 Task: Look for space in São João da Barra, Brazil from 1st July, 2023 to 8th July, 2023 for 2 adults, 1 child in price range Rs.15000 to Rs.20000. Place can be entire place with 1  bedroom having 1 bed and 1 bathroom. Property type can be hotel. Booking option can be shelf check-in. Required host language is Spanish.
Action: Mouse moved to (548, 132)
Screenshot: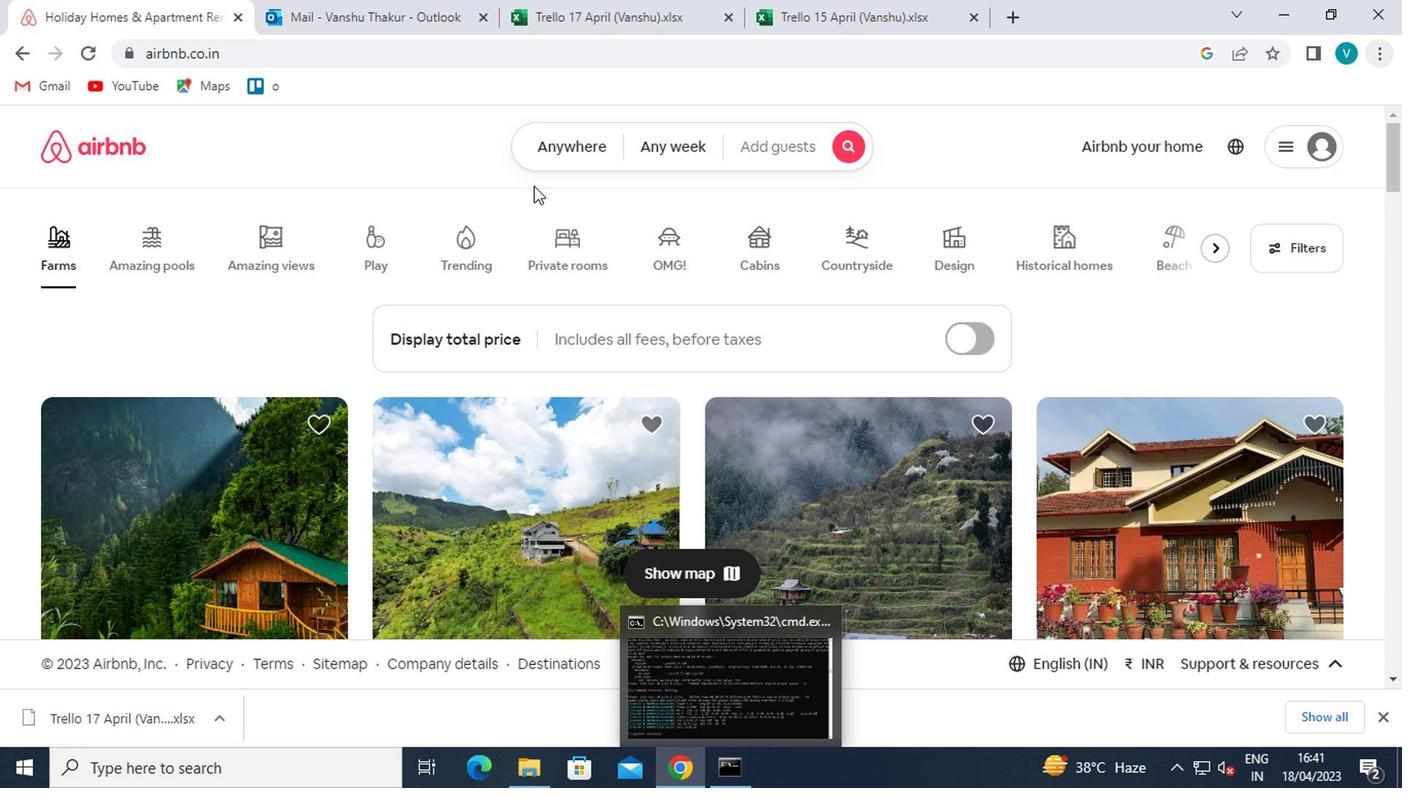 
Action: Mouse pressed left at (548, 132)
Screenshot: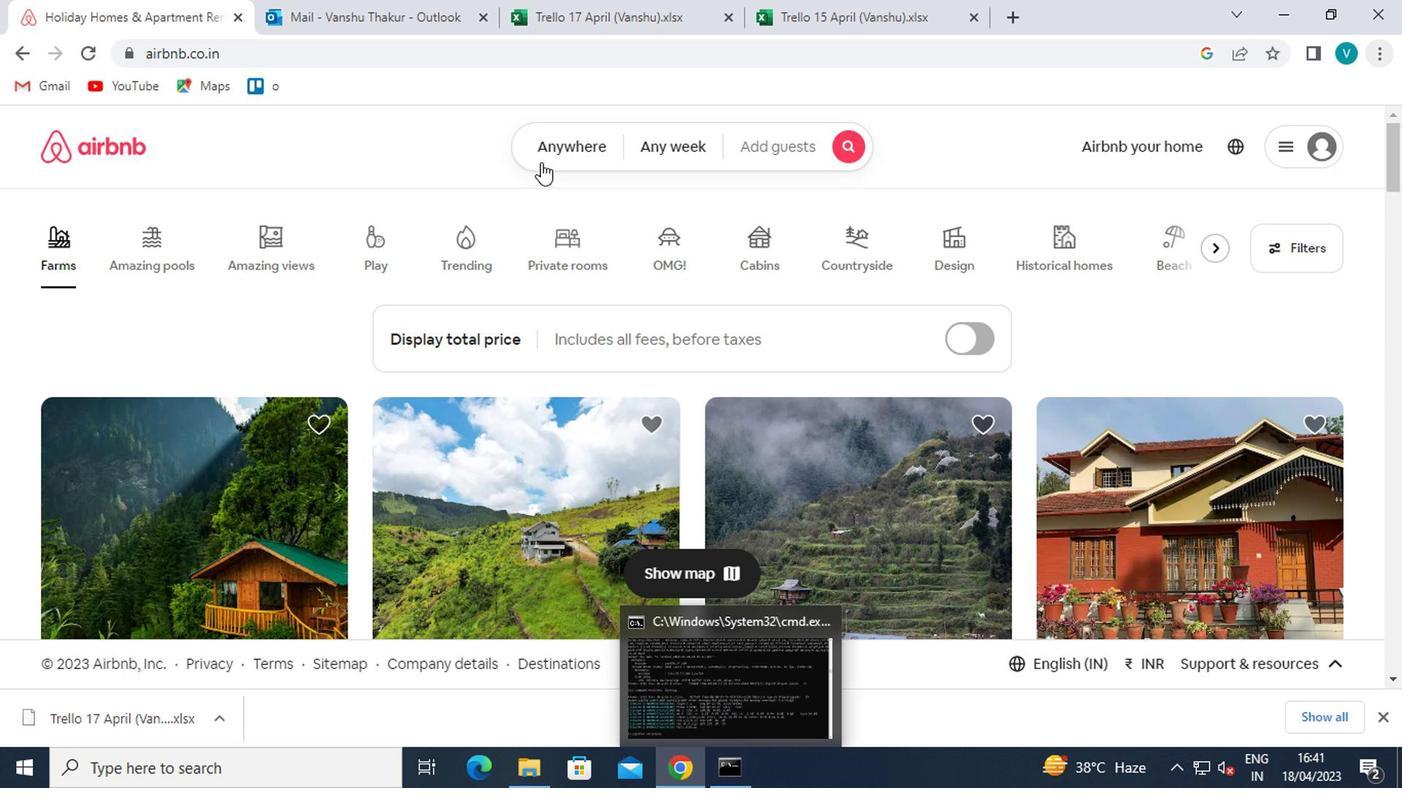 
Action: Mouse moved to (406, 229)
Screenshot: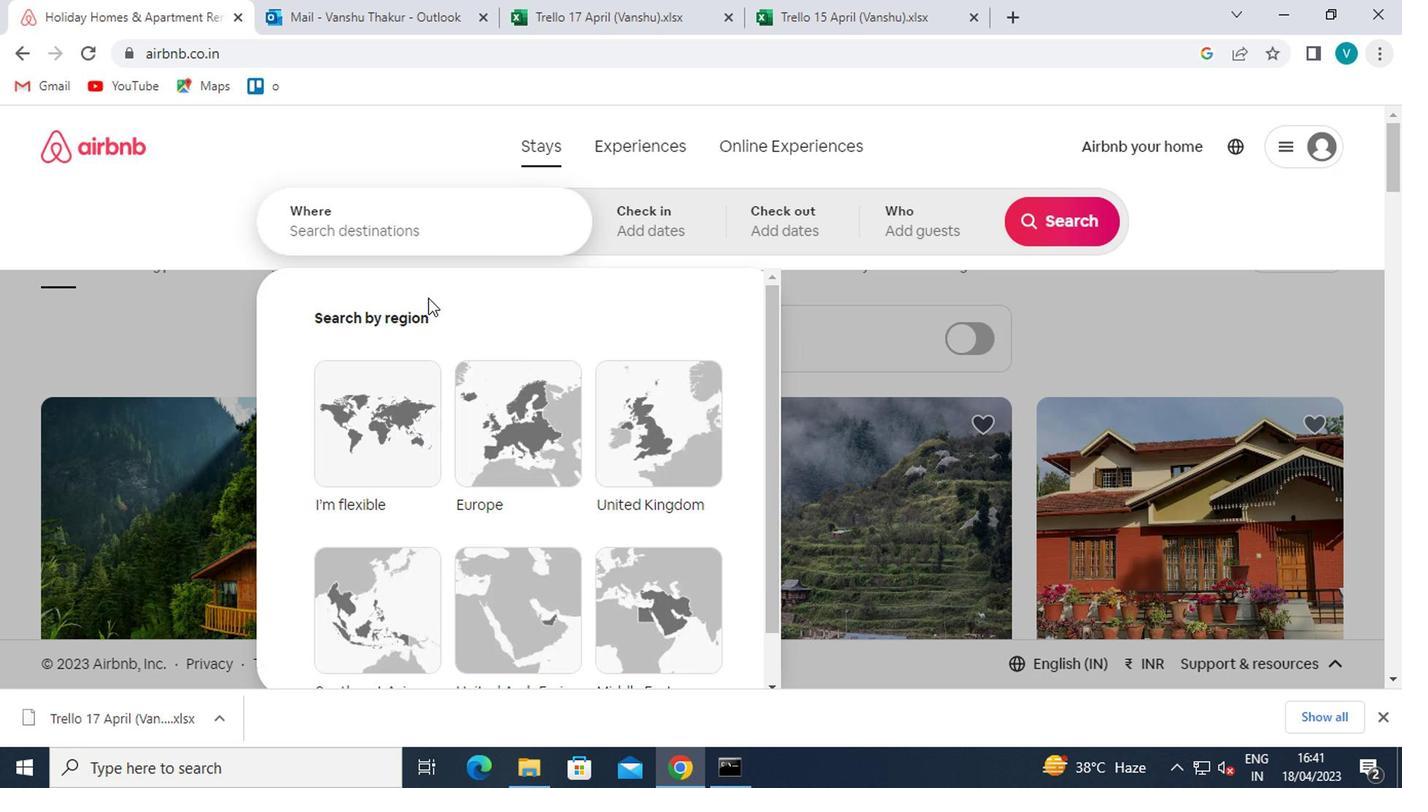
Action: Mouse pressed left at (406, 229)
Screenshot: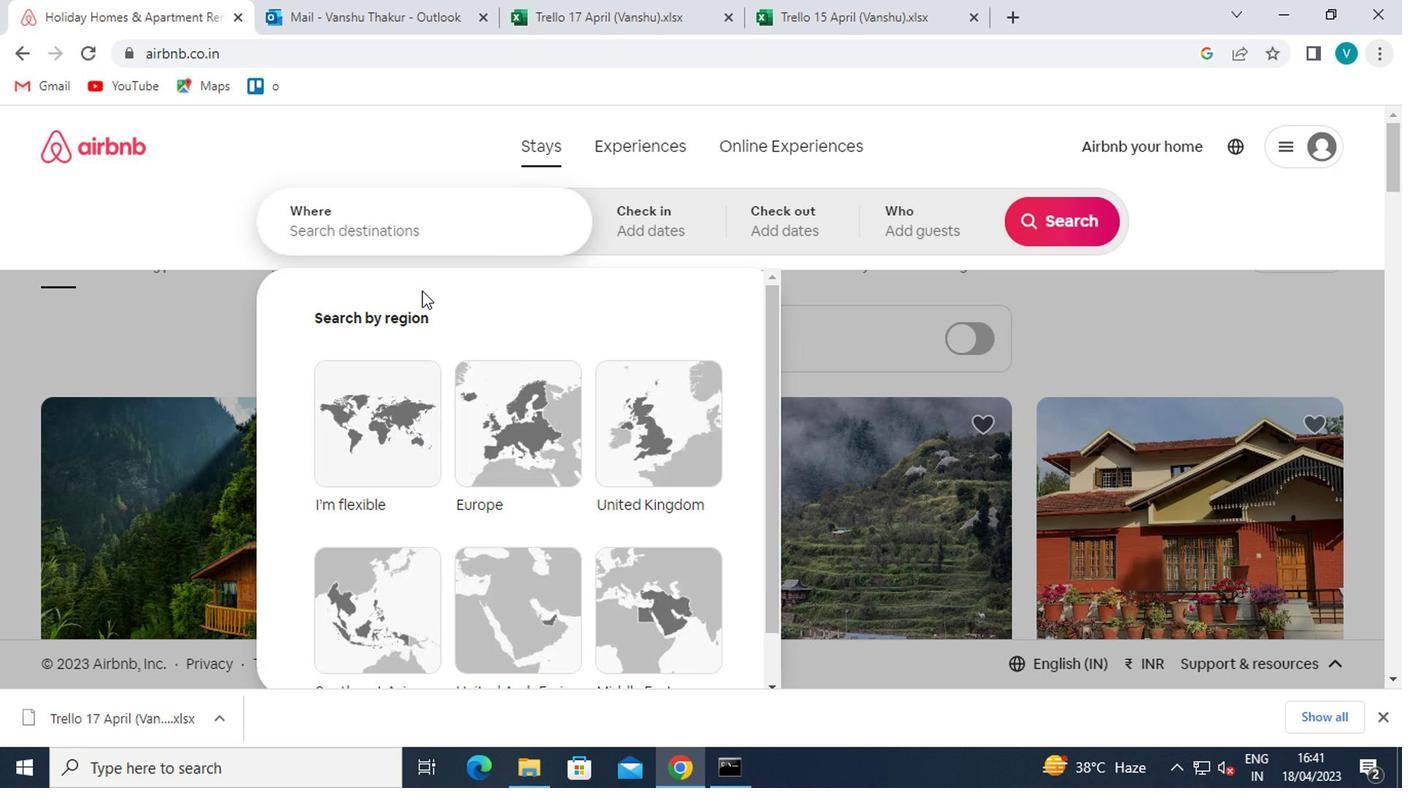 
Action: Mouse moved to (407, 227)
Screenshot: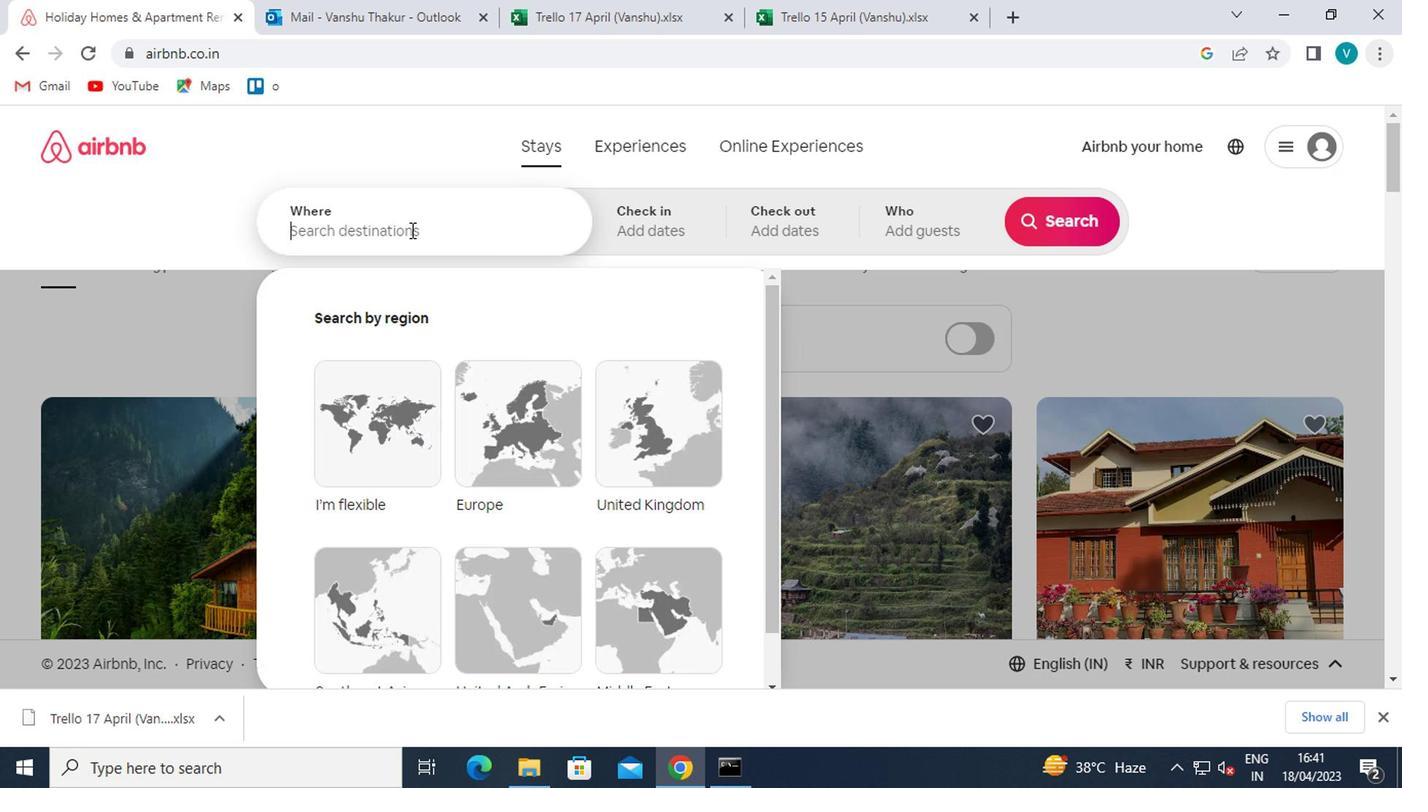 
Action: Key pressed <Key.shift>SAO<Key.space><Key.shift>JAOB<Key.space>DA<Key.space><Key.shift>BARRA
Screenshot: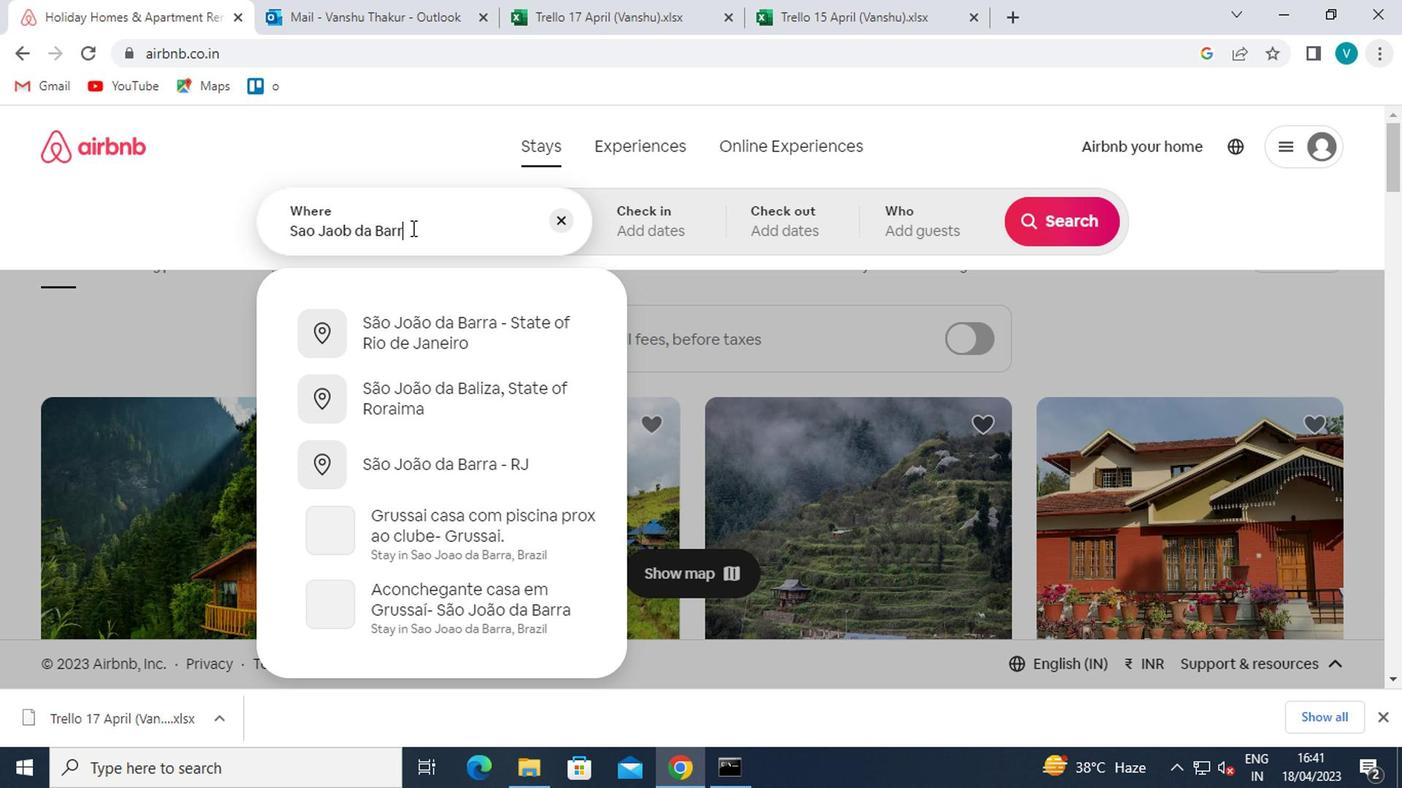 
Action: Mouse moved to (348, 312)
Screenshot: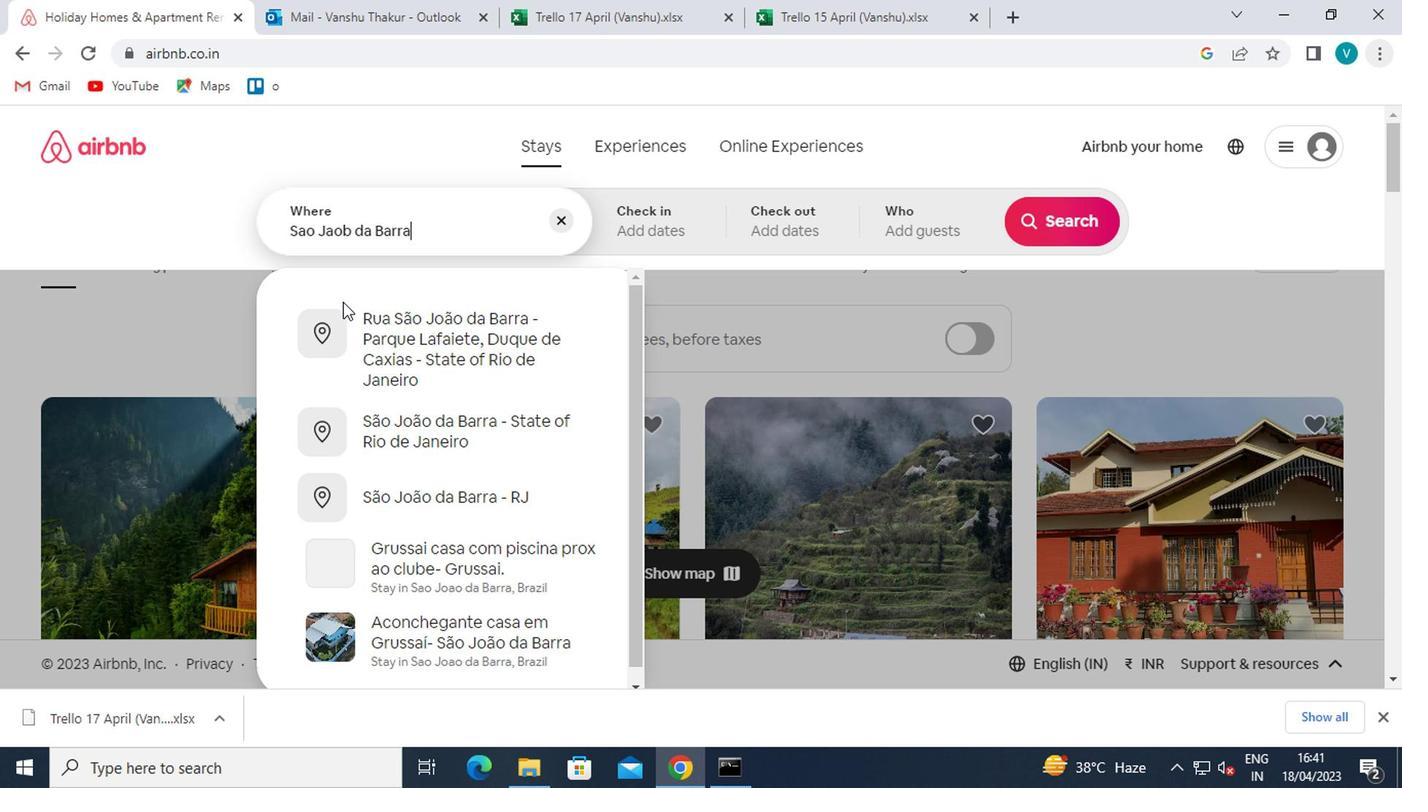 
Action: Mouse pressed left at (348, 312)
Screenshot: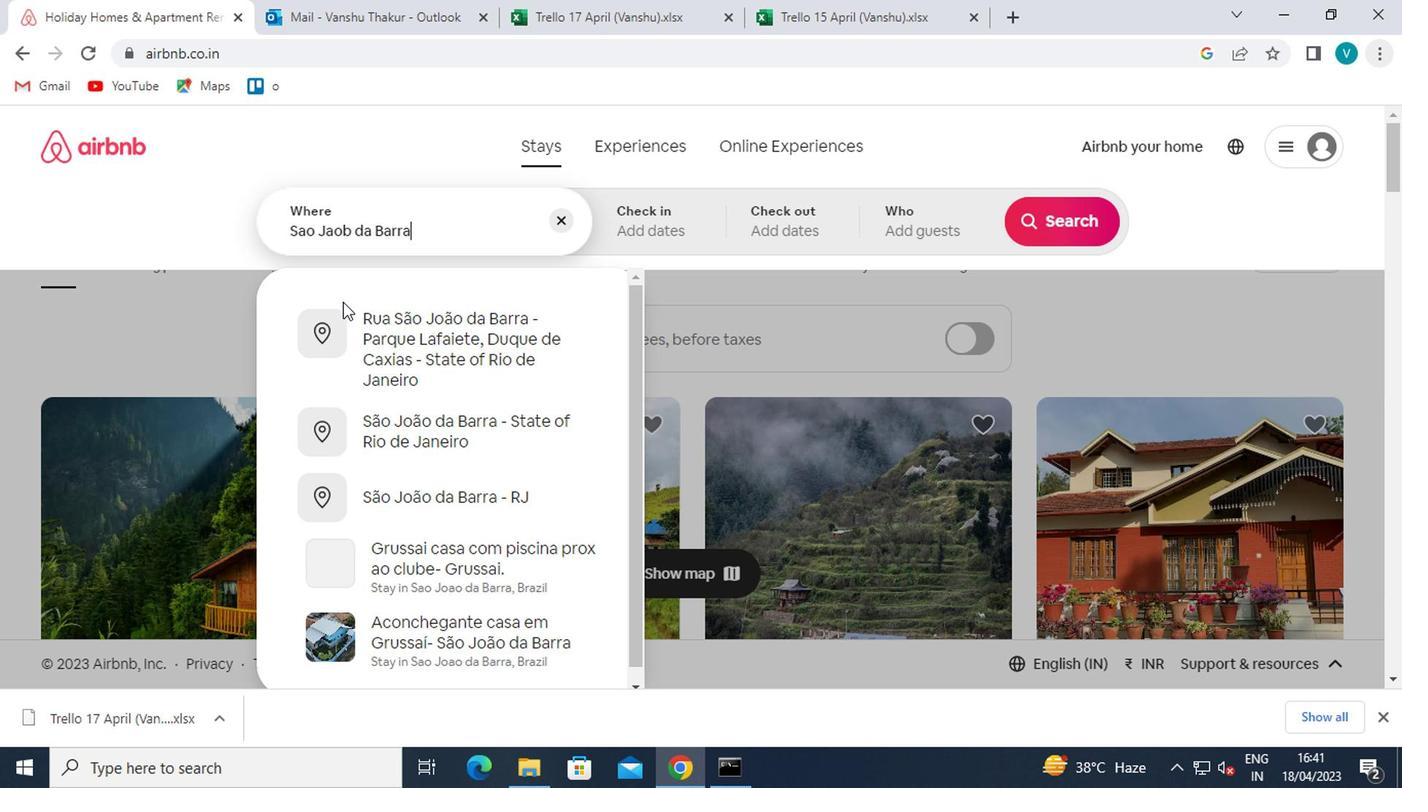 
Action: Mouse moved to (1055, 388)
Screenshot: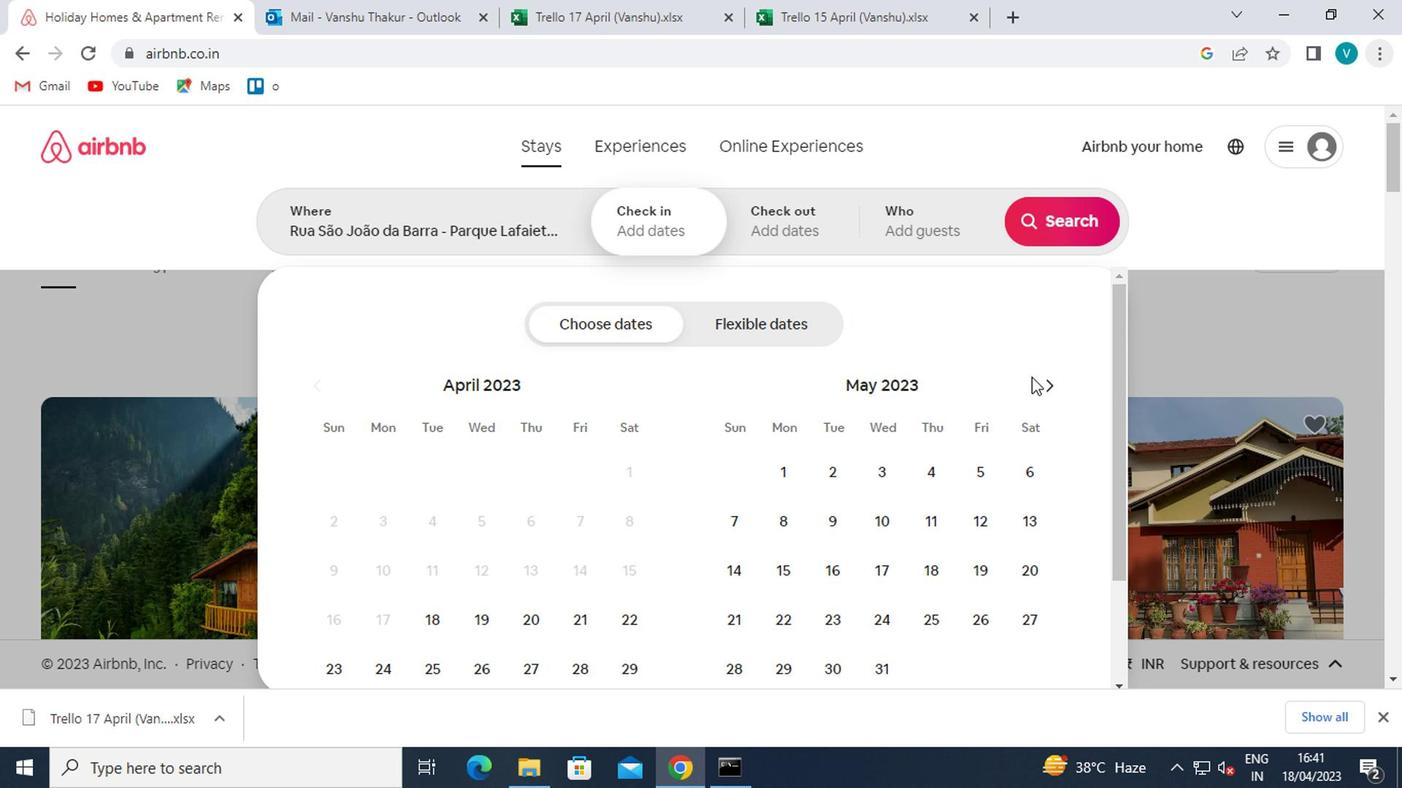 
Action: Mouse pressed left at (1055, 388)
Screenshot: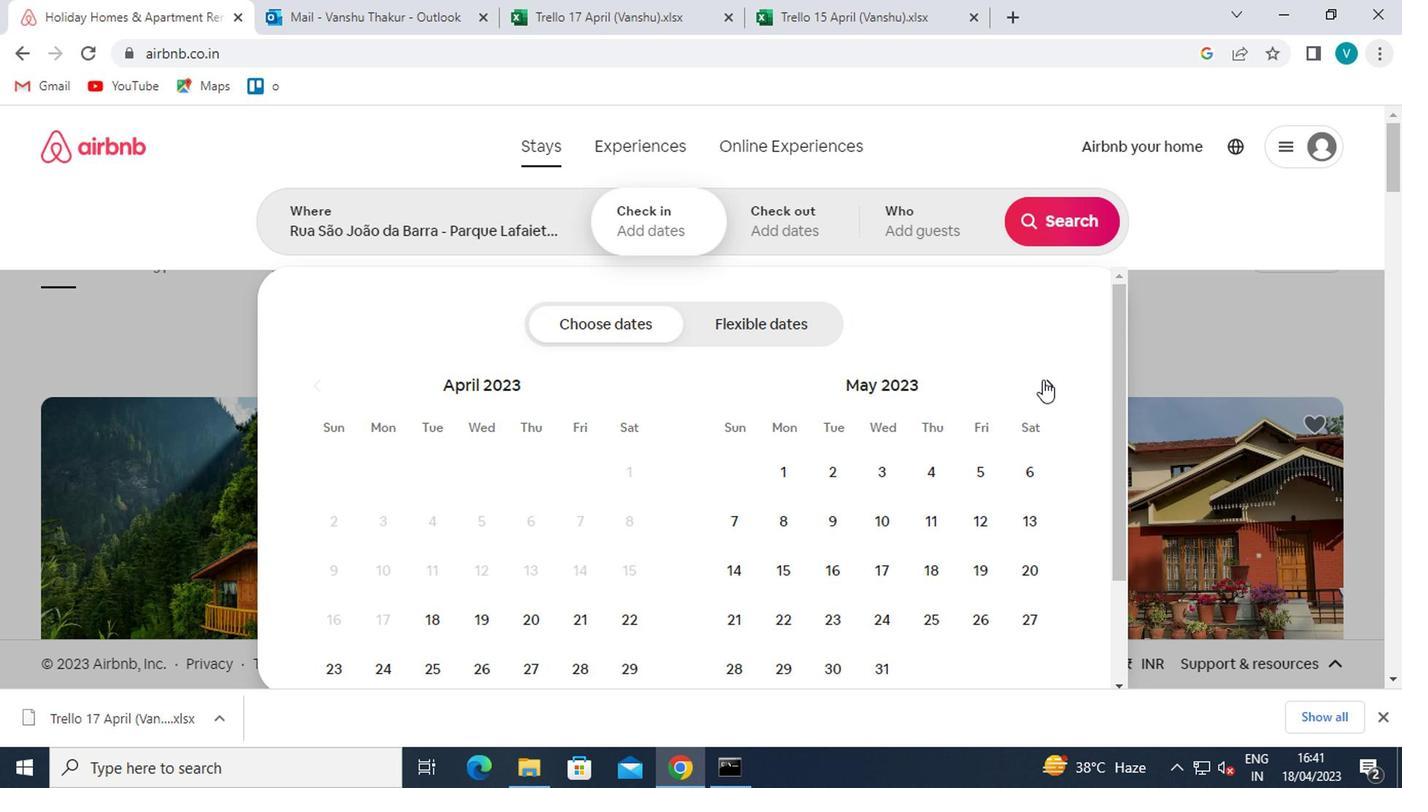 
Action: Mouse moved to (1055, 388)
Screenshot: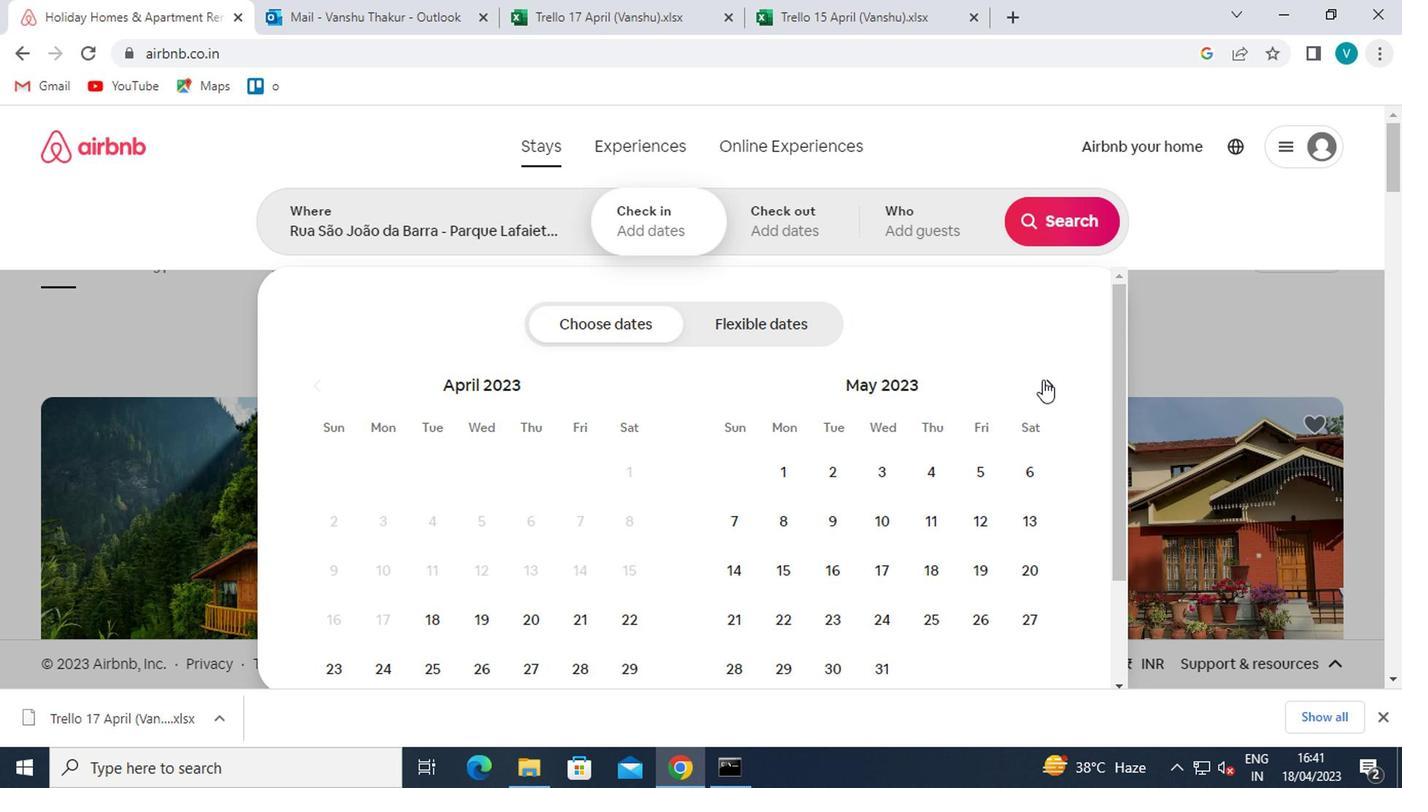 
Action: Mouse pressed left at (1055, 388)
Screenshot: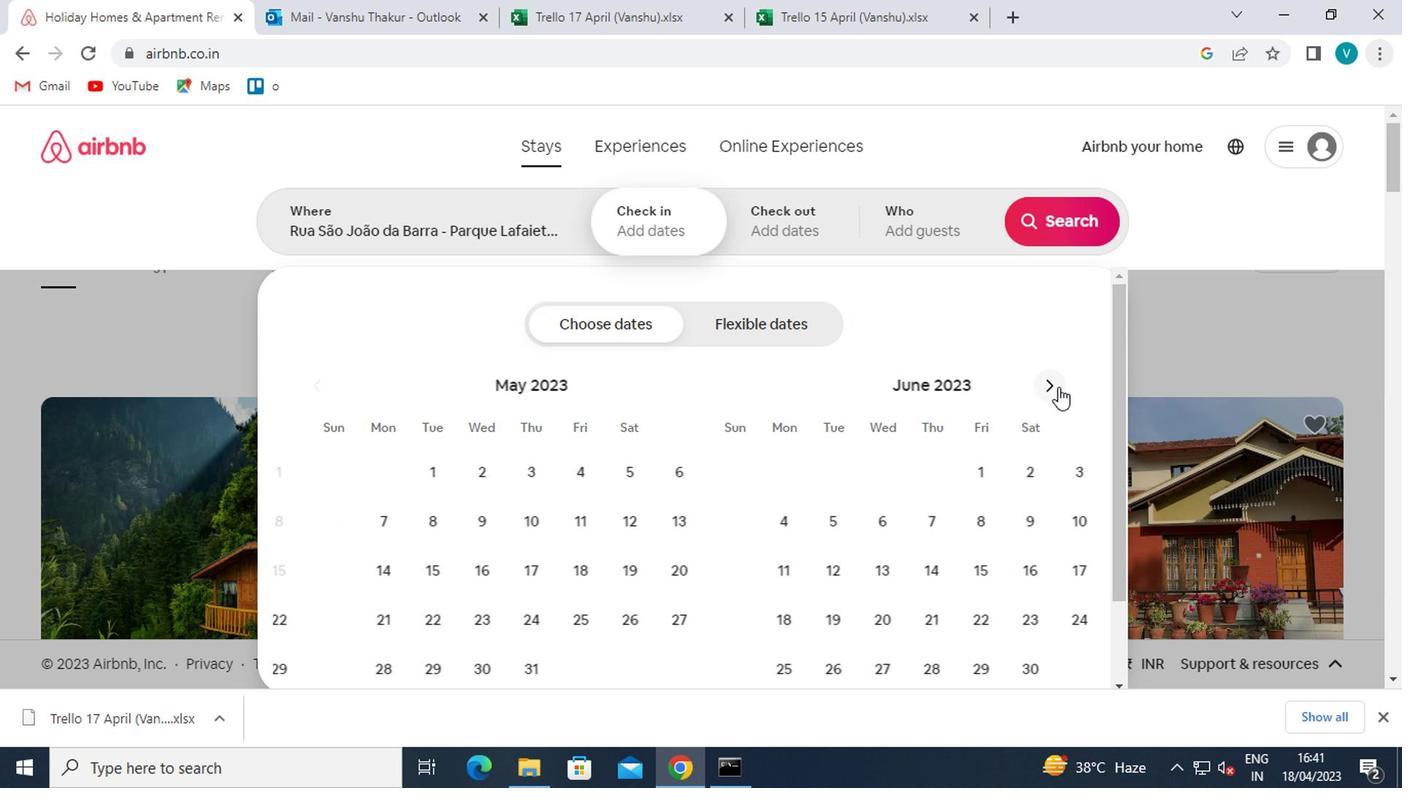 
Action: Mouse moved to (1038, 467)
Screenshot: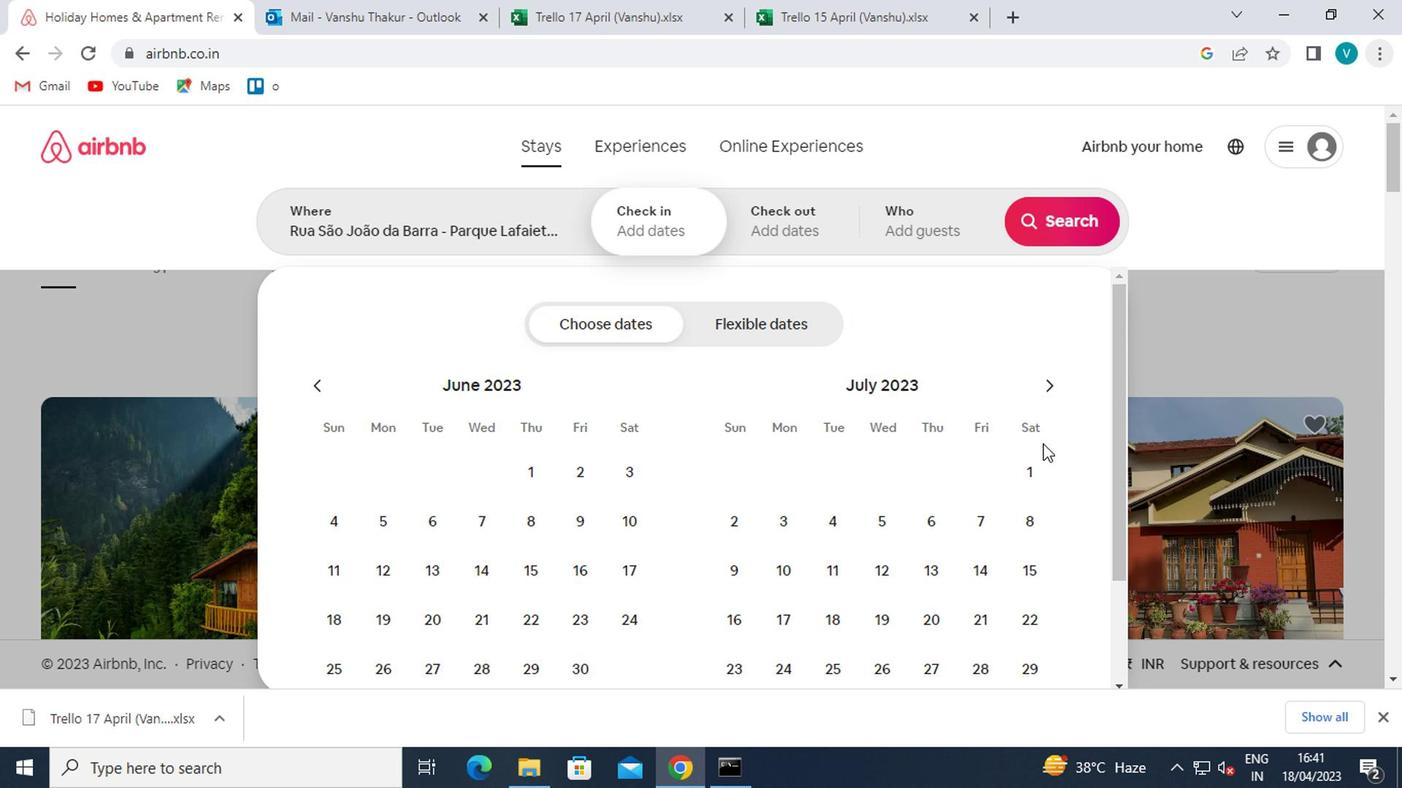 
Action: Mouse pressed left at (1038, 467)
Screenshot: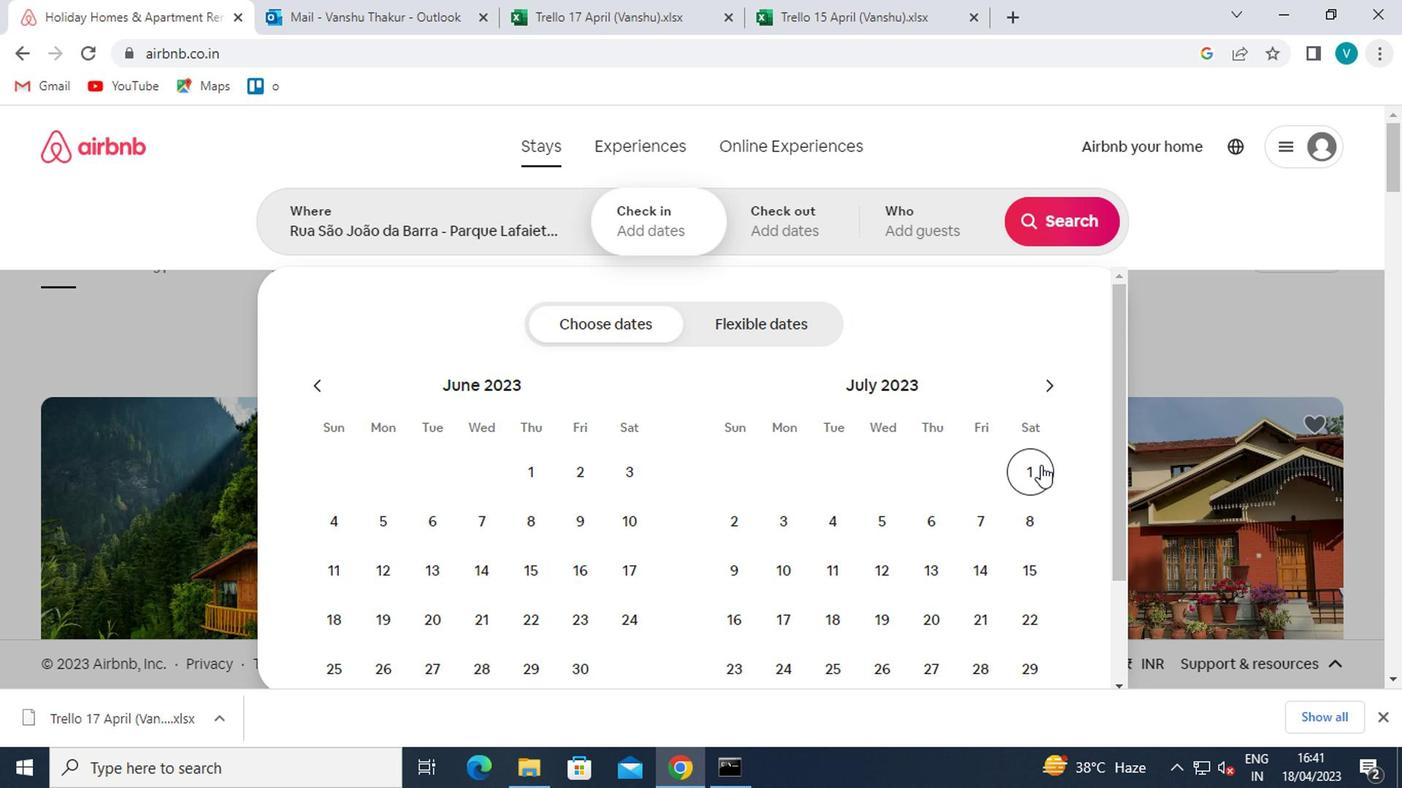 
Action: Mouse moved to (1015, 512)
Screenshot: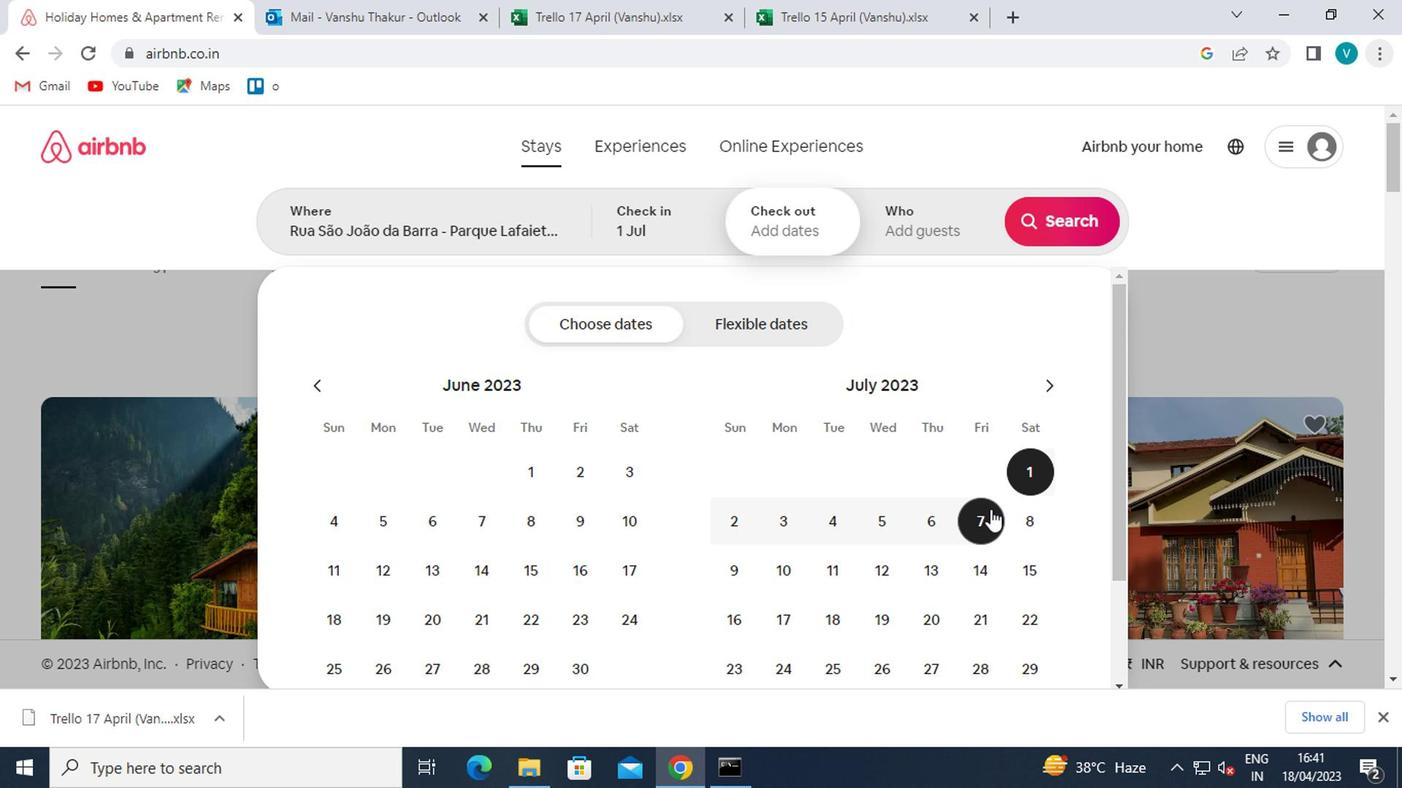 
Action: Mouse pressed left at (1015, 512)
Screenshot: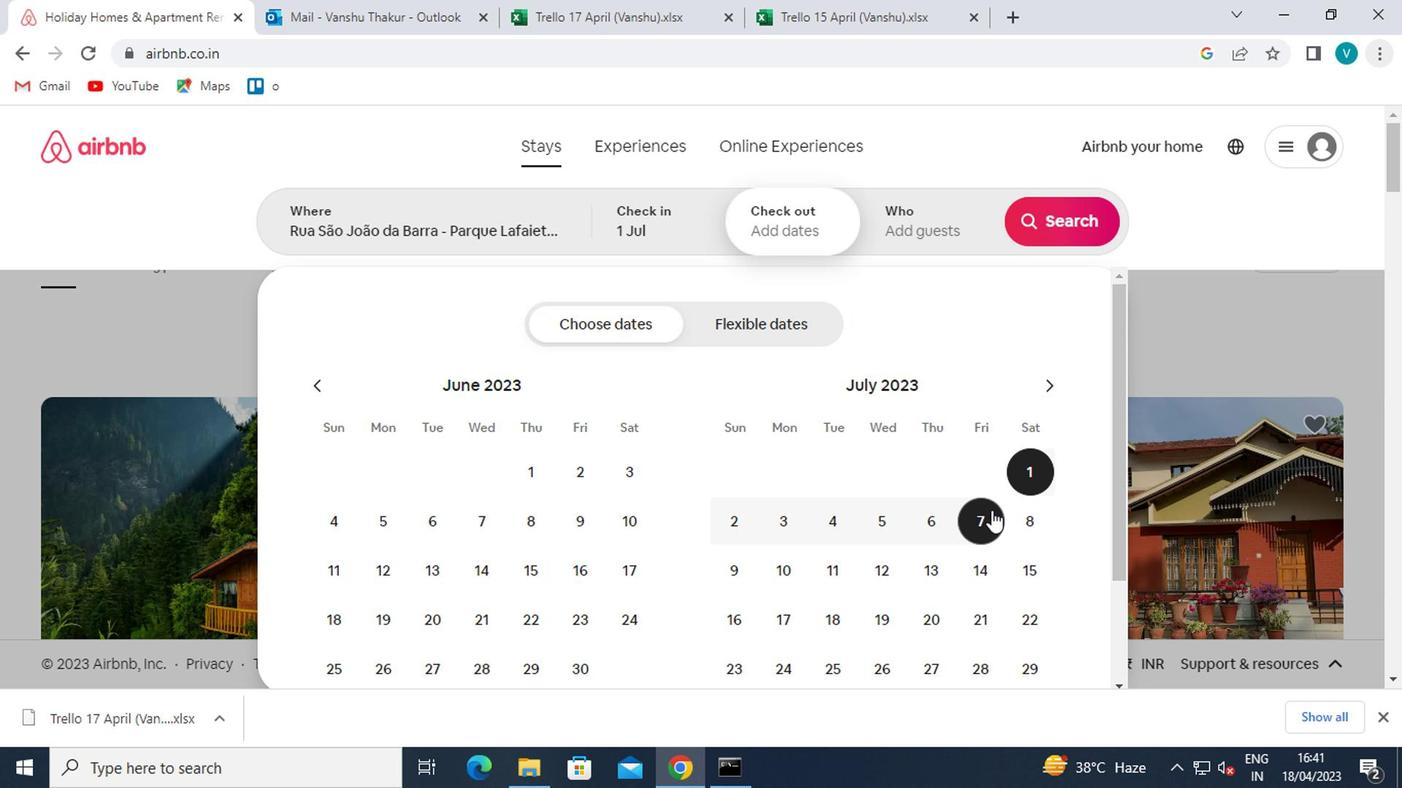 
Action: Mouse moved to (971, 258)
Screenshot: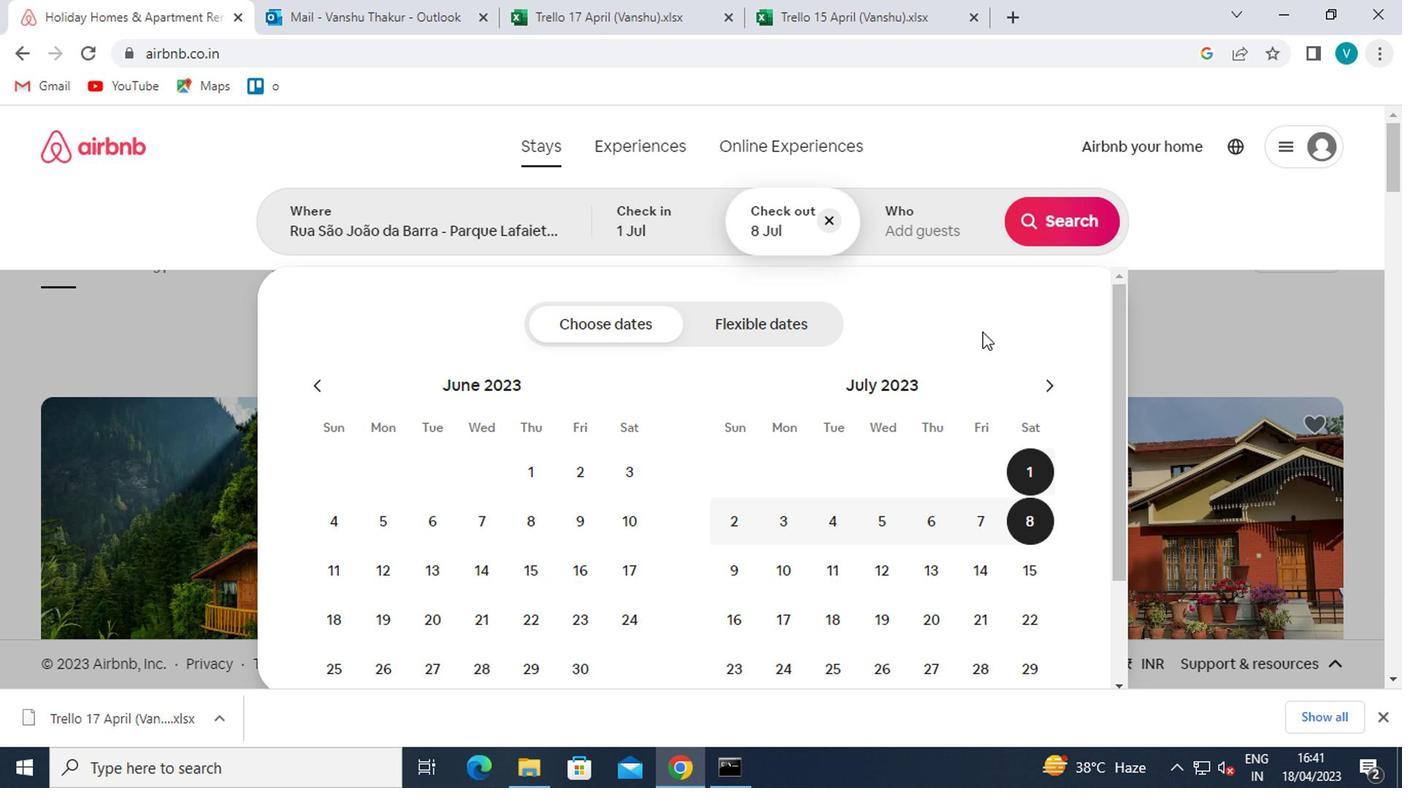 
Action: Mouse pressed left at (971, 258)
Screenshot: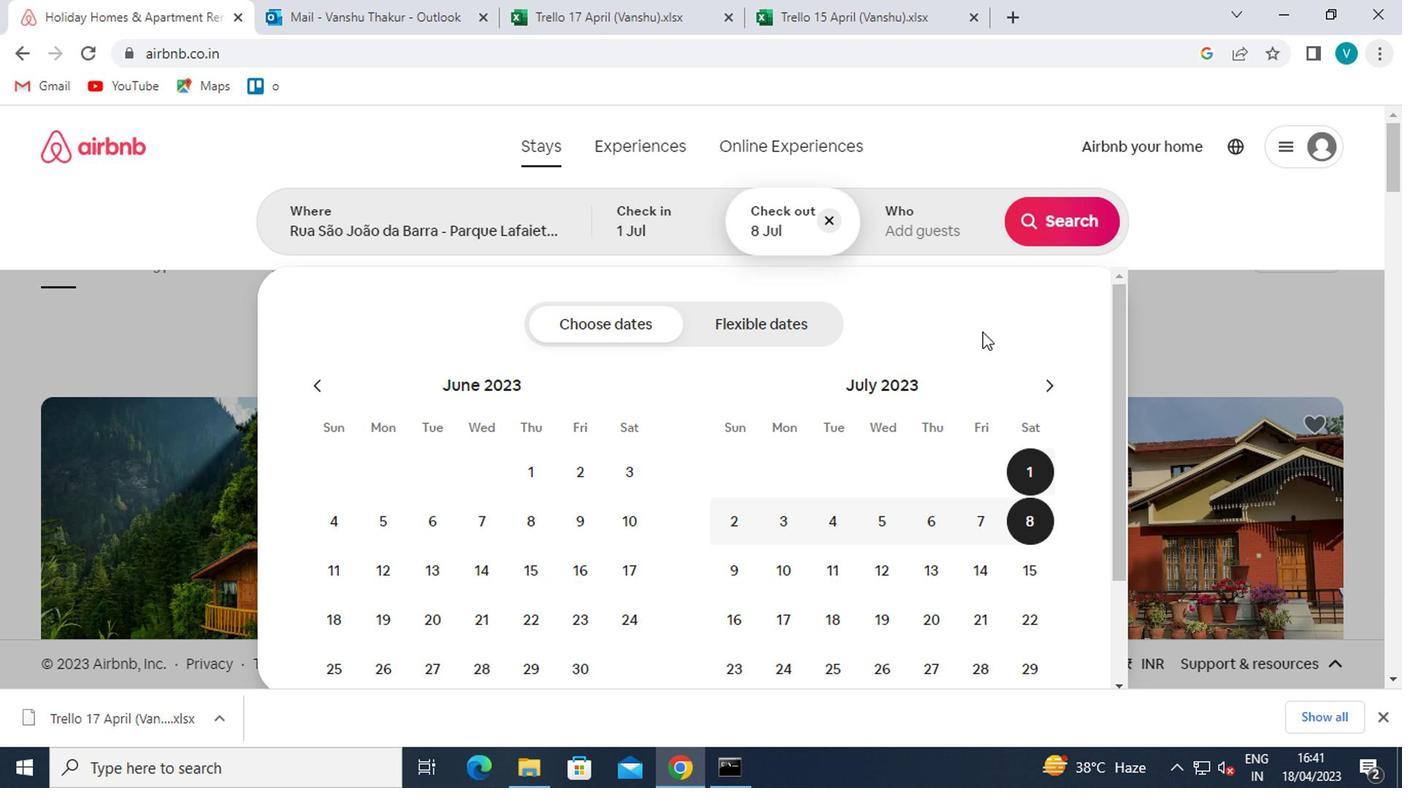 
Action: Mouse moved to (965, 238)
Screenshot: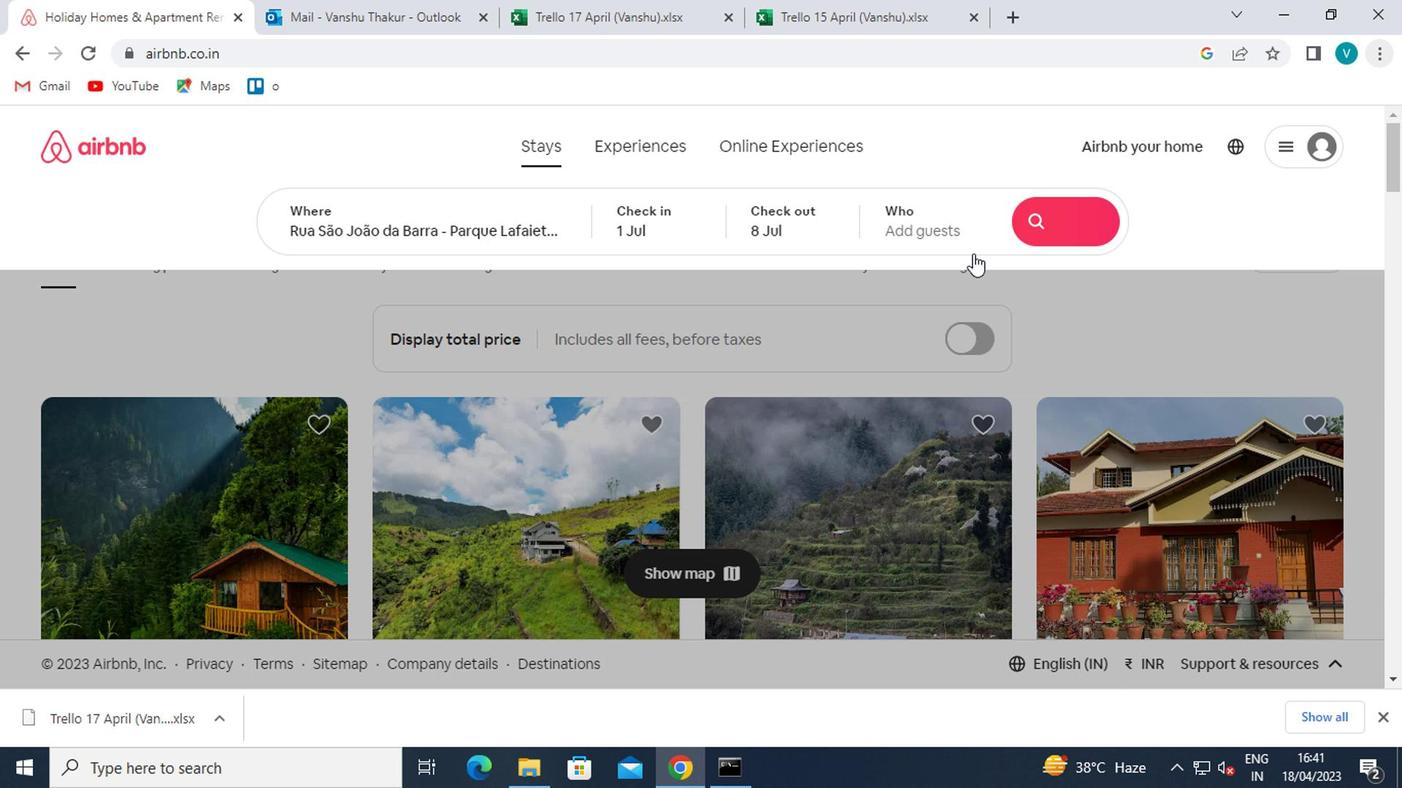 
Action: Mouse pressed left at (965, 238)
Screenshot: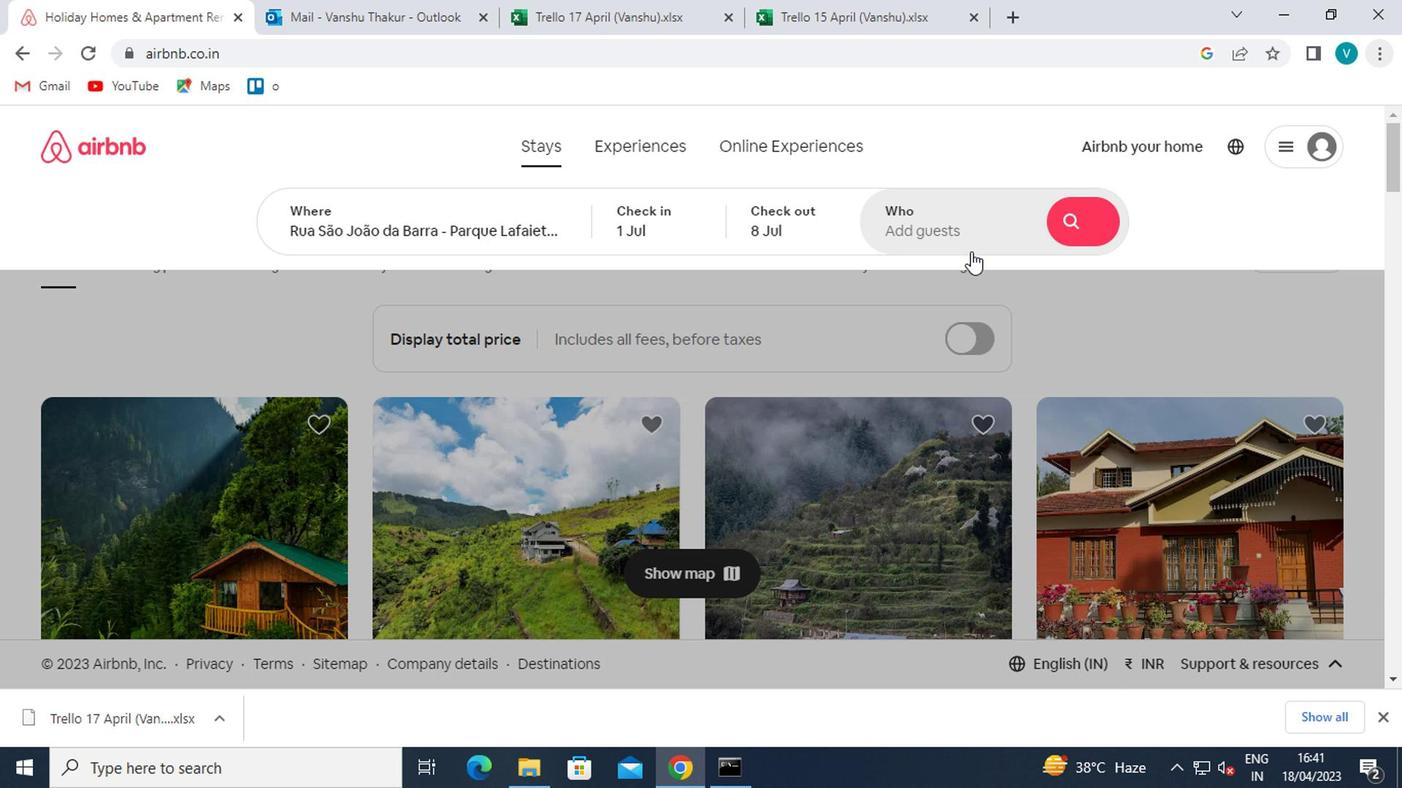 
Action: Mouse moved to (1058, 334)
Screenshot: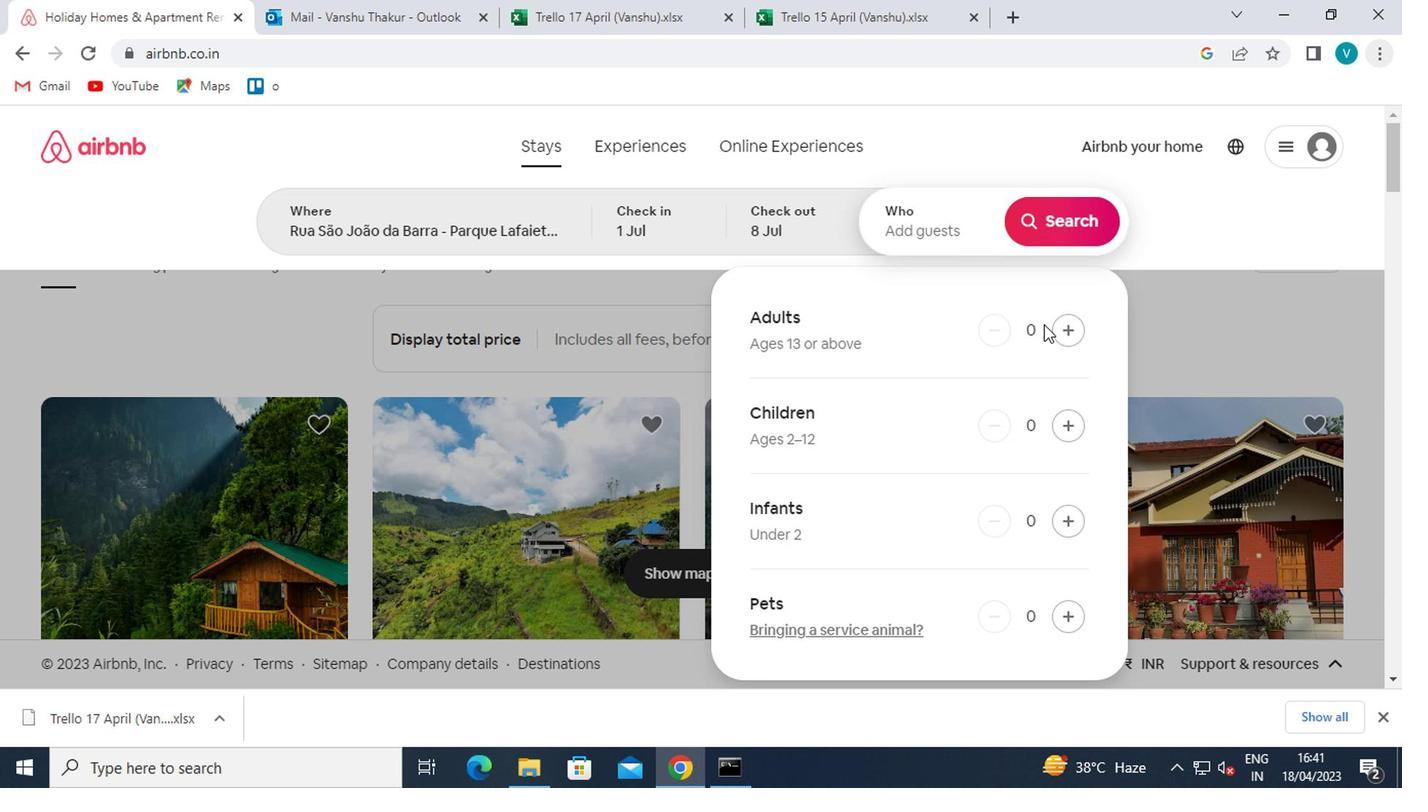 
Action: Mouse pressed left at (1058, 334)
Screenshot: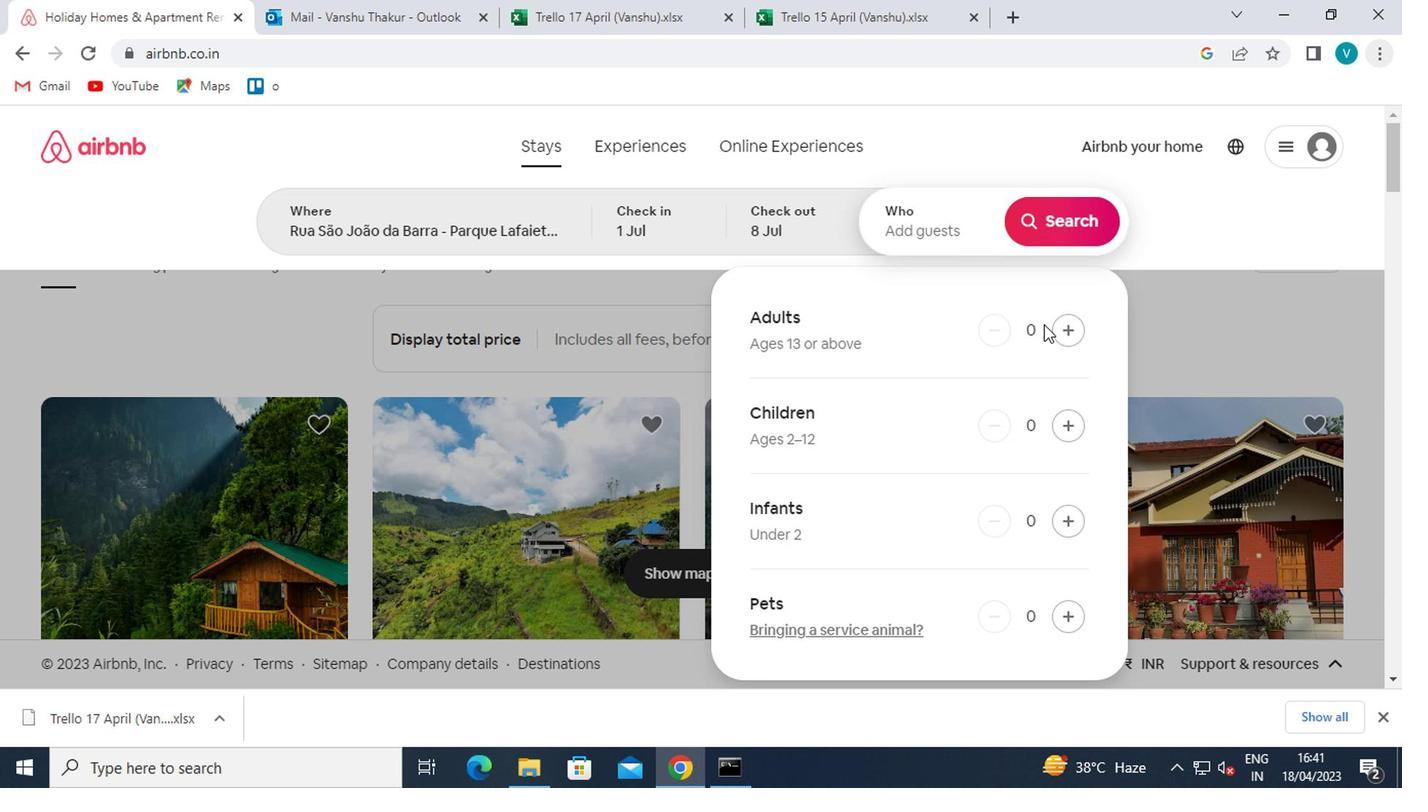 
Action: Mouse moved to (1058, 334)
Screenshot: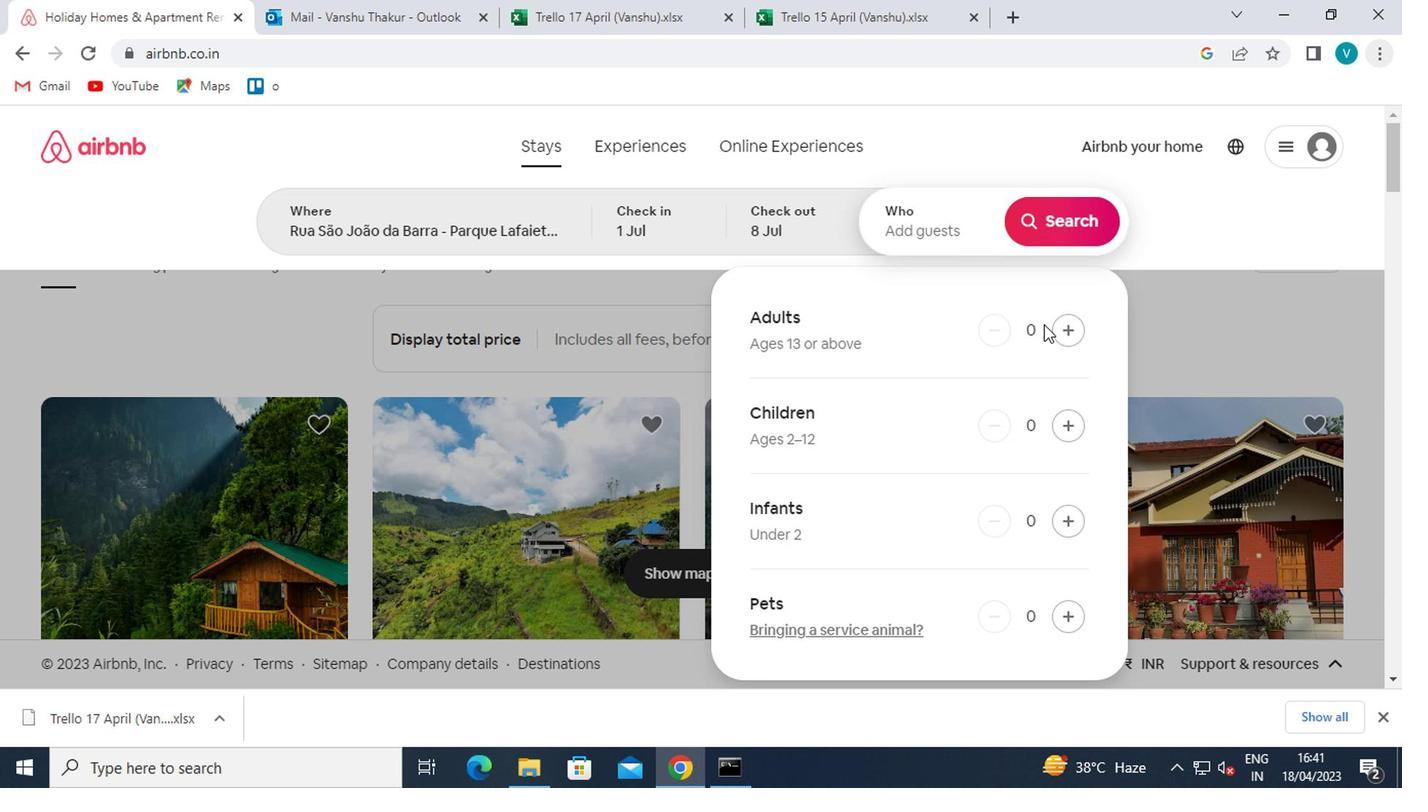 
Action: Mouse pressed left at (1058, 334)
Screenshot: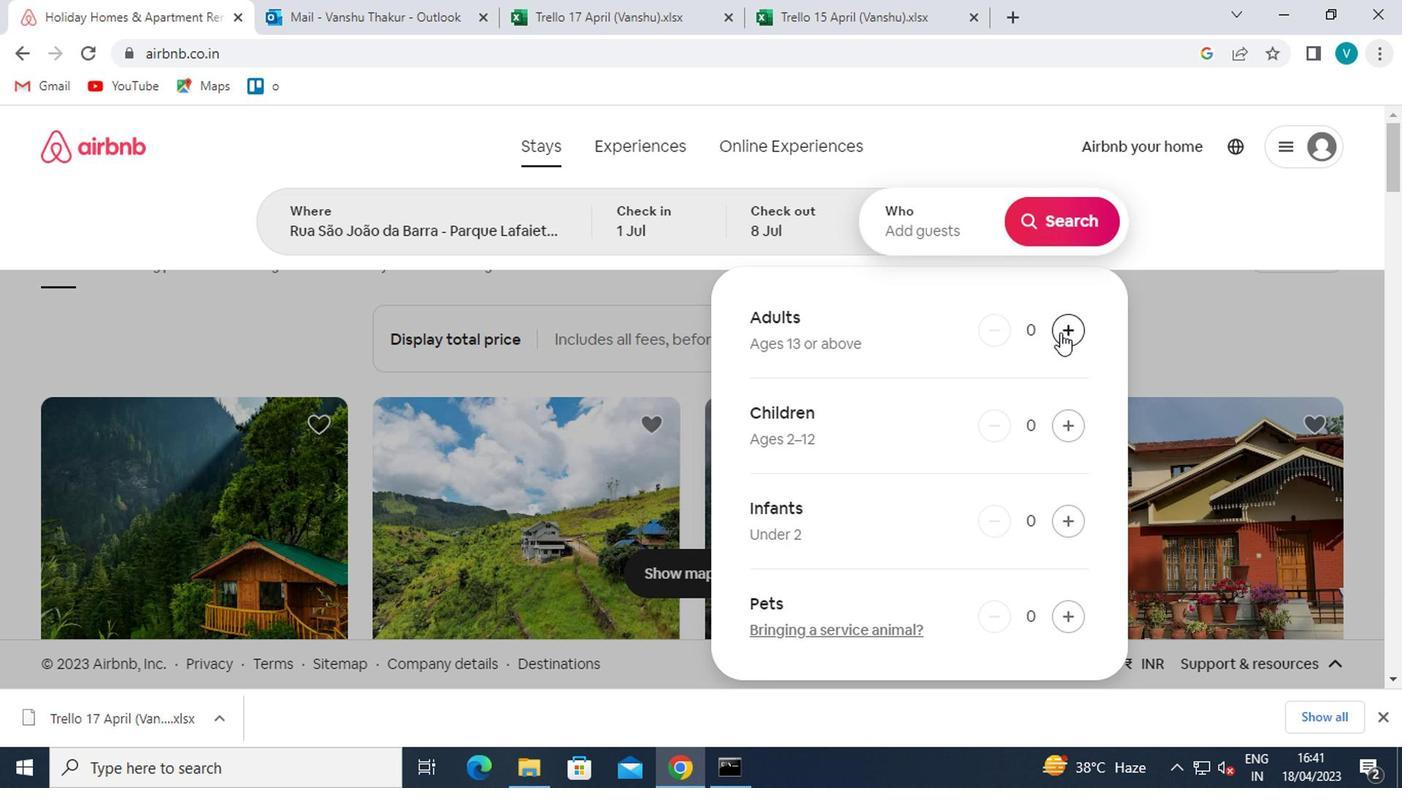 
Action: Mouse moved to (1062, 415)
Screenshot: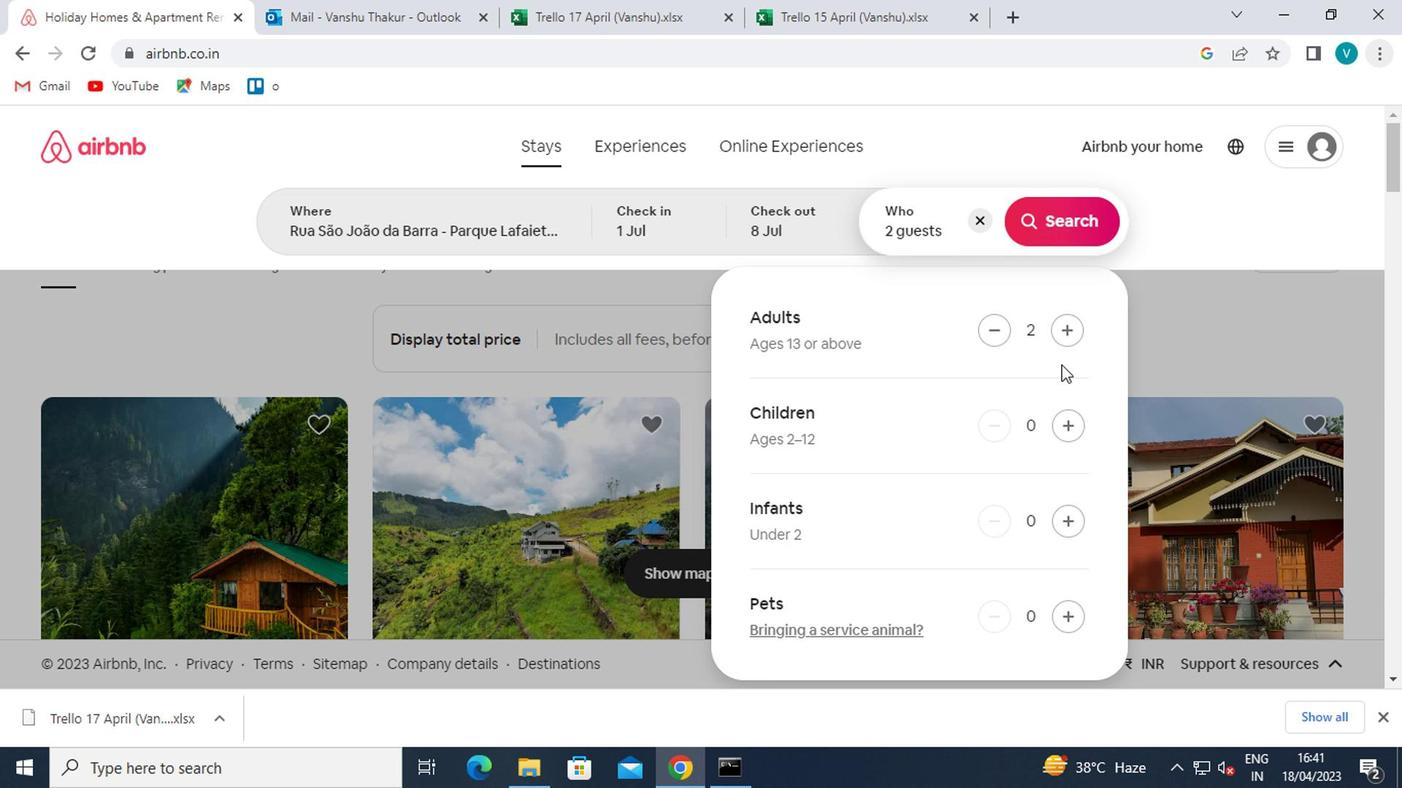 
Action: Mouse pressed left at (1062, 415)
Screenshot: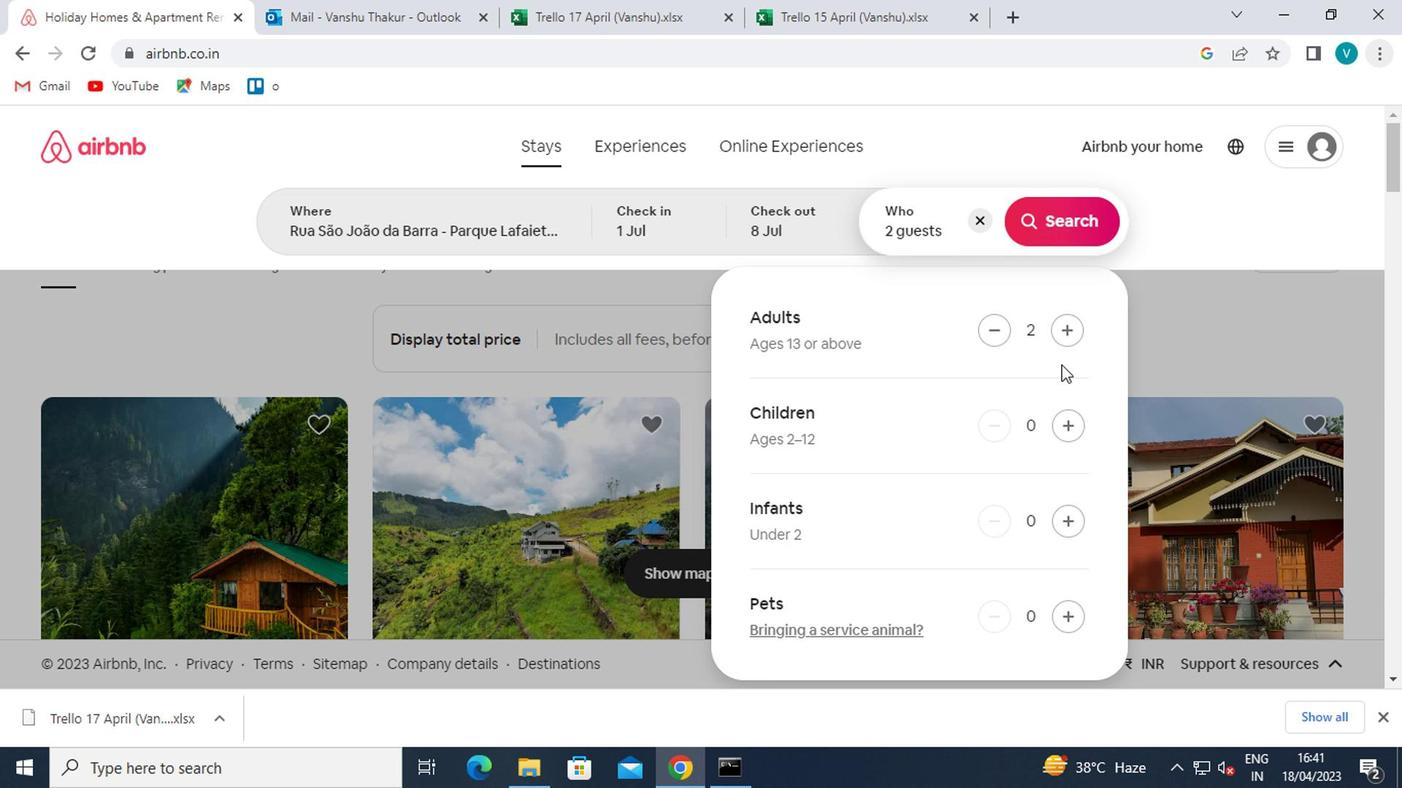 
Action: Mouse moved to (1074, 230)
Screenshot: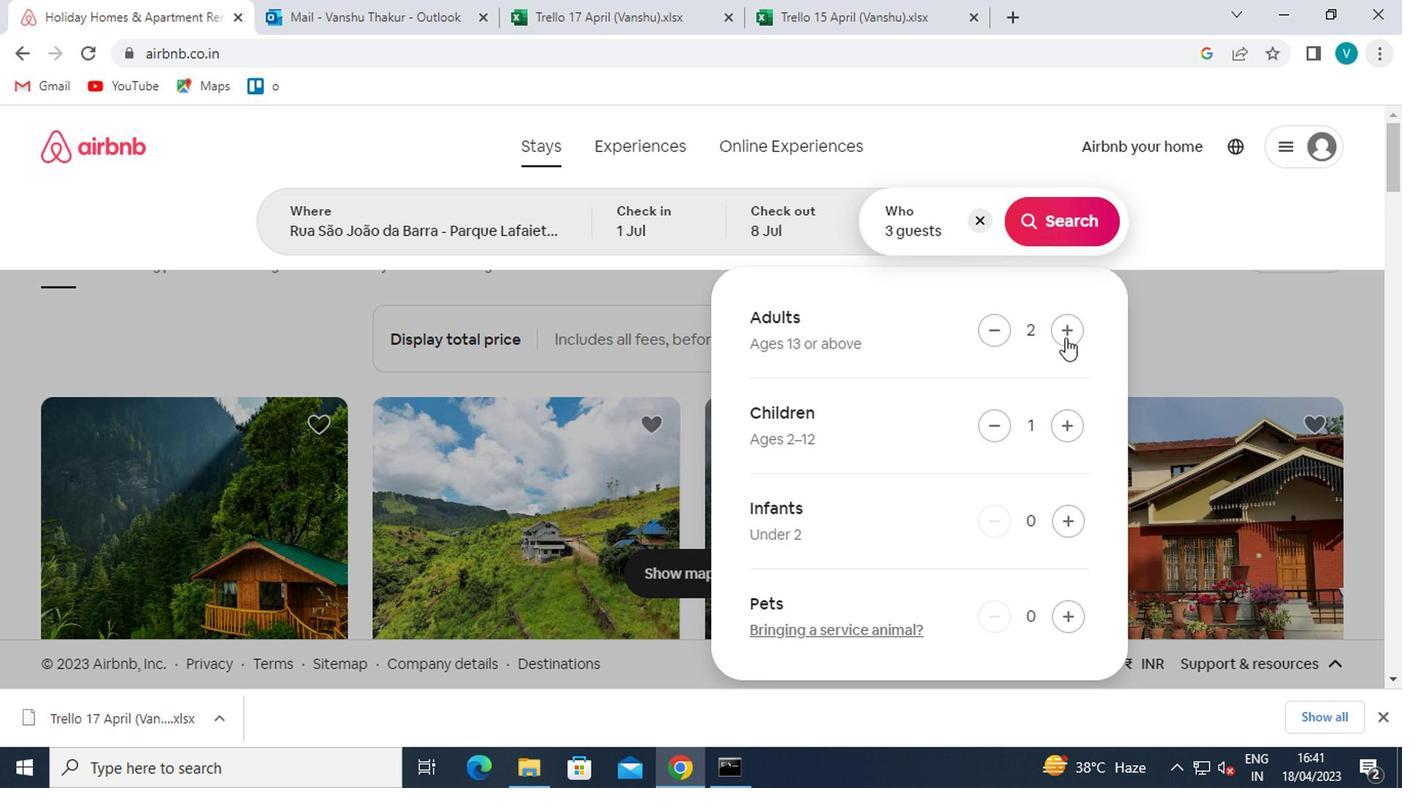 
Action: Mouse pressed left at (1074, 230)
Screenshot: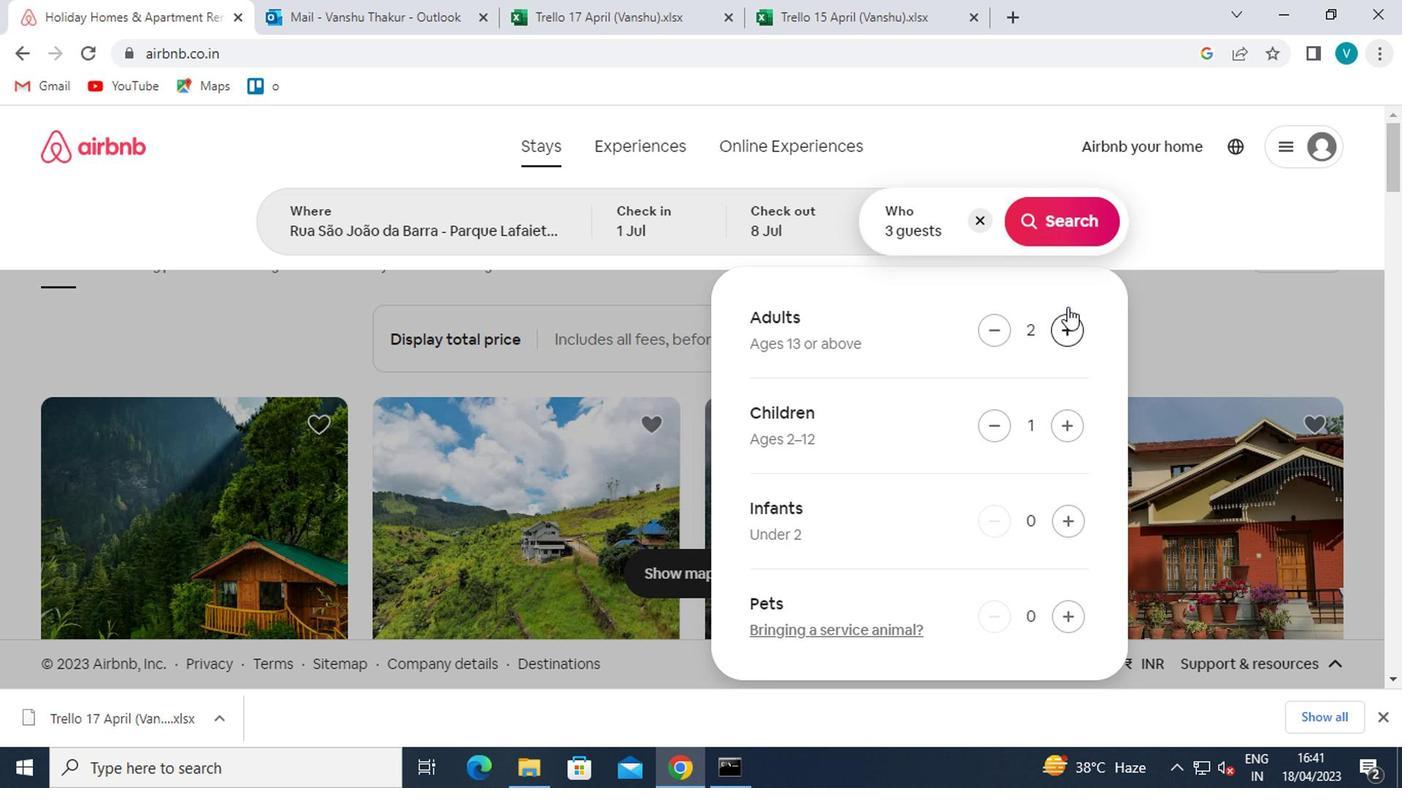 
Action: Mouse moved to (1317, 229)
Screenshot: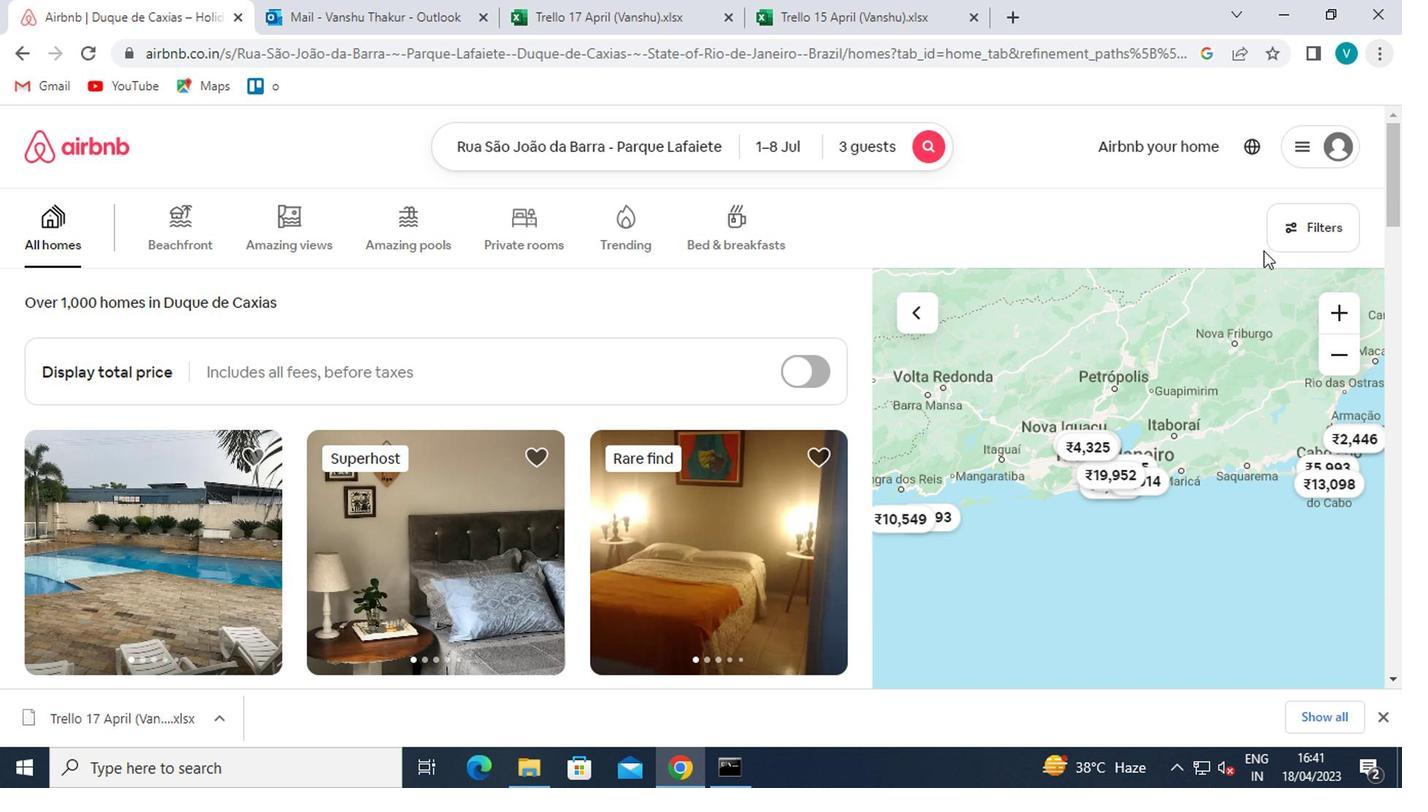 
Action: Mouse pressed left at (1317, 229)
Screenshot: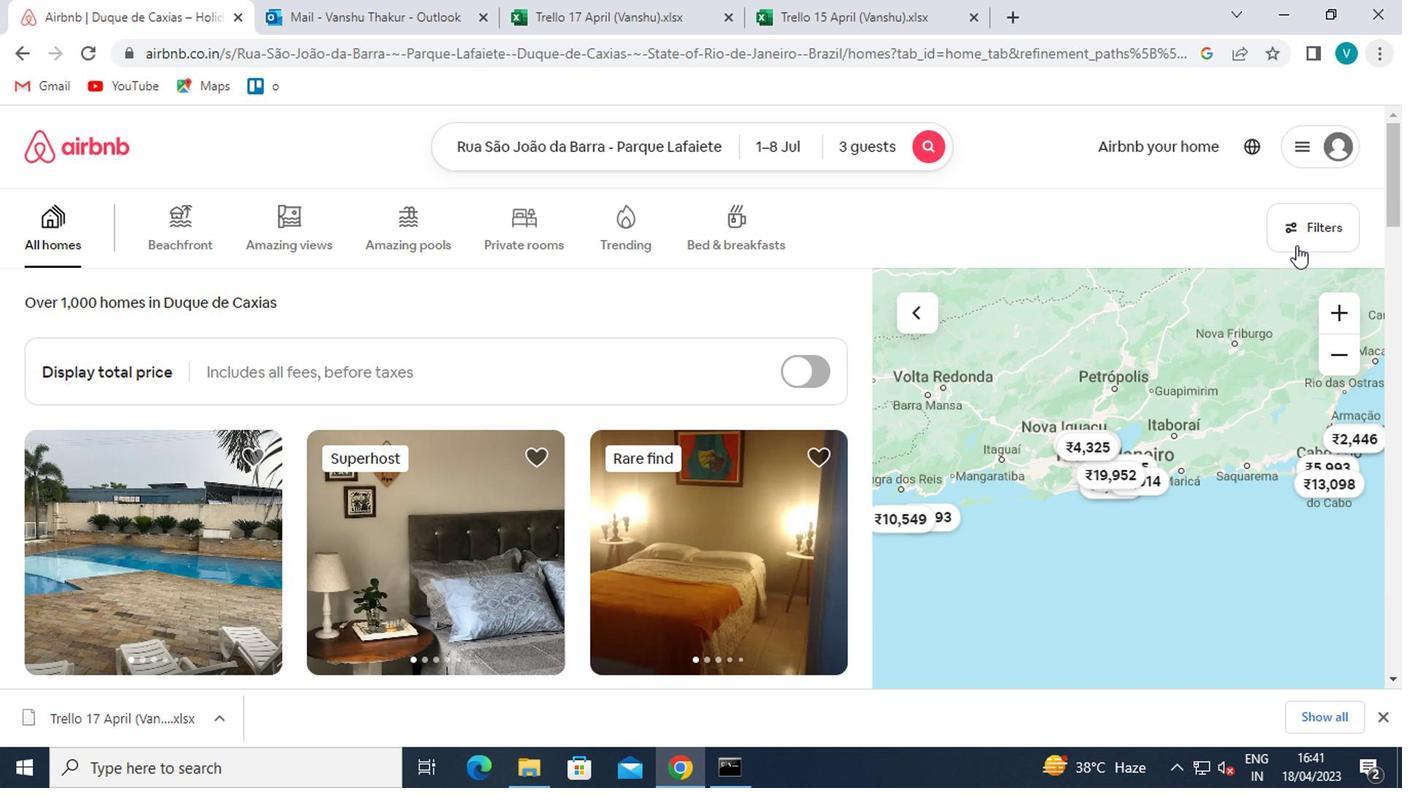 
Action: Mouse moved to (503, 499)
Screenshot: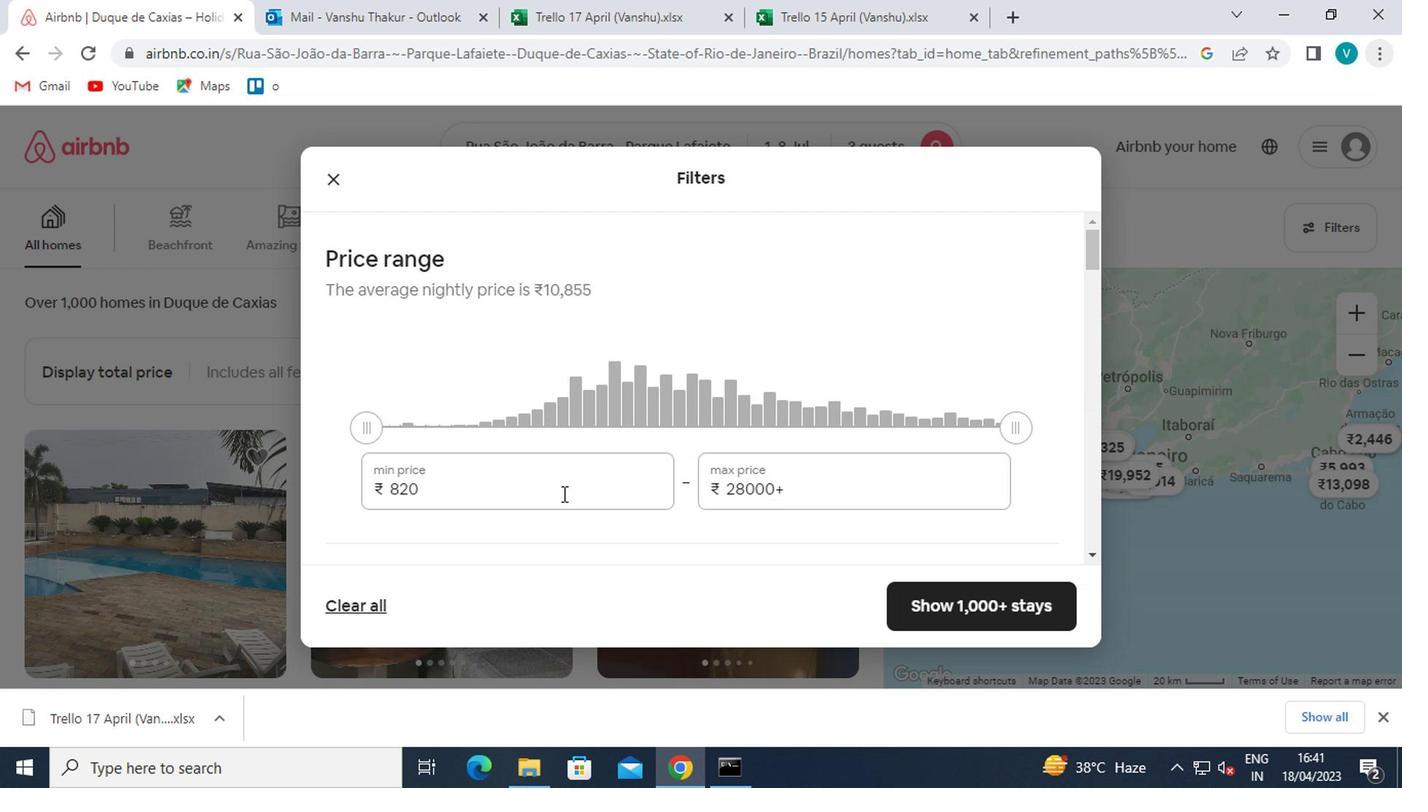 
Action: Mouse pressed left at (503, 499)
Screenshot: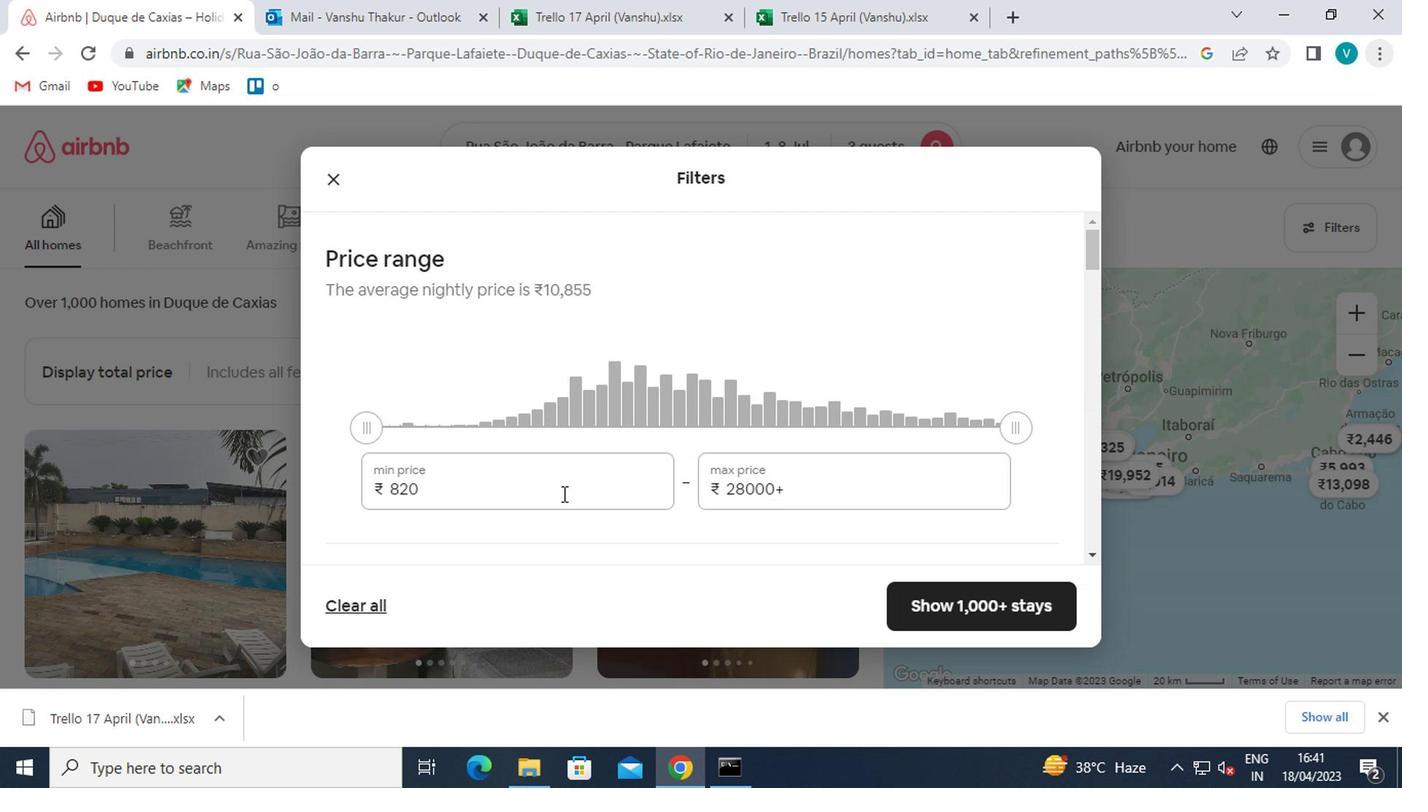 
Action: Mouse moved to (496, 495)
Screenshot: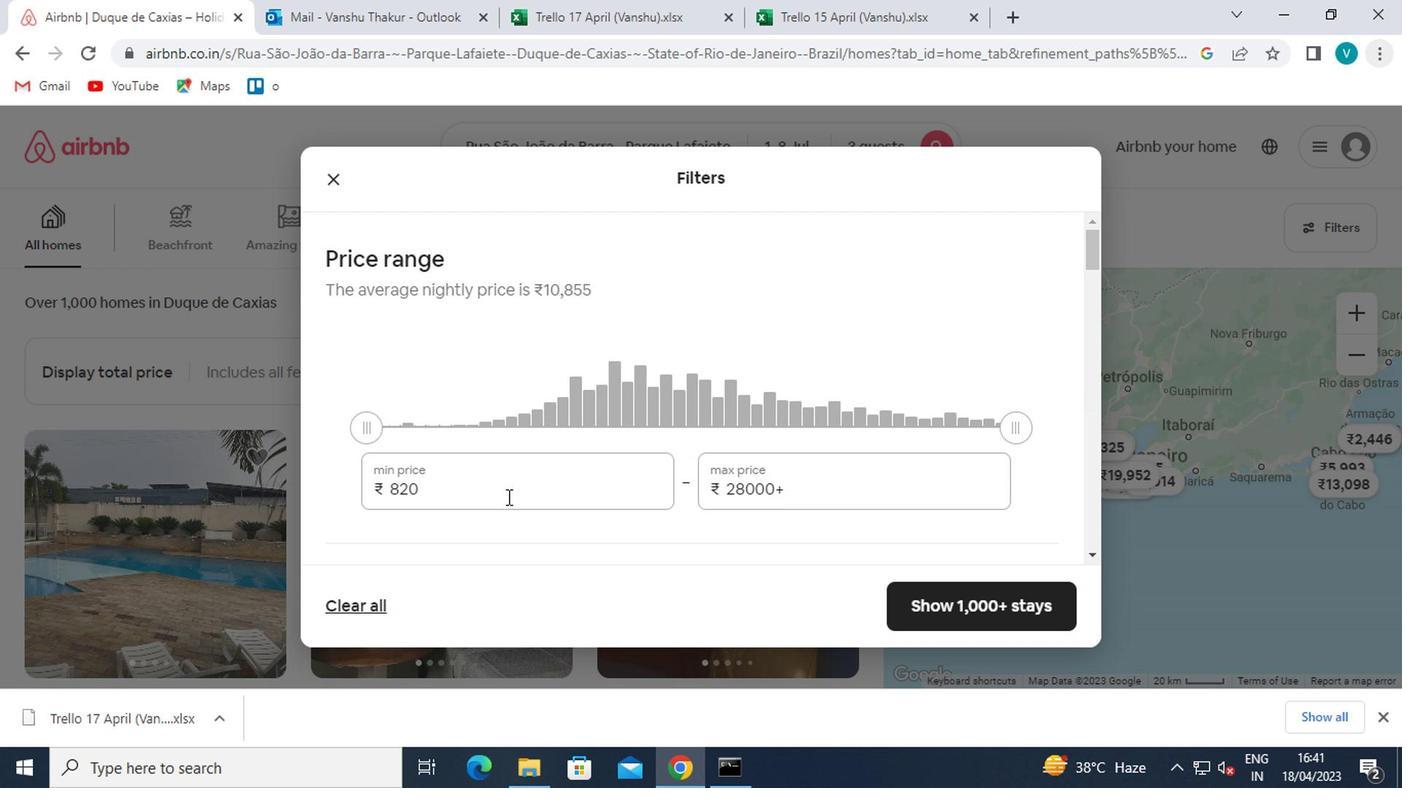 
Action: Key pressed <Key.backspace><Key.backspace><Key.backspace>14<Key.backspace>5000
Screenshot: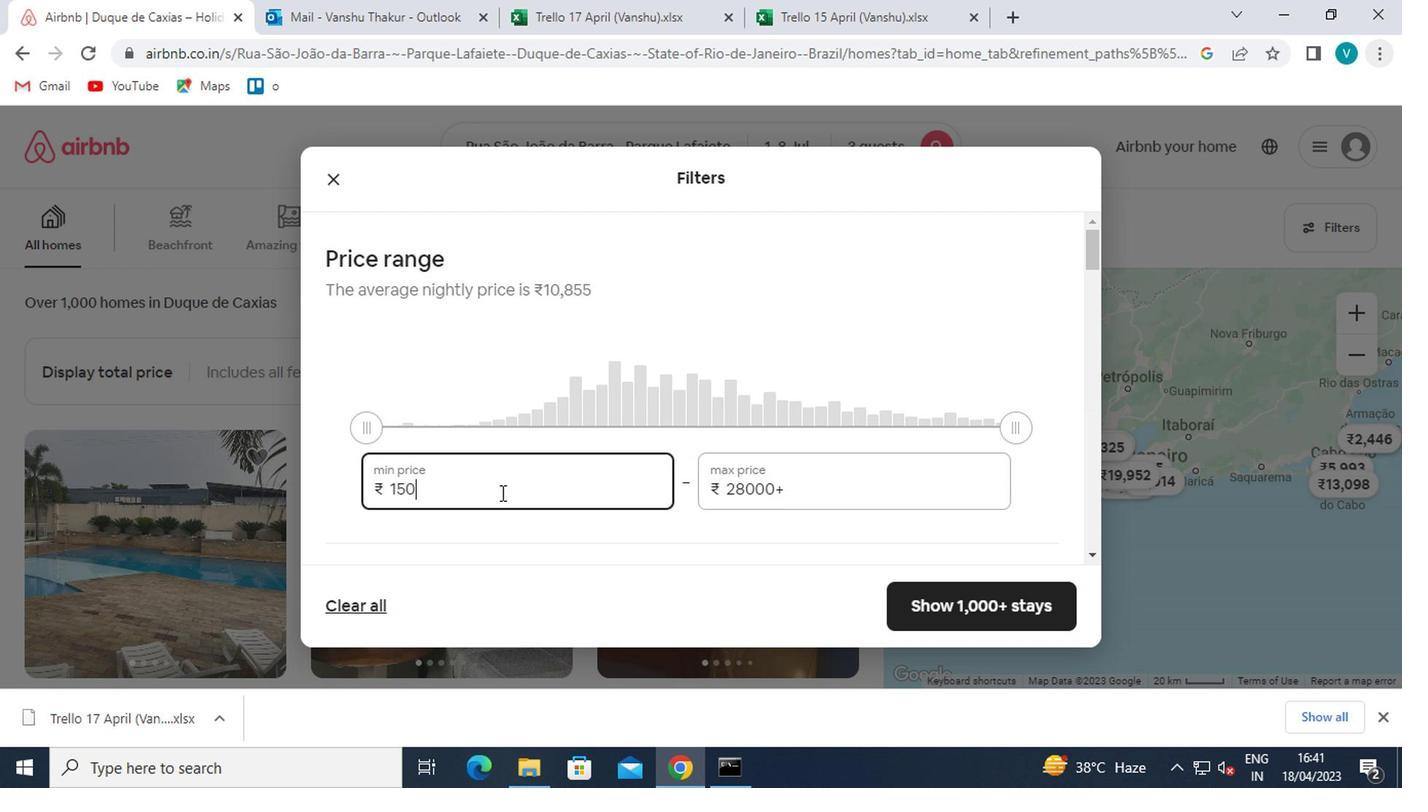 
Action: Mouse moved to (784, 479)
Screenshot: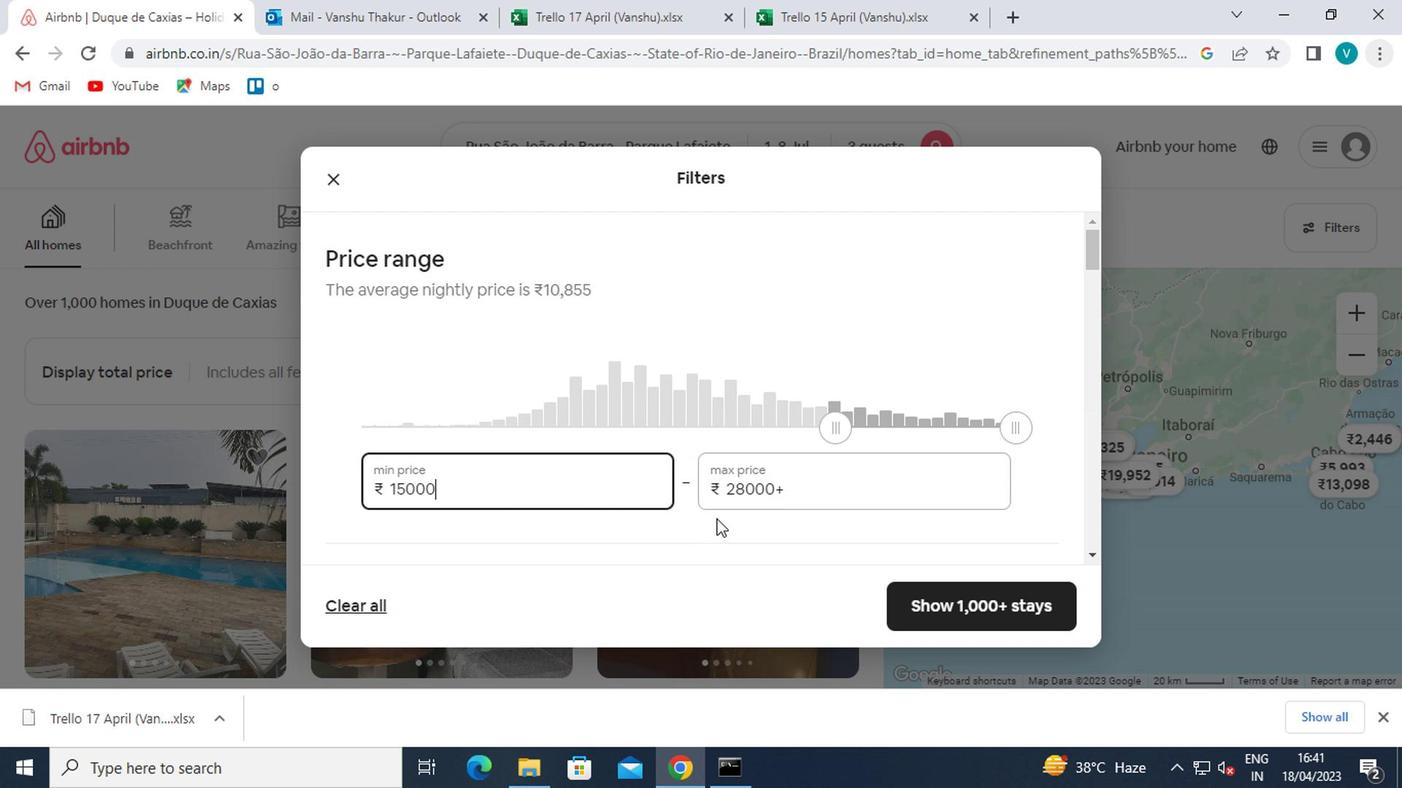 
Action: Mouse pressed left at (784, 479)
Screenshot: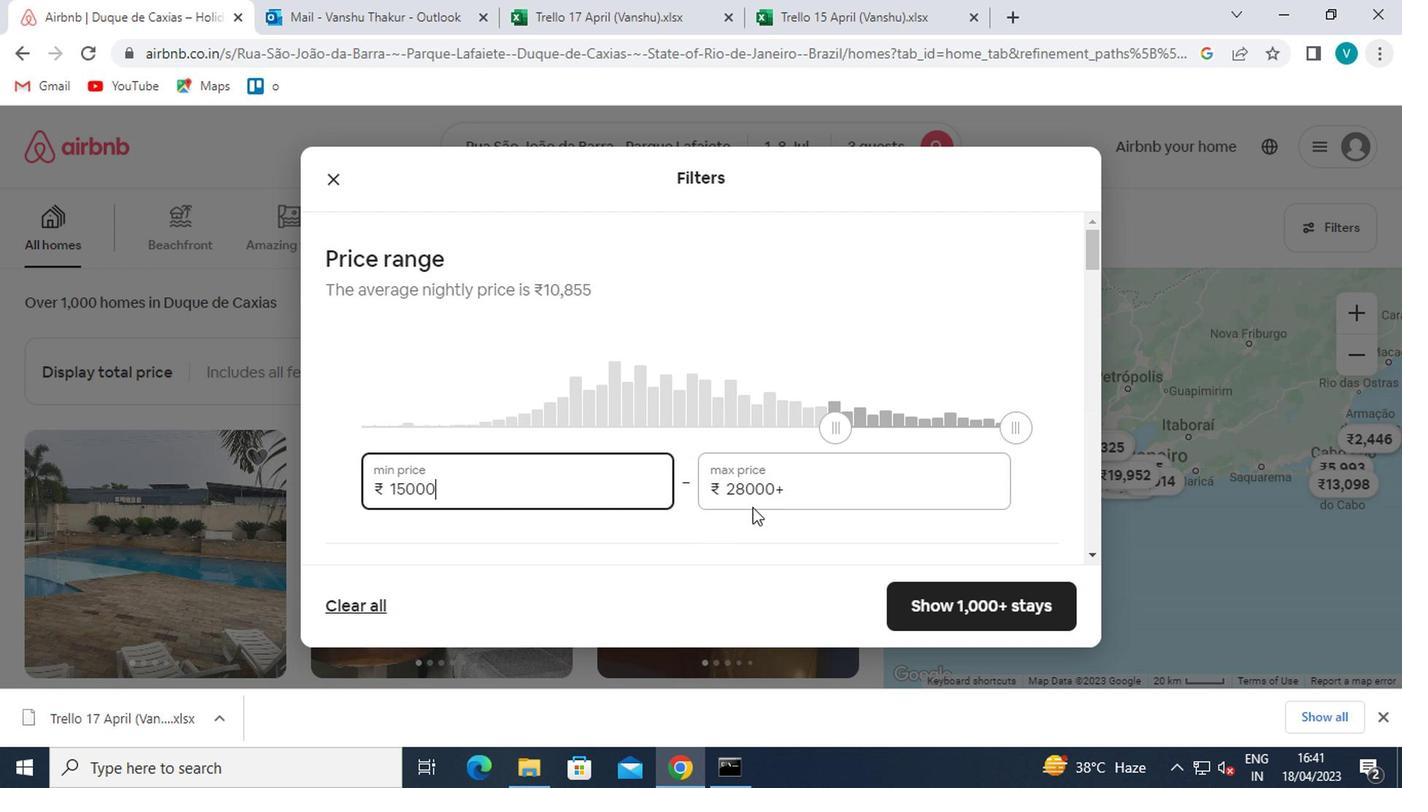 
Action: Mouse moved to (754, 472)
Screenshot: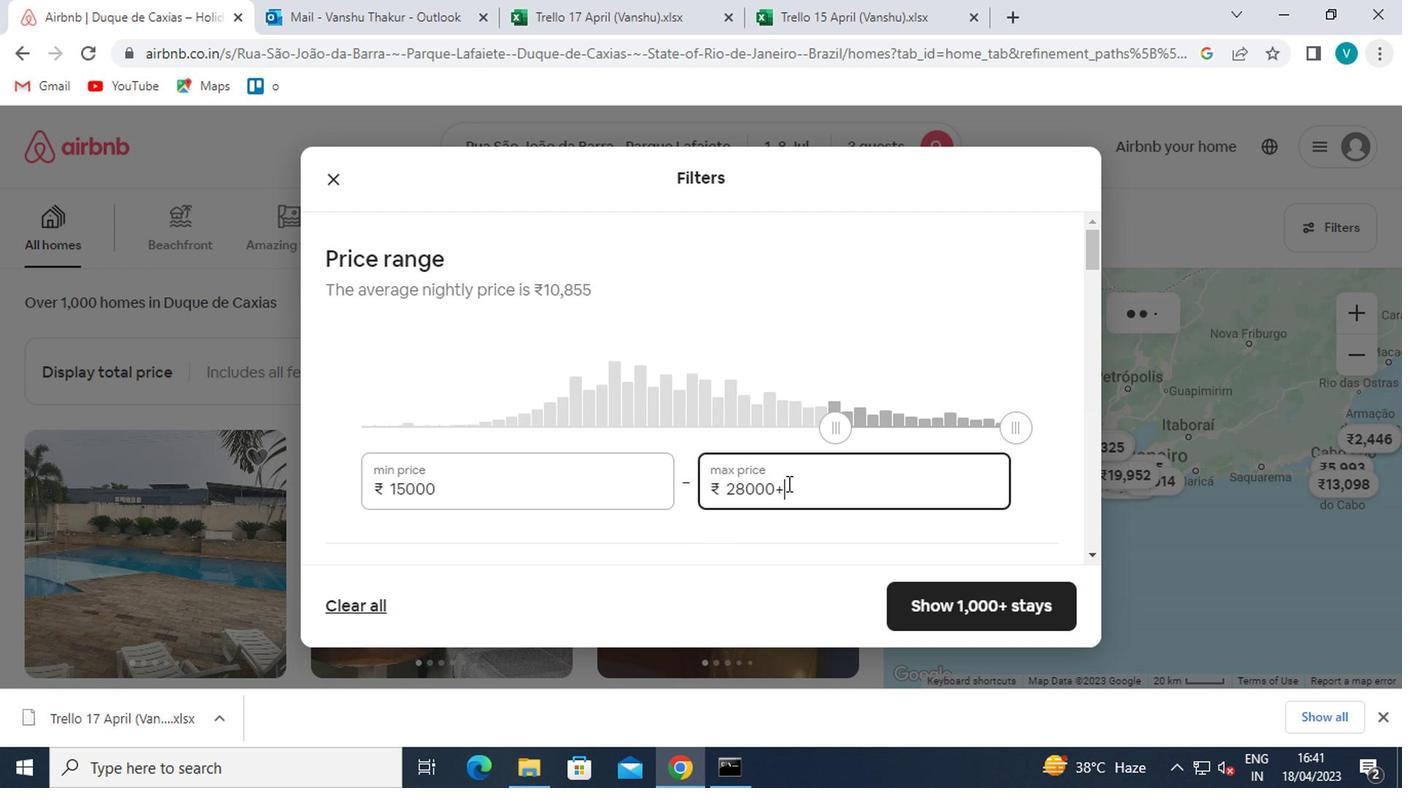 
Action: Key pressed <Key.backspace><Key.backspace><Key.backspace><Key.backspace><Key.backspace><Key.backspace>20000
Screenshot: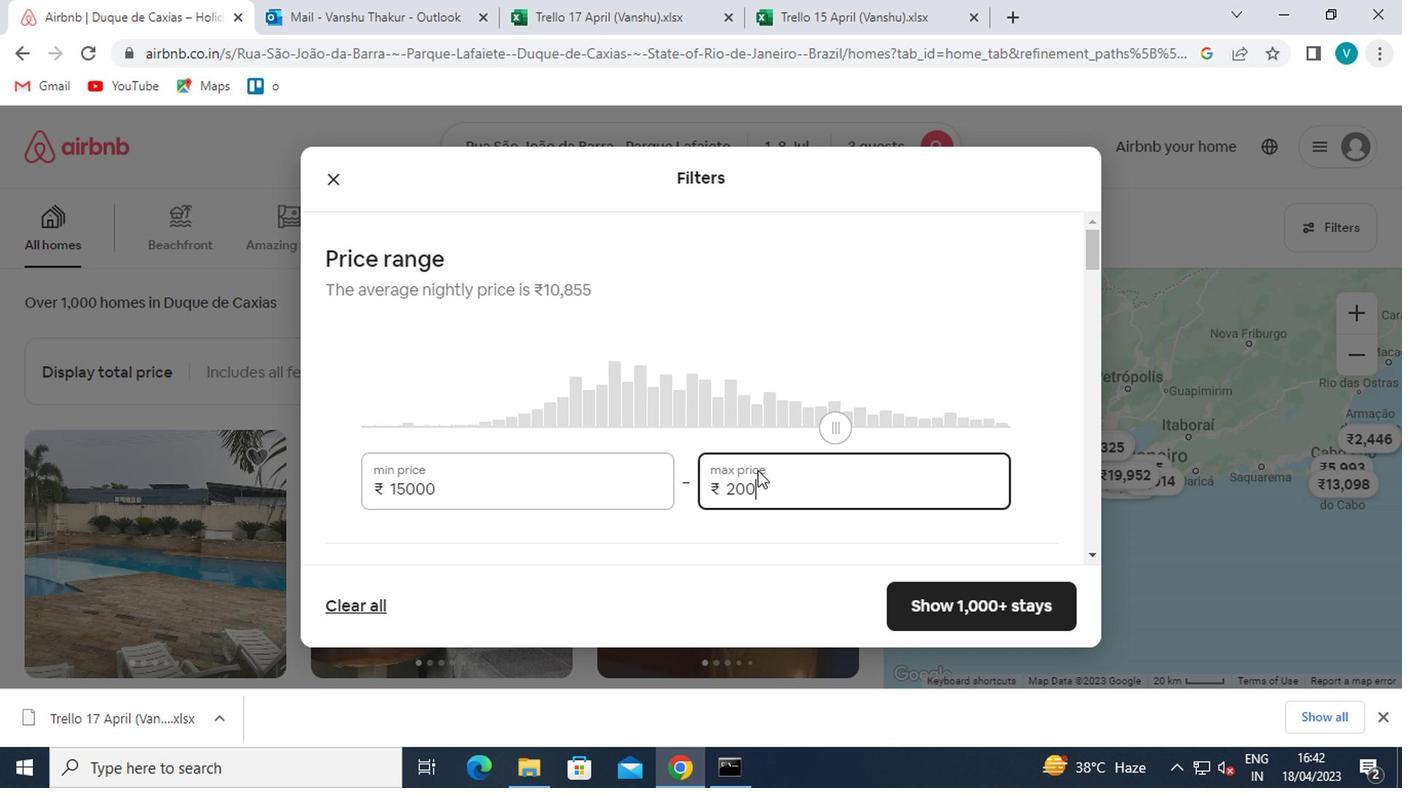
Action: Mouse moved to (737, 470)
Screenshot: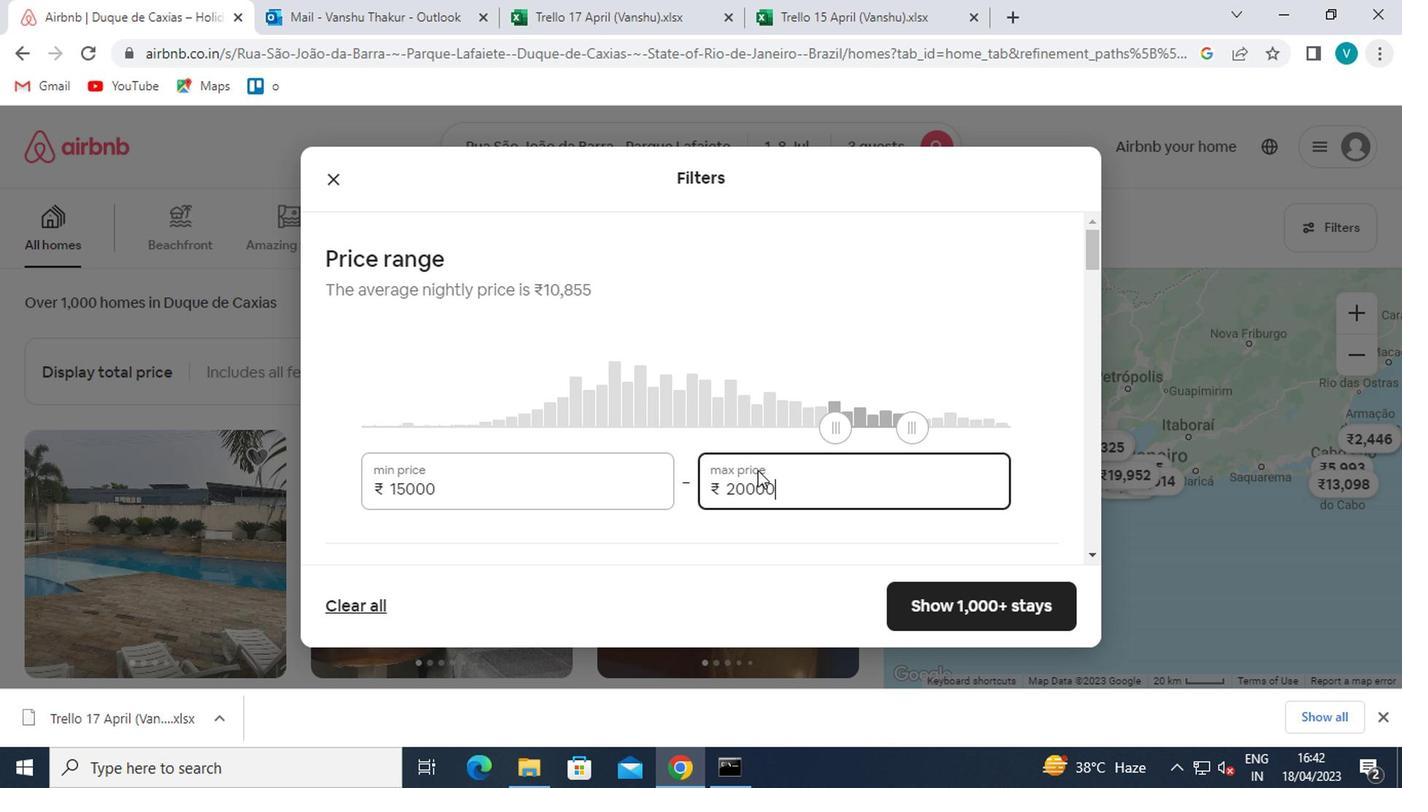 
Action: Mouse scrolled (737, 469) with delta (0, 0)
Screenshot: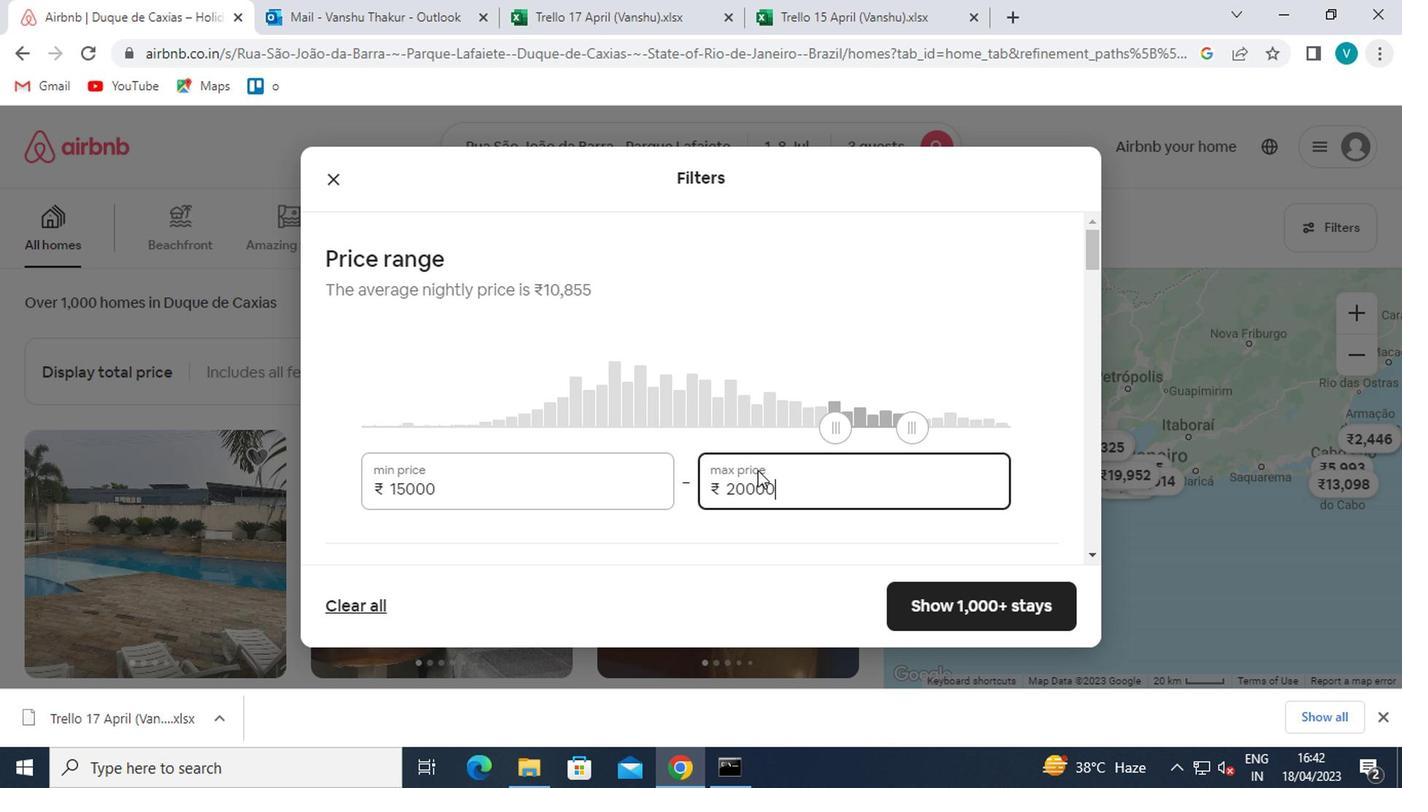 
Action: Mouse moved to (727, 469)
Screenshot: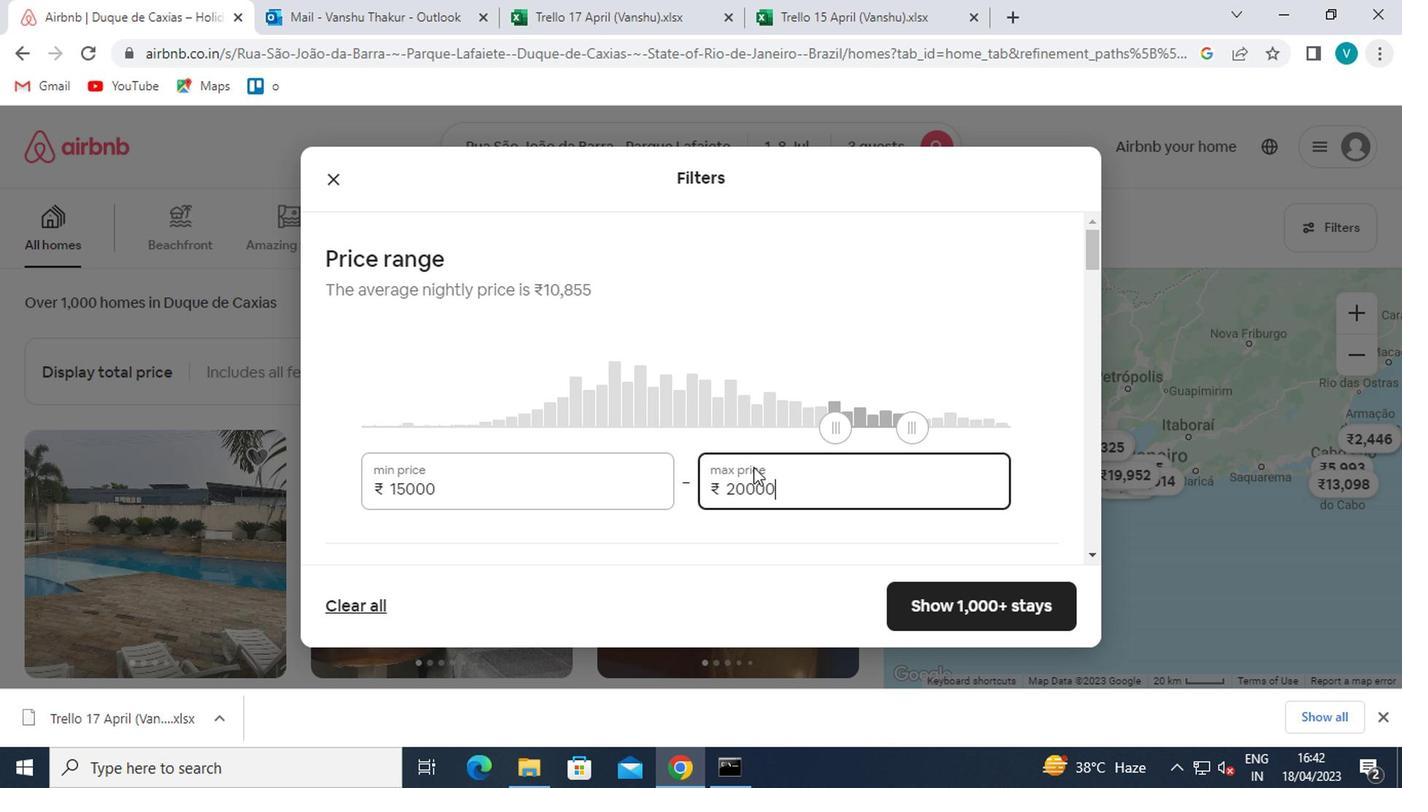 
Action: Mouse scrolled (727, 468) with delta (0, -1)
Screenshot: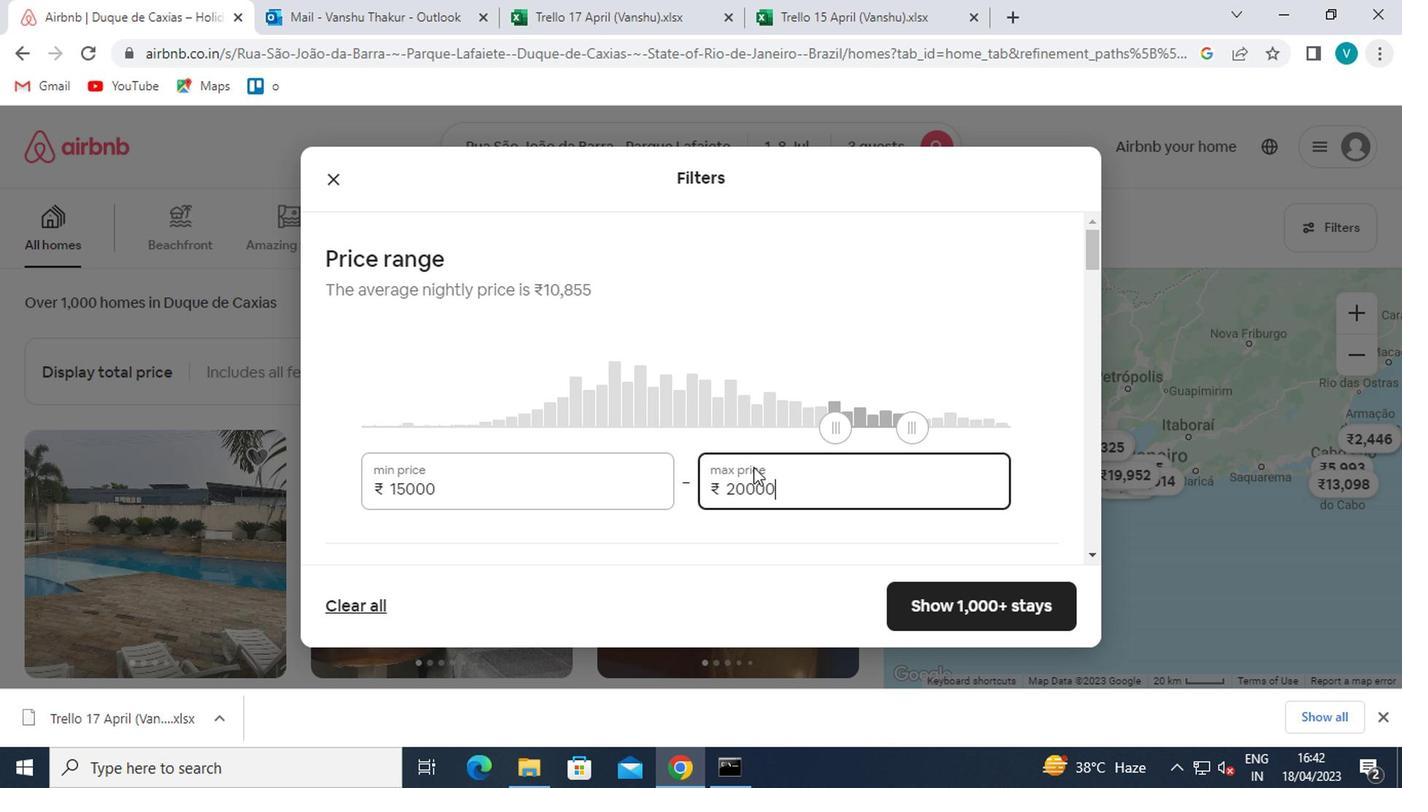 
Action: Mouse moved to (721, 467)
Screenshot: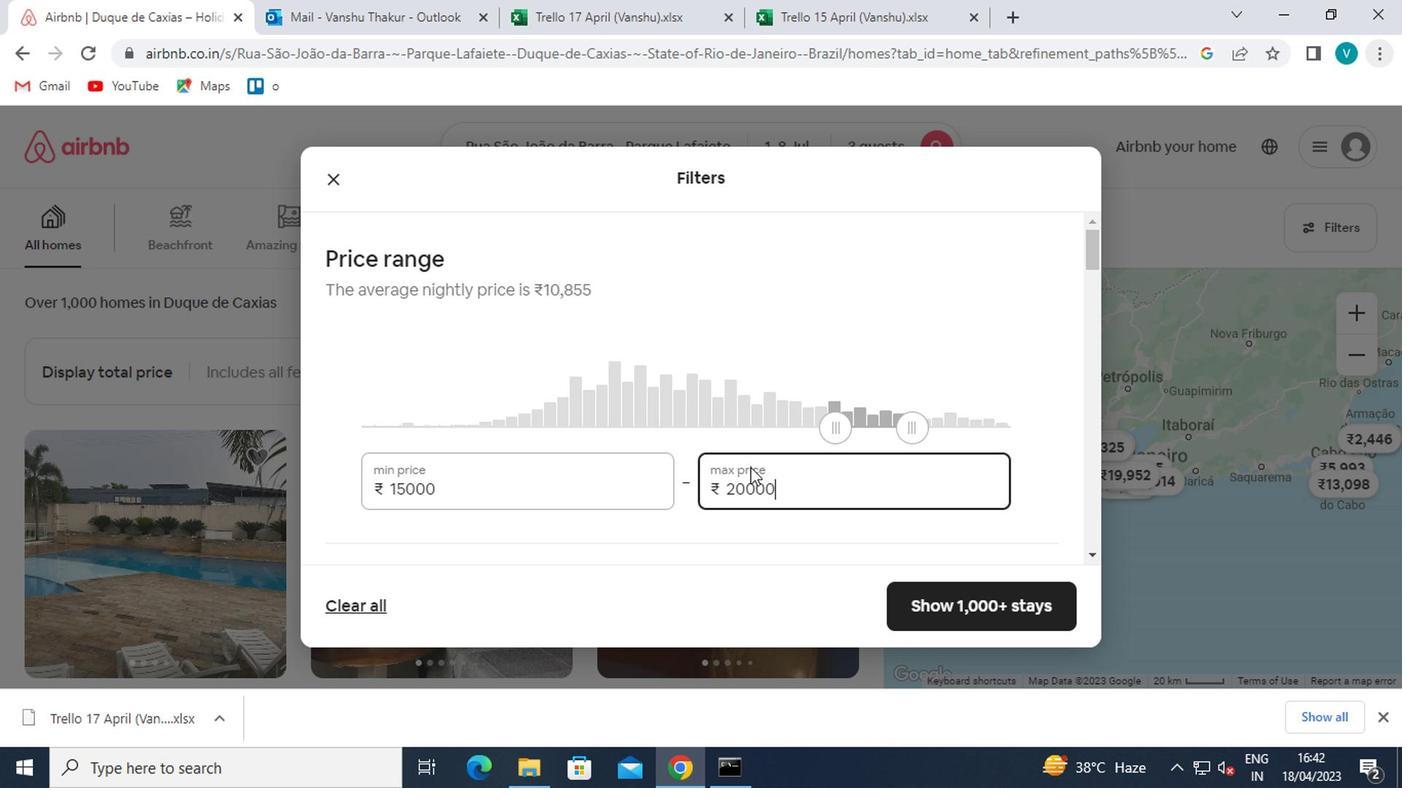 
Action: Mouse scrolled (721, 465) with delta (0, -1)
Screenshot: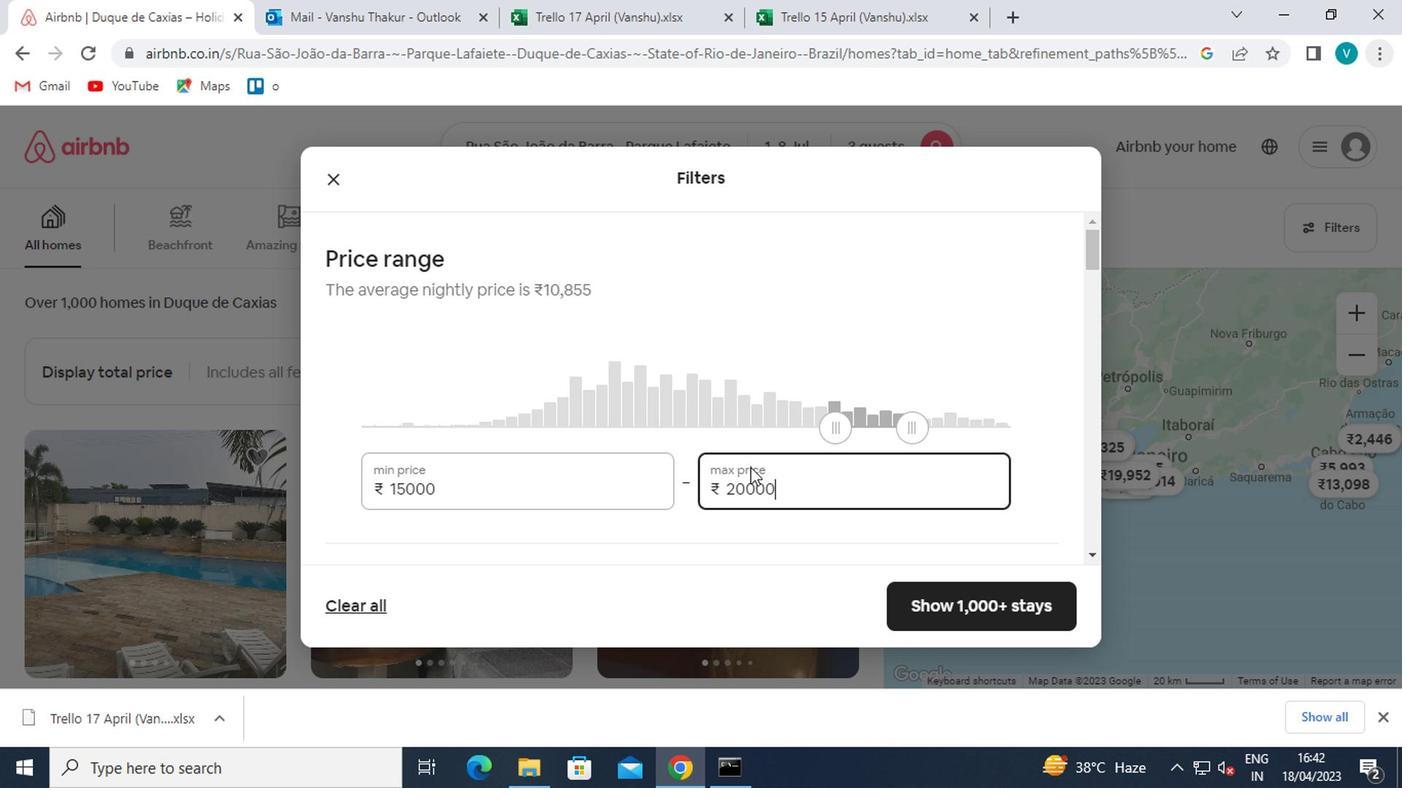 
Action: Mouse moved to (327, 357)
Screenshot: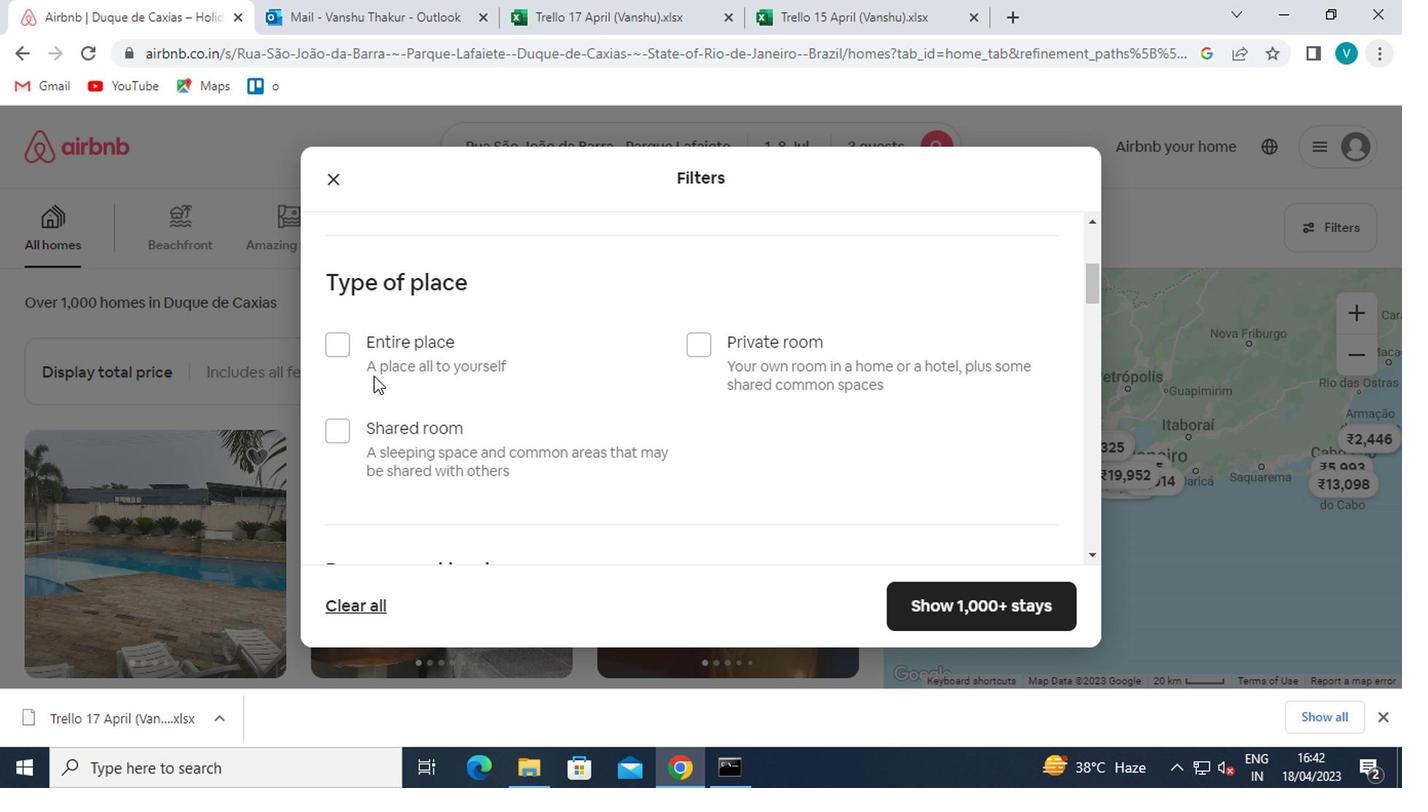 
Action: Mouse pressed left at (327, 357)
Screenshot: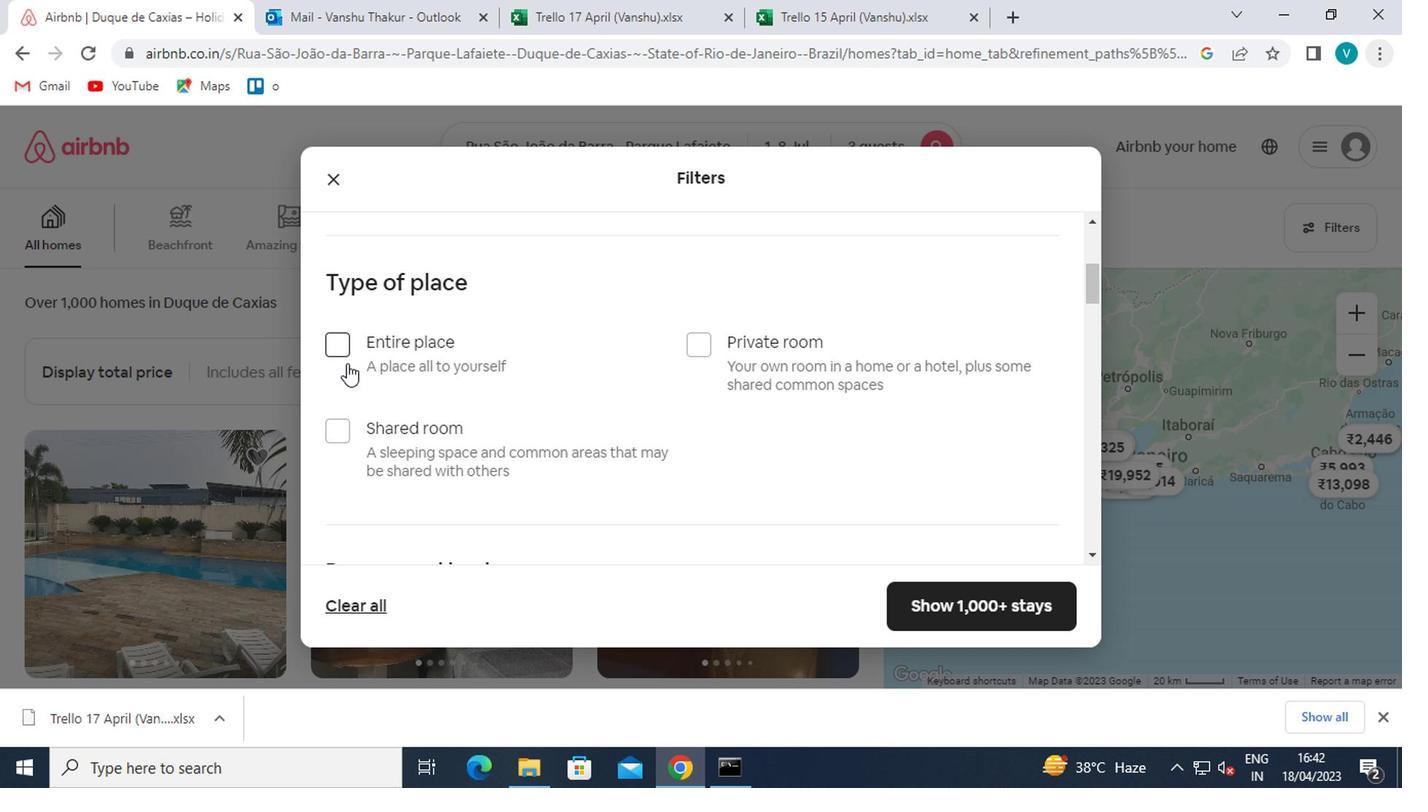 
Action: Mouse moved to (368, 368)
Screenshot: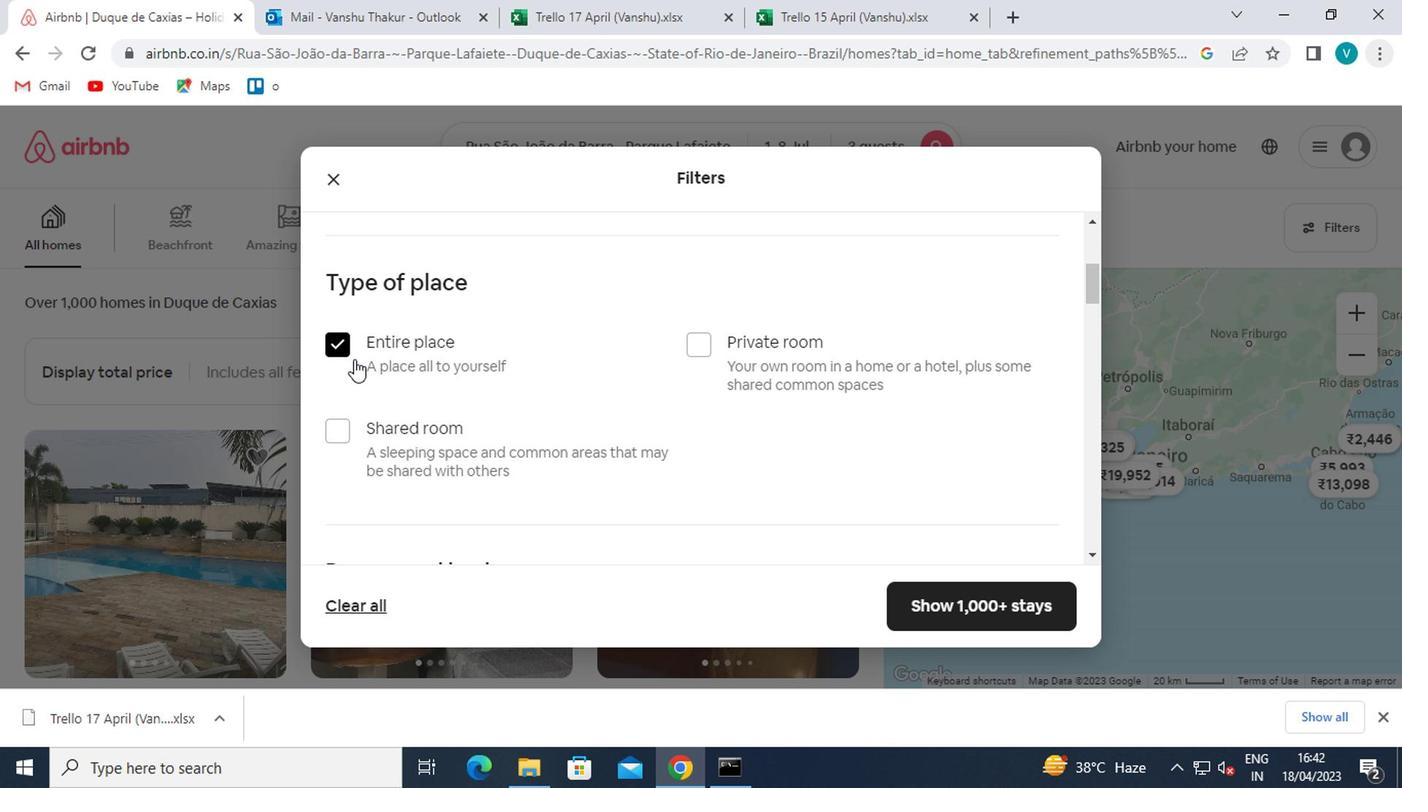 
Action: Mouse scrolled (368, 367) with delta (0, -1)
Screenshot: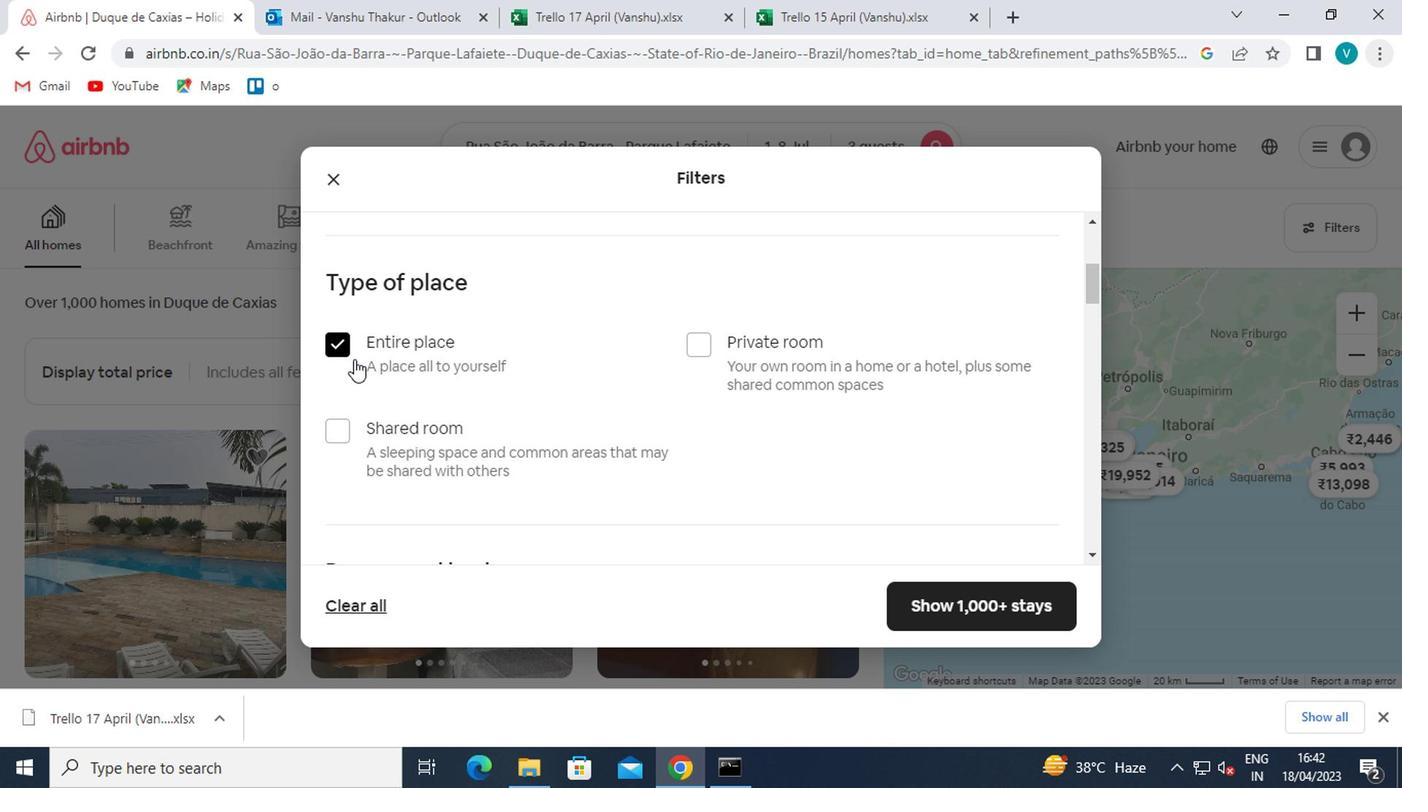 
Action: Mouse moved to (372, 373)
Screenshot: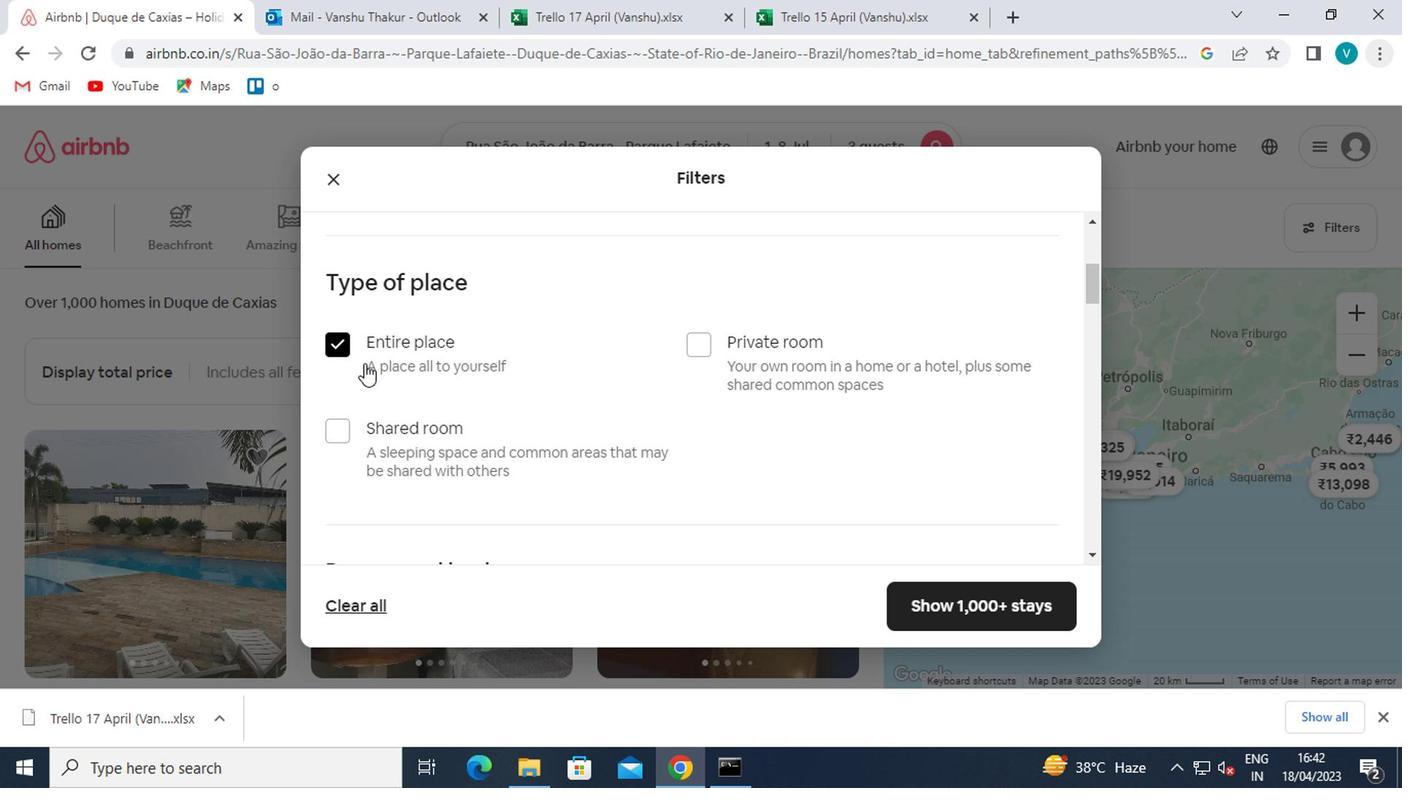 
Action: Mouse scrolled (372, 372) with delta (0, -1)
Screenshot: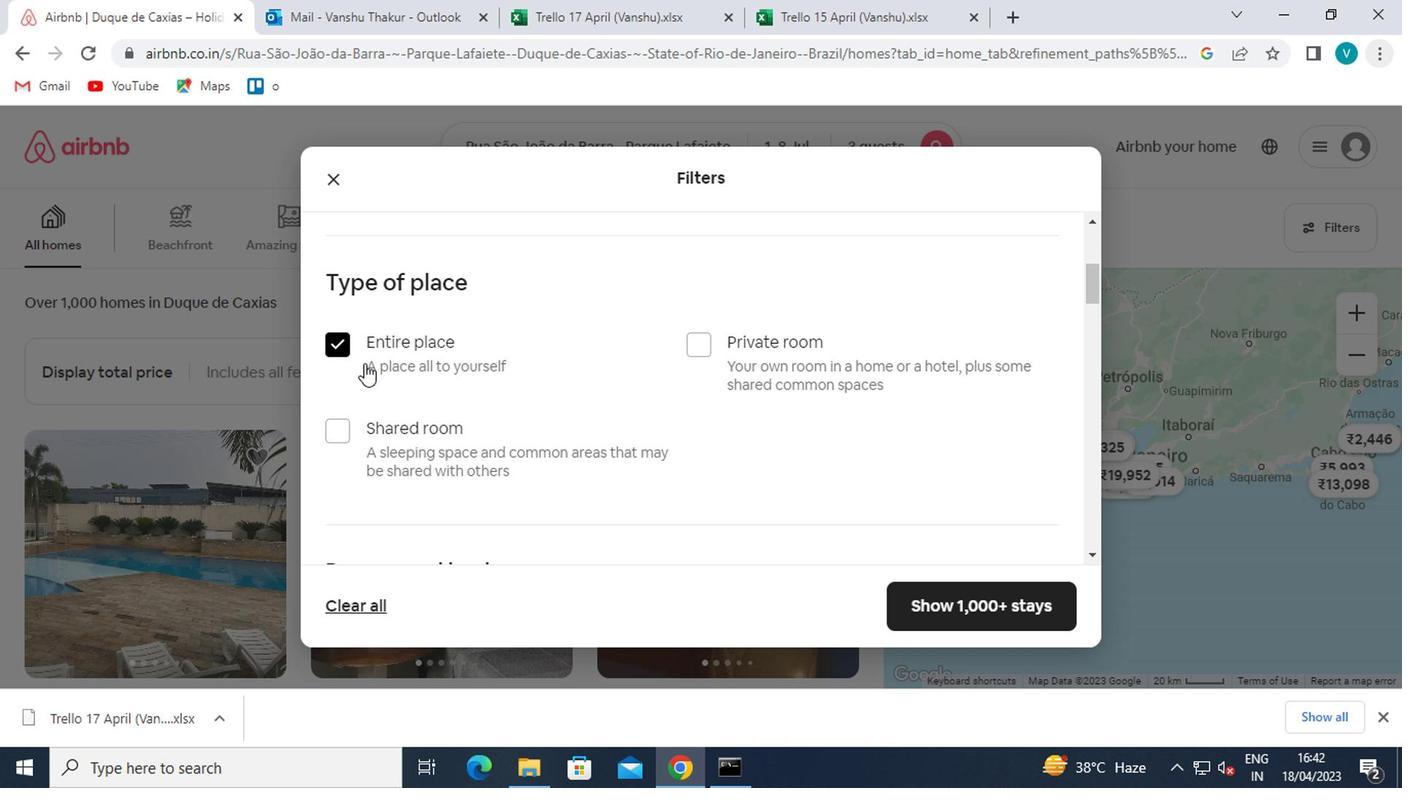 
Action: Mouse moved to (447, 473)
Screenshot: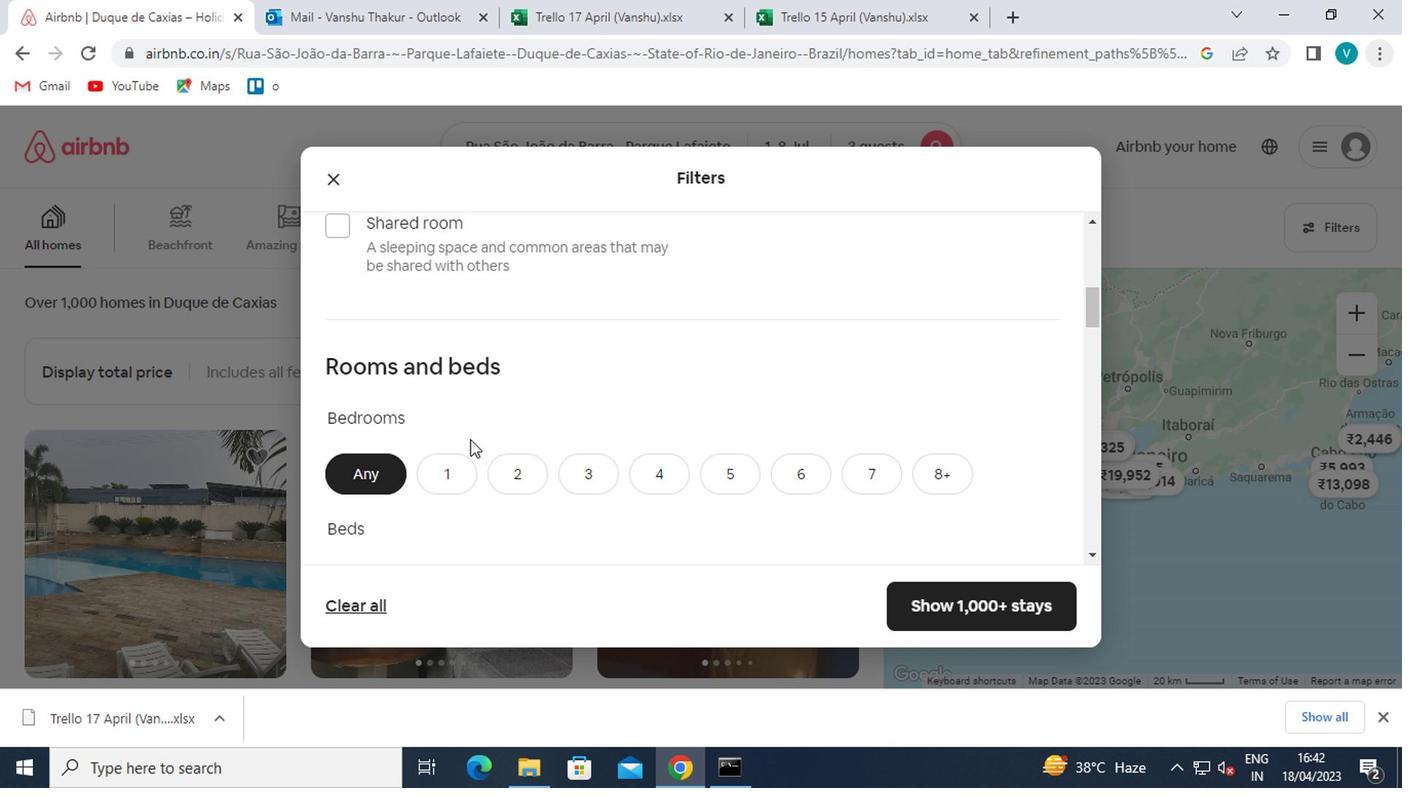 
Action: Mouse pressed left at (447, 473)
Screenshot: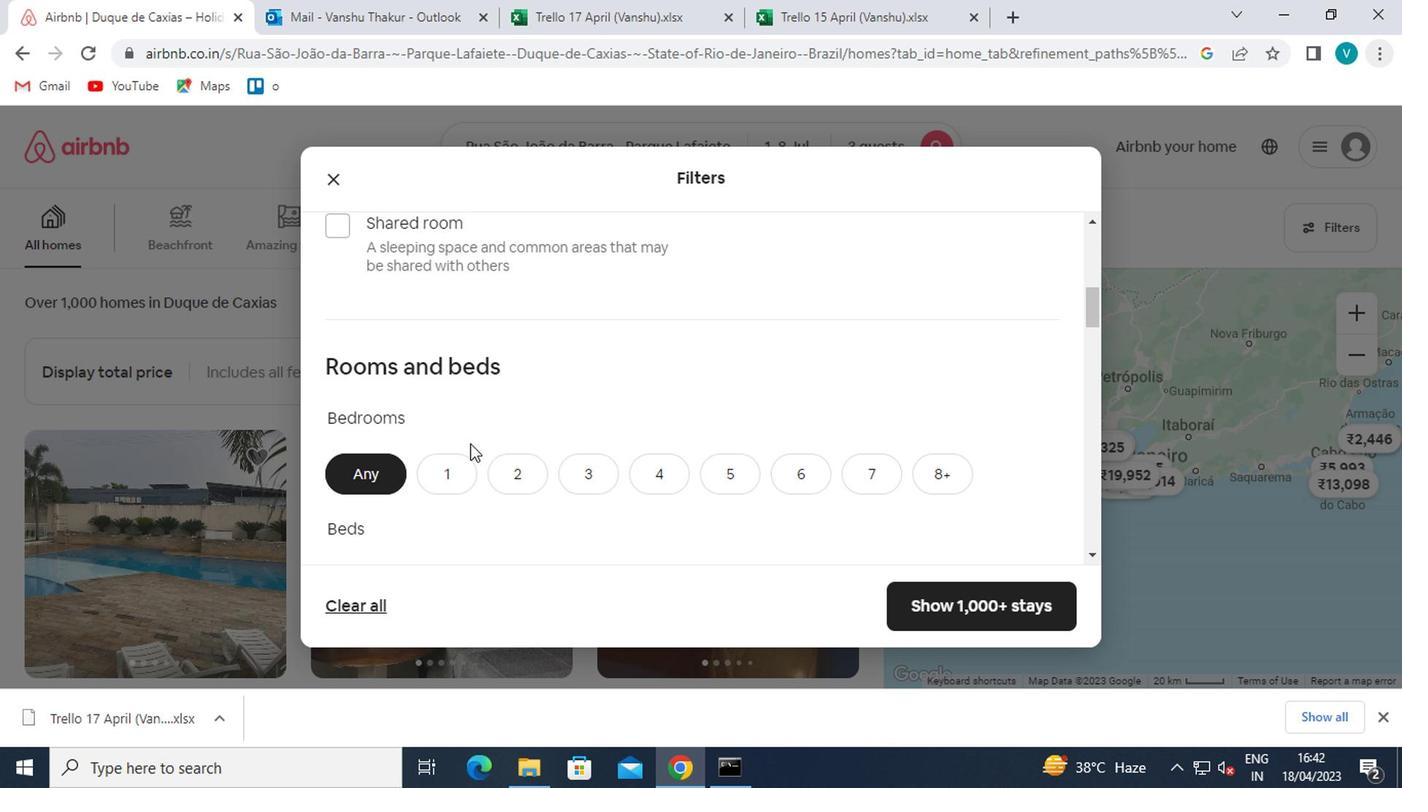 
Action: Mouse moved to (457, 536)
Screenshot: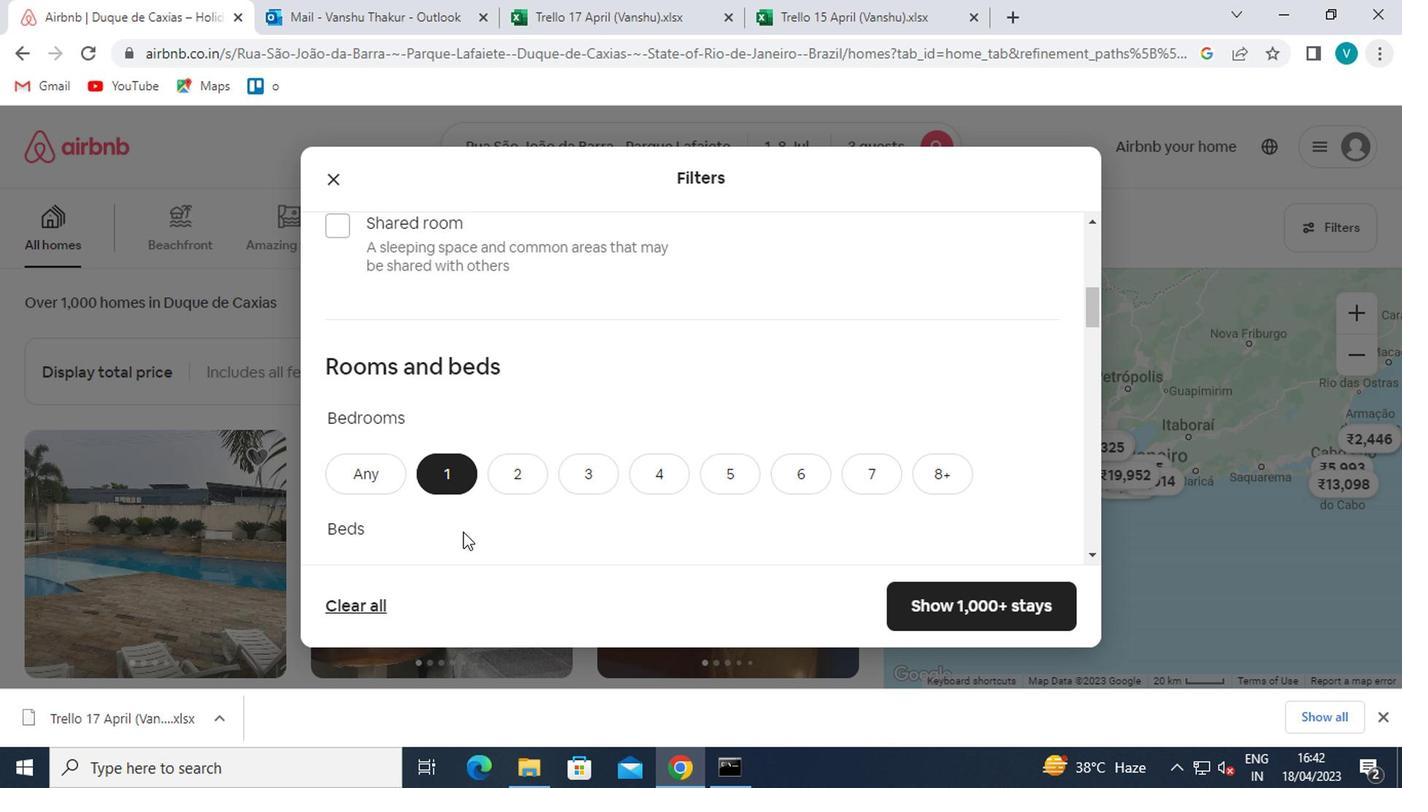
Action: Mouse scrolled (457, 534) with delta (0, -1)
Screenshot: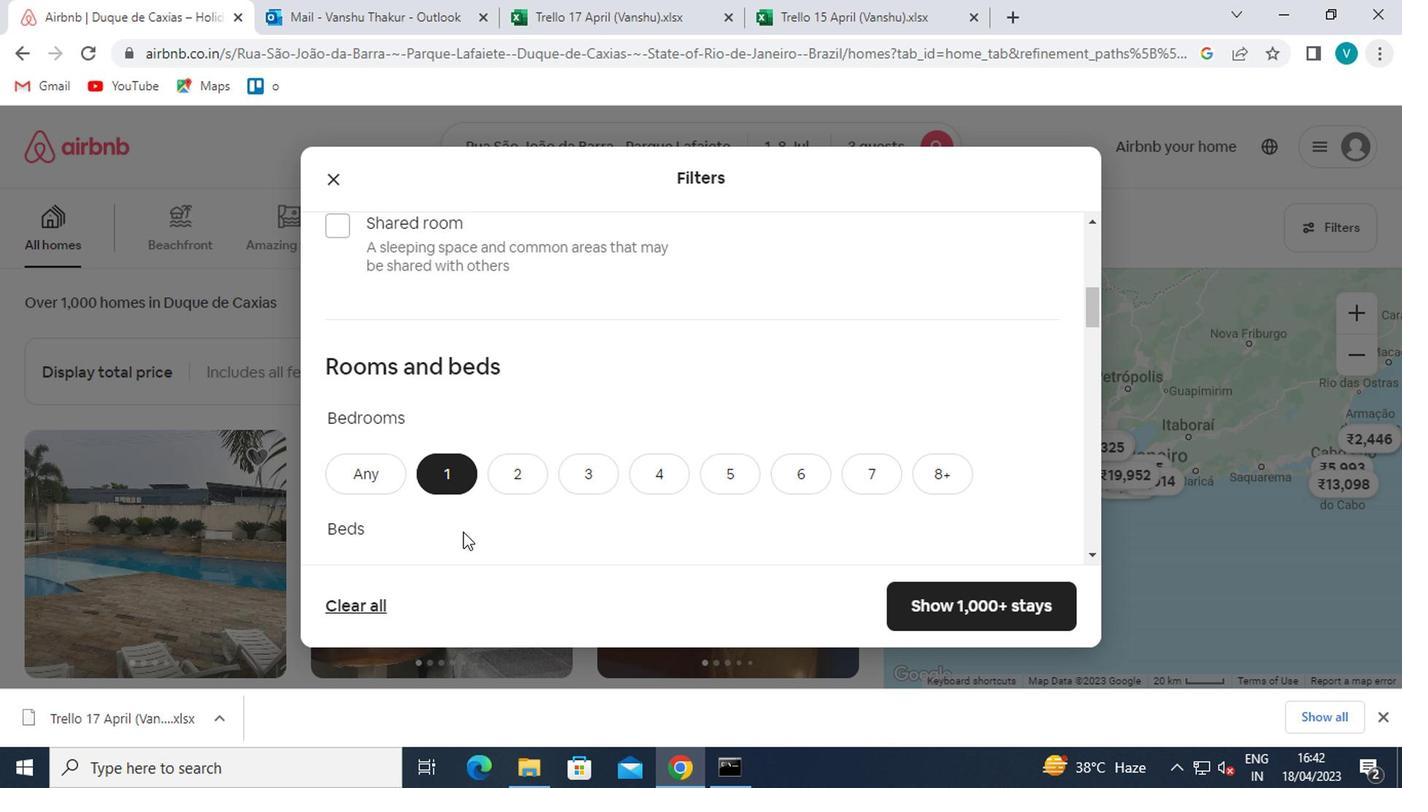 
Action: Mouse moved to (435, 489)
Screenshot: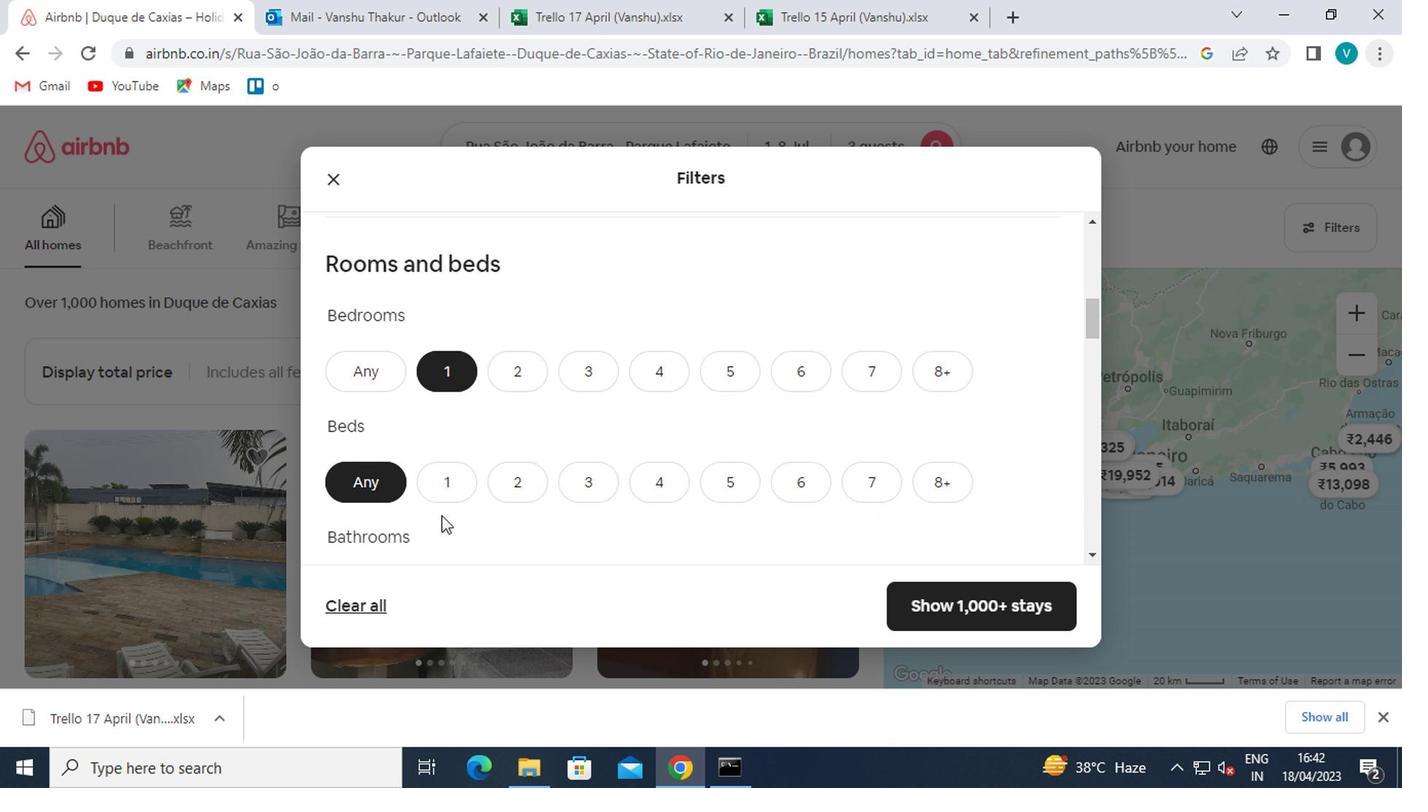 
Action: Mouse pressed left at (435, 489)
Screenshot: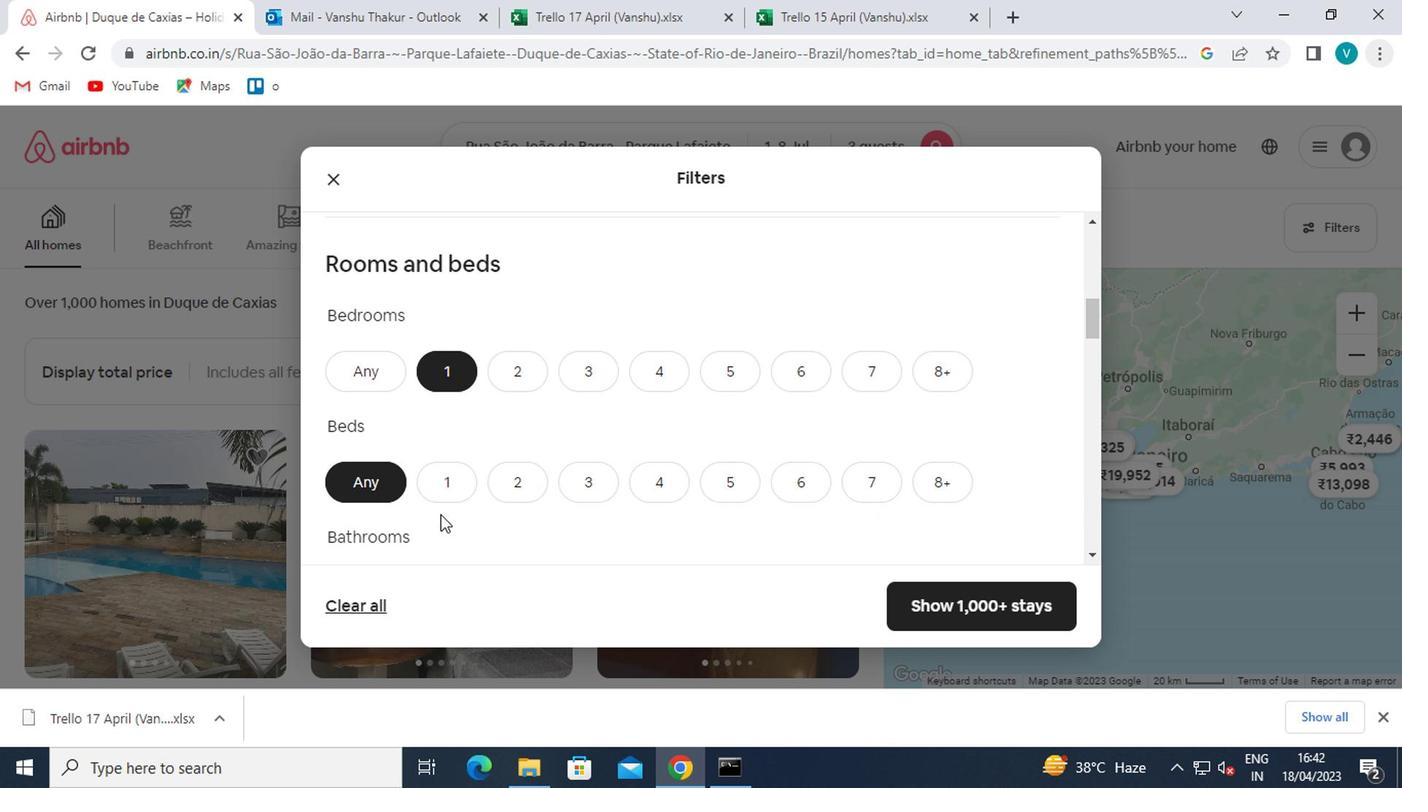 
Action: Mouse moved to (438, 487)
Screenshot: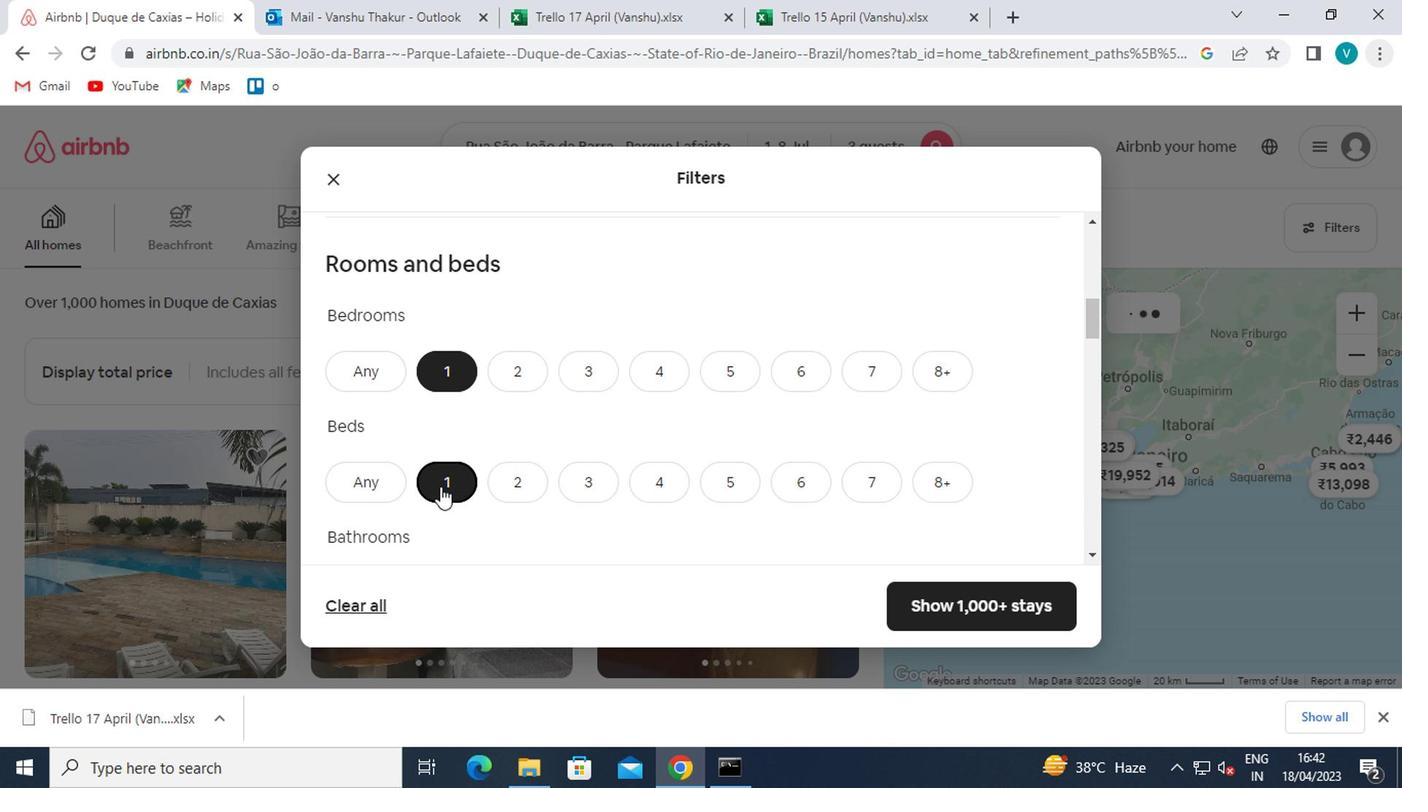 
Action: Mouse scrolled (438, 485) with delta (0, -1)
Screenshot: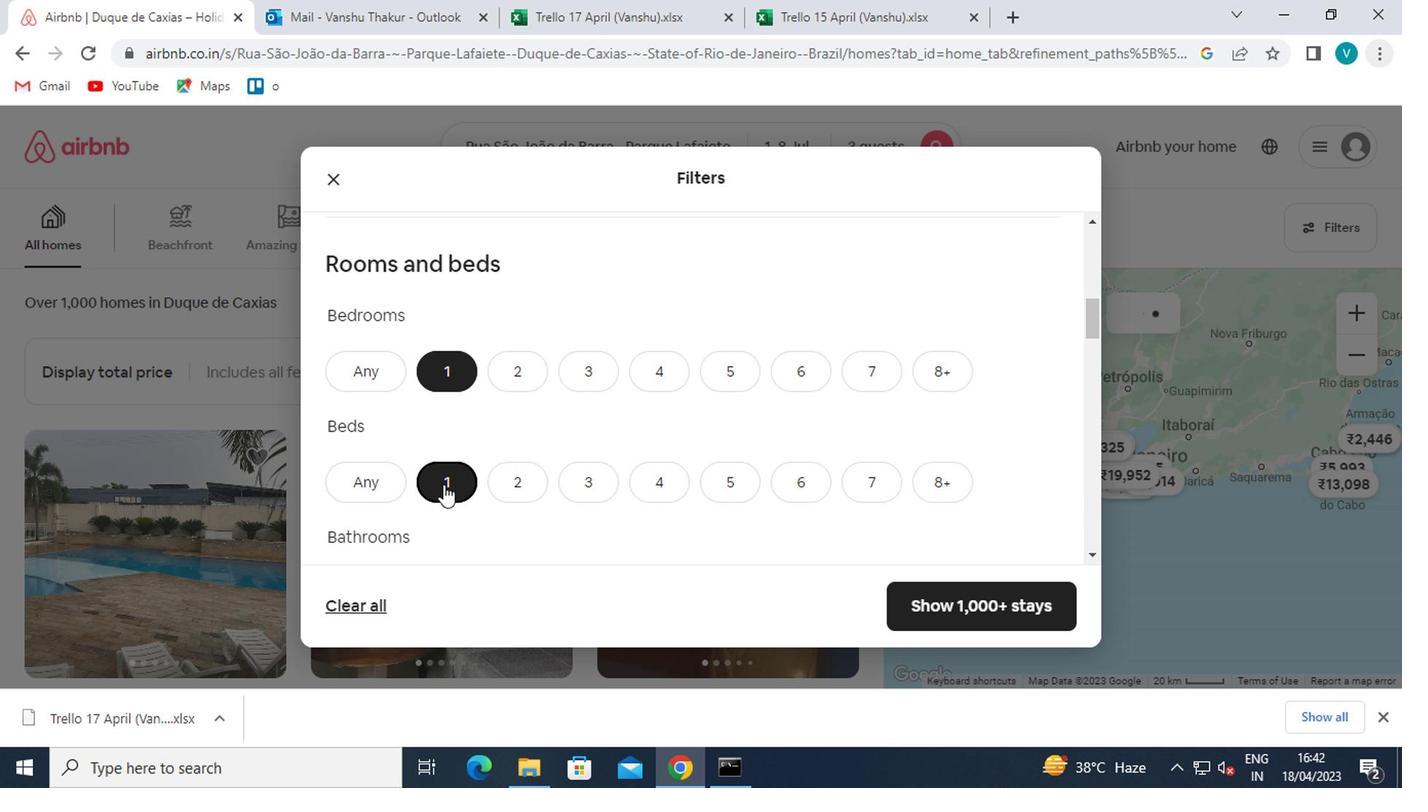 
Action: Mouse scrolled (438, 485) with delta (0, -1)
Screenshot: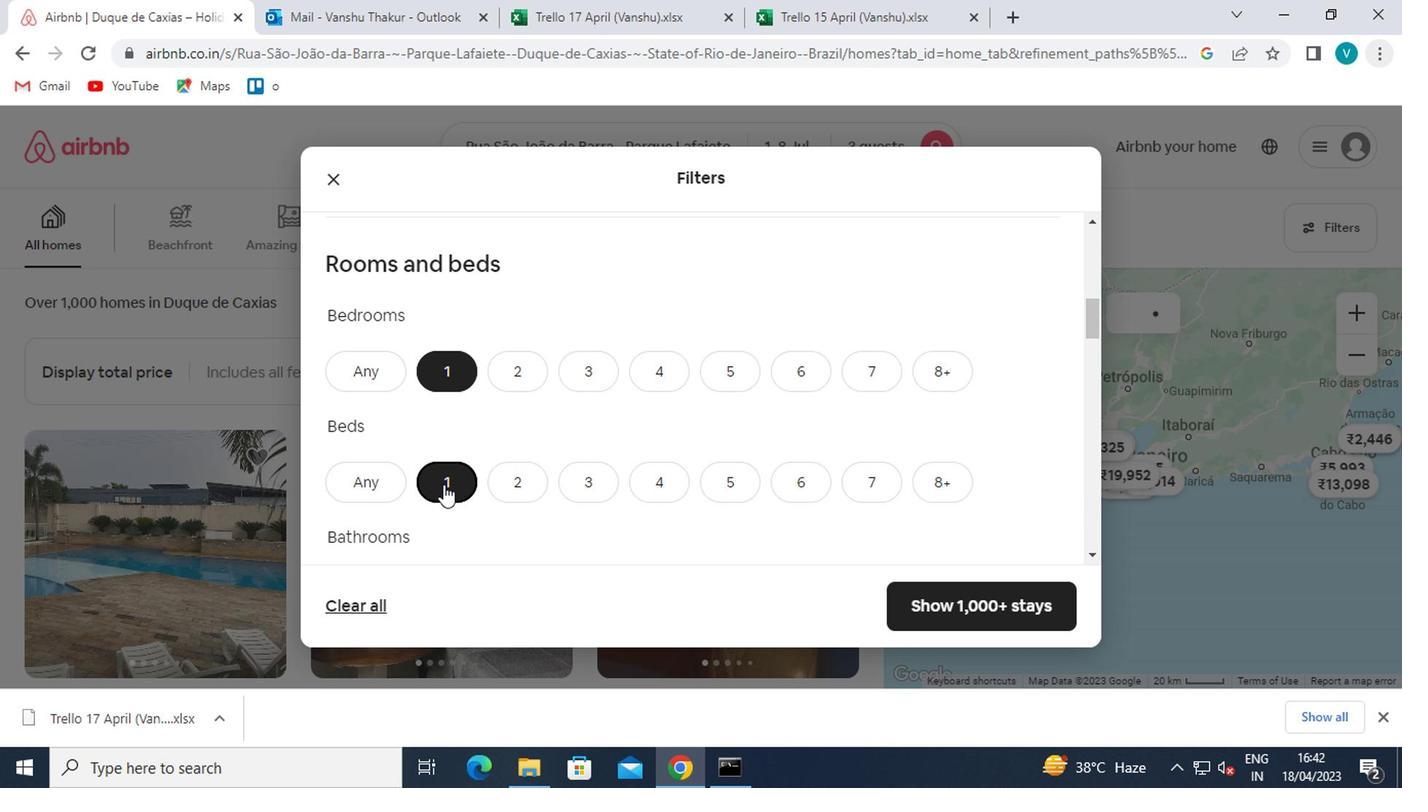 
Action: Mouse moved to (448, 405)
Screenshot: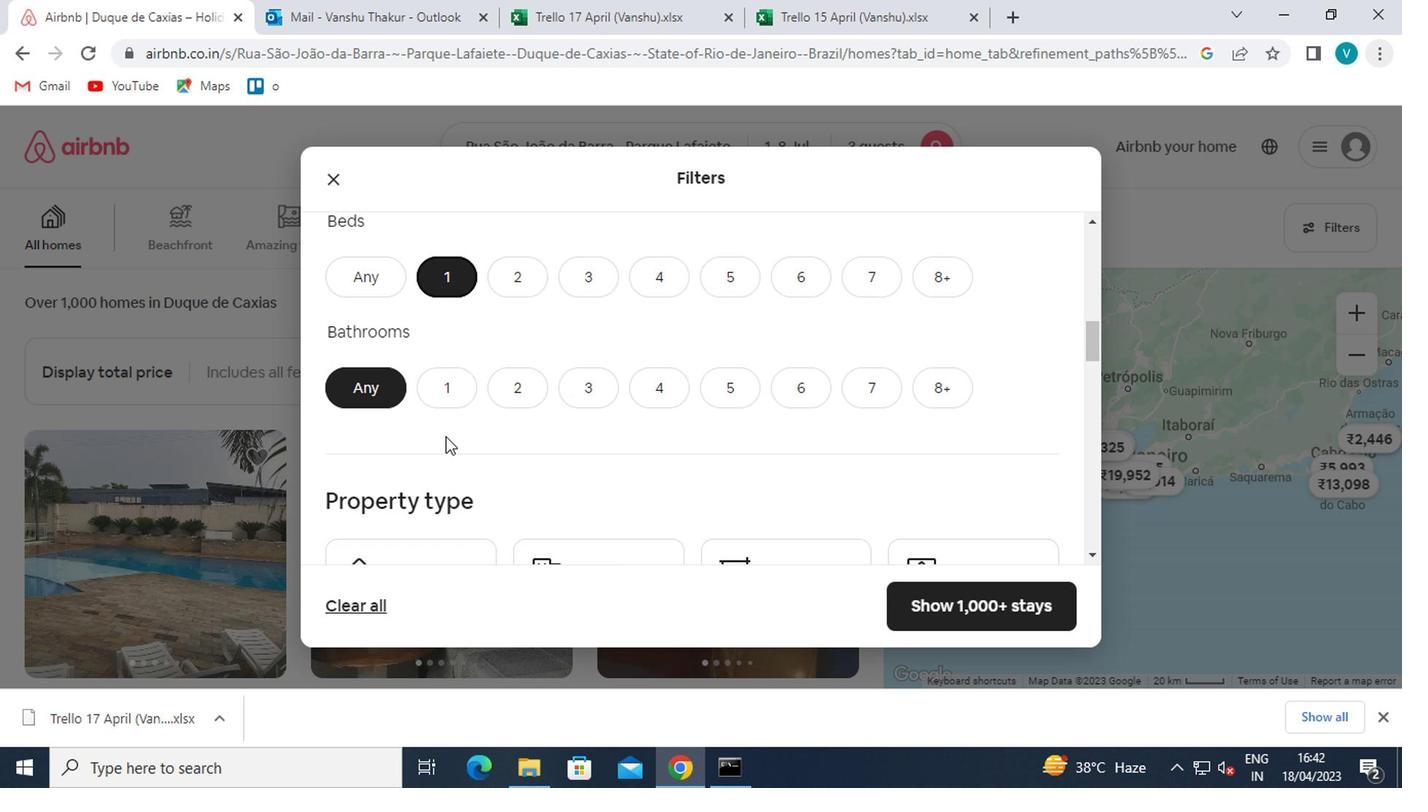 
Action: Mouse pressed left at (448, 405)
Screenshot: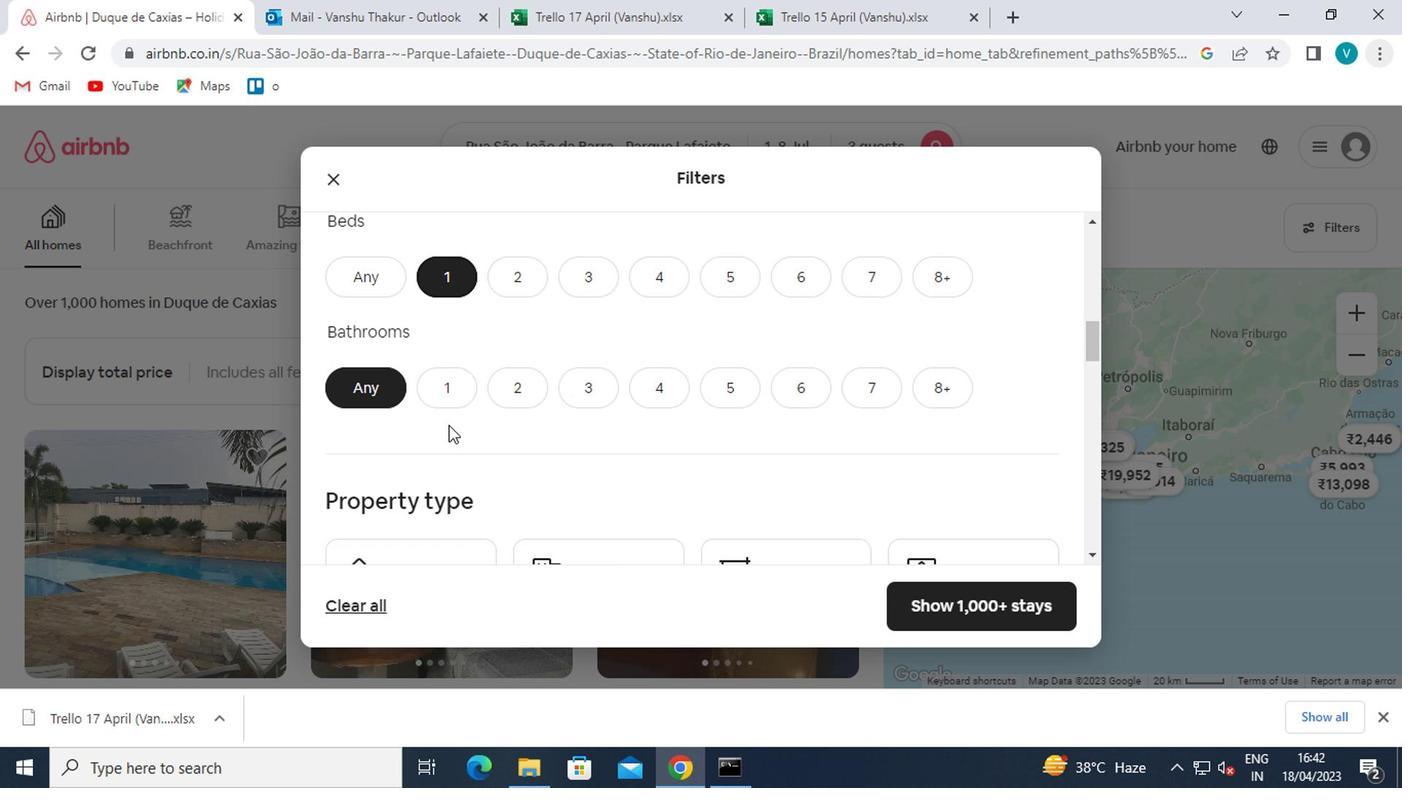 
Action: Mouse moved to (461, 406)
Screenshot: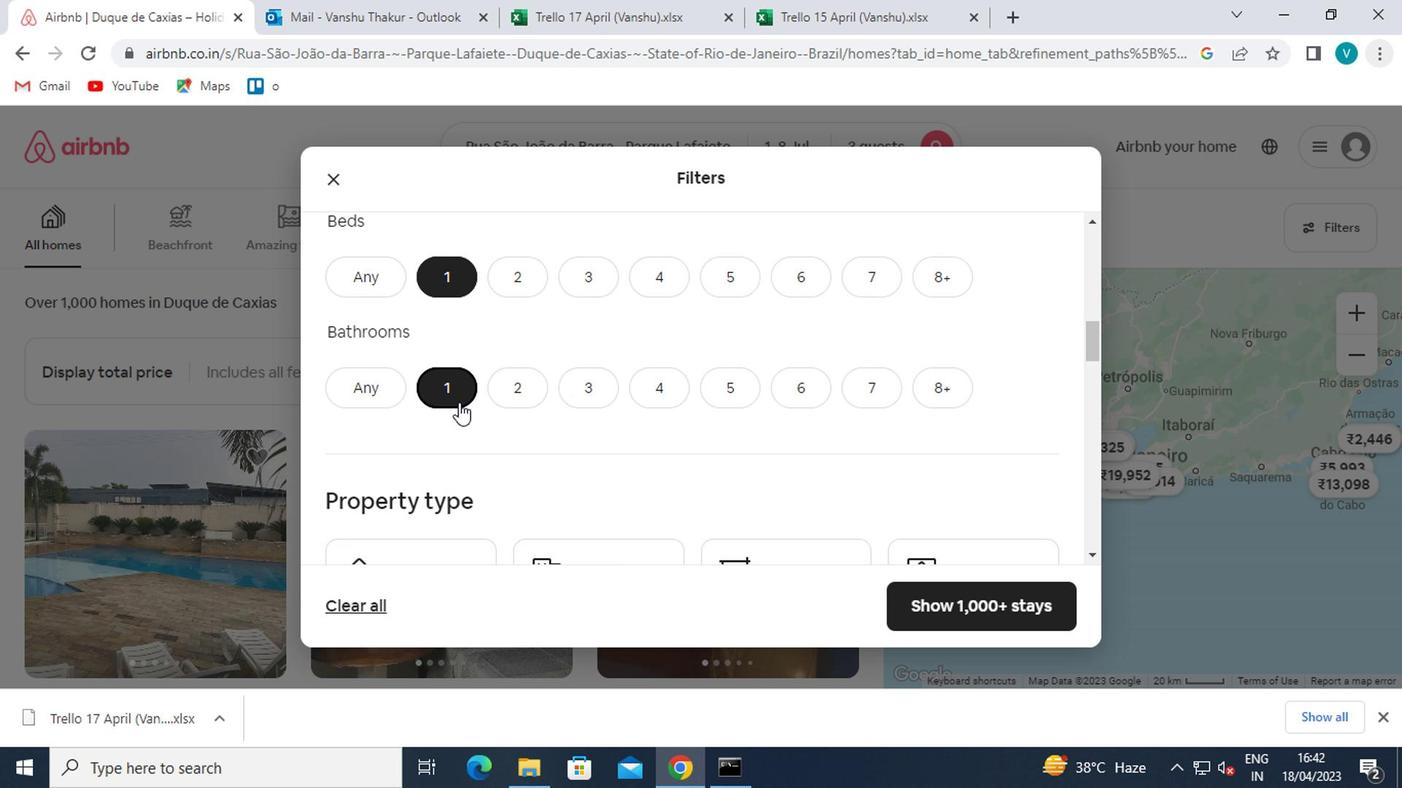 
Action: Mouse scrolled (461, 406) with delta (0, 0)
Screenshot: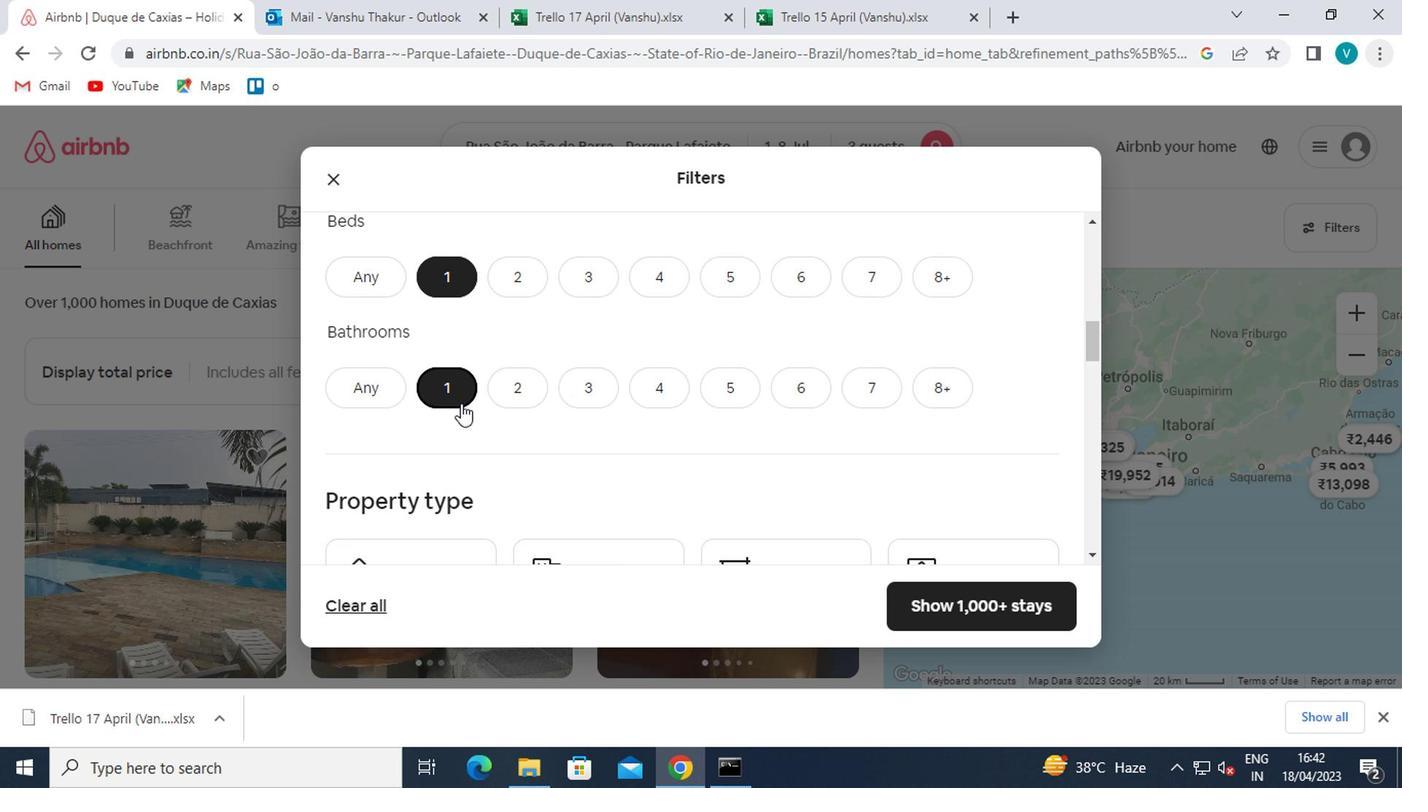 
Action: Mouse moved to (465, 411)
Screenshot: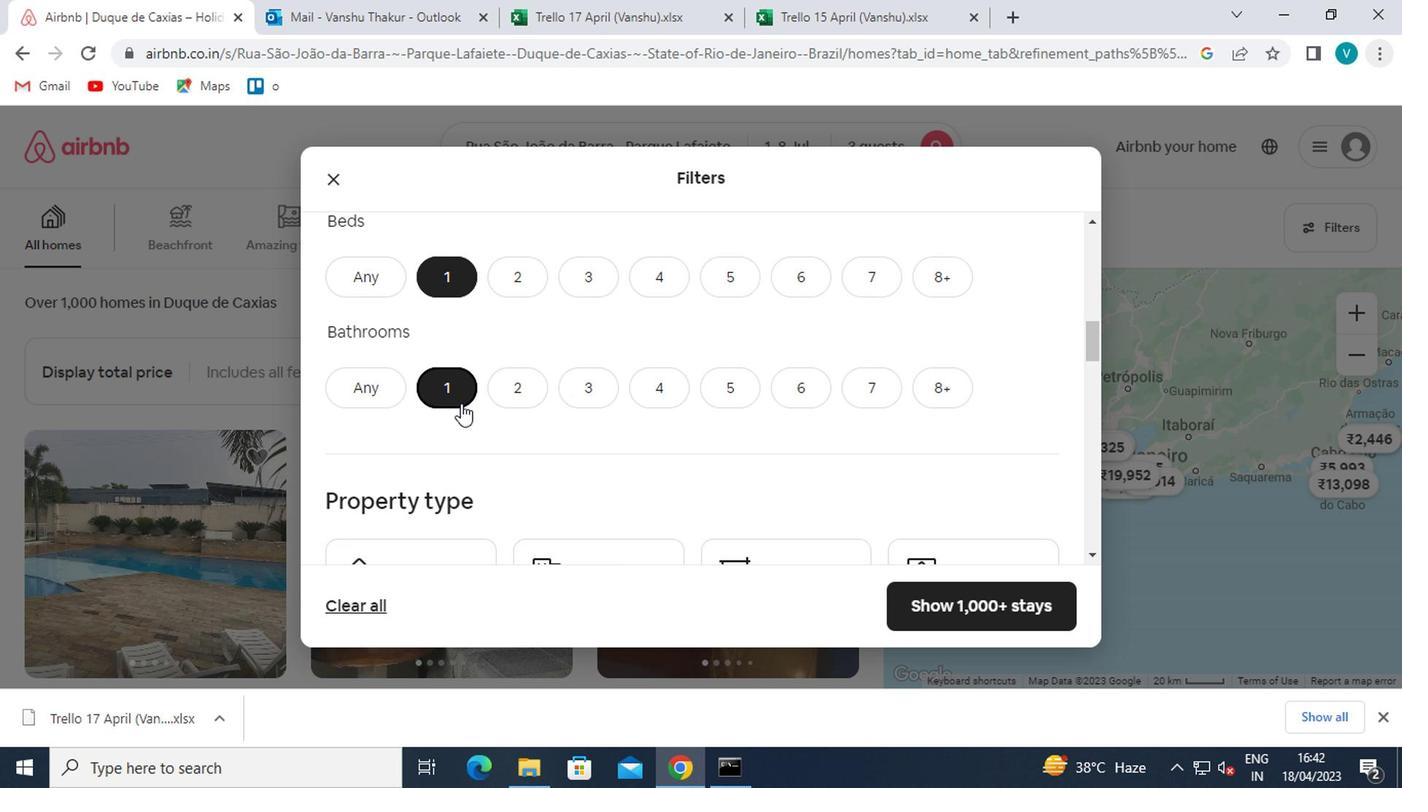 
Action: Mouse scrolled (465, 410) with delta (0, 0)
Screenshot: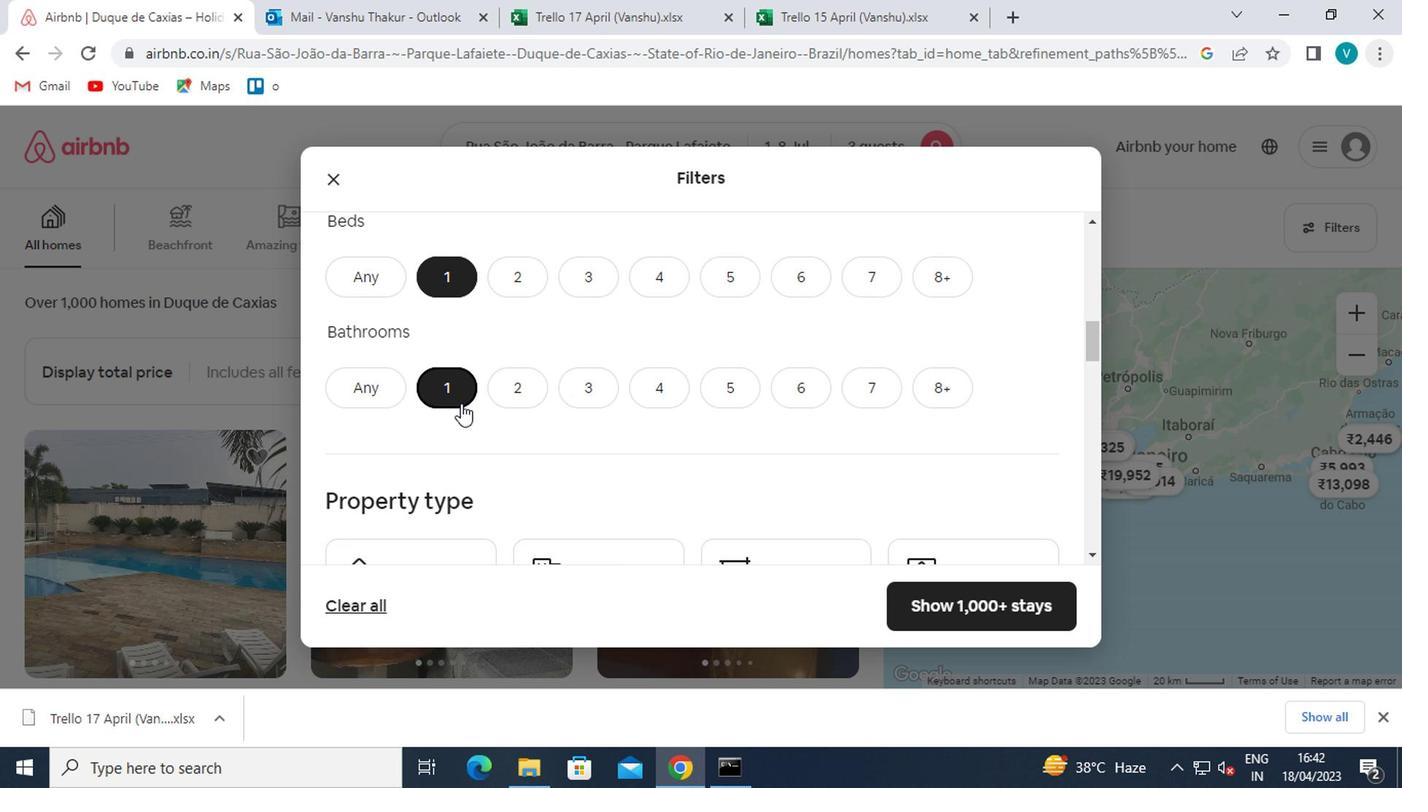 
Action: Mouse moved to (465, 412)
Screenshot: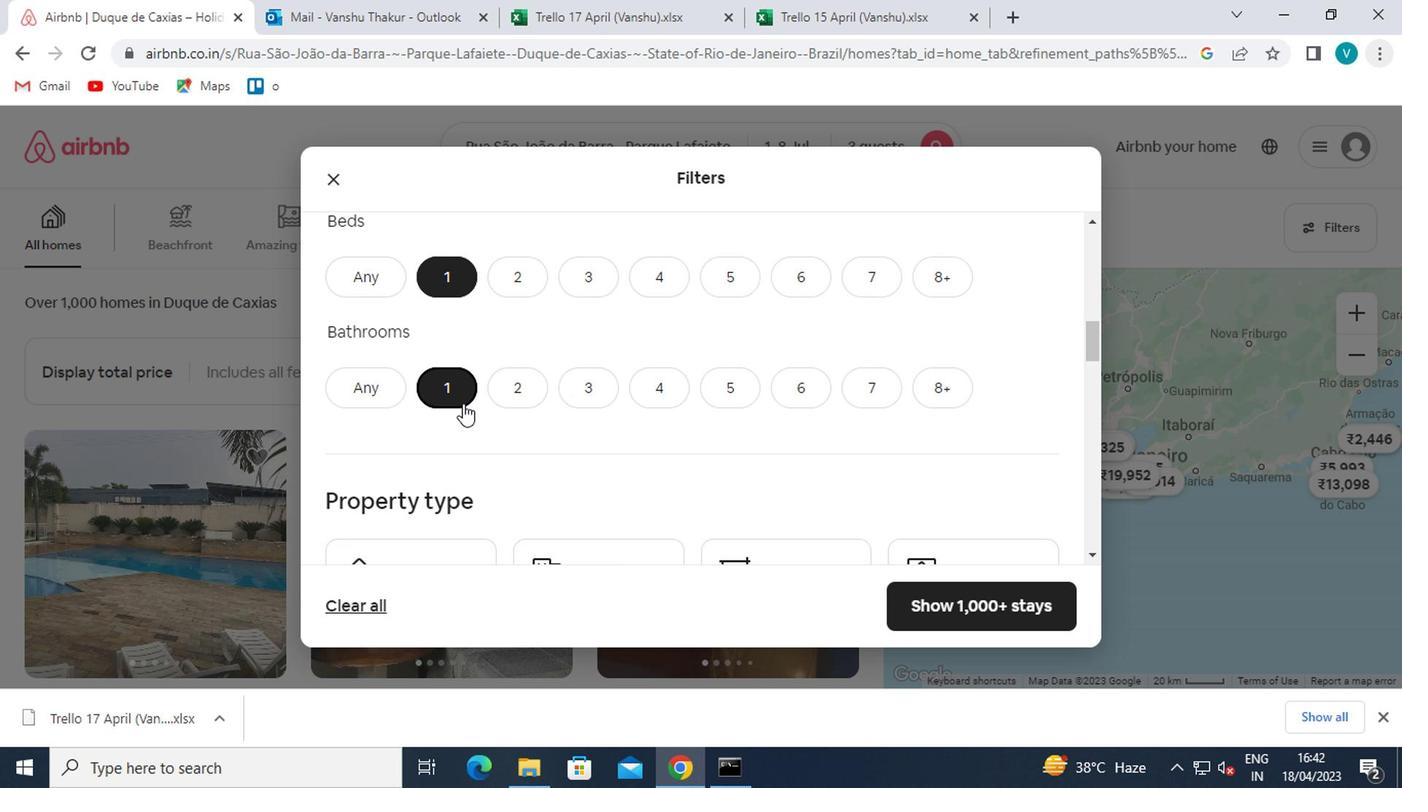 
Action: Mouse scrolled (465, 411) with delta (0, -1)
Screenshot: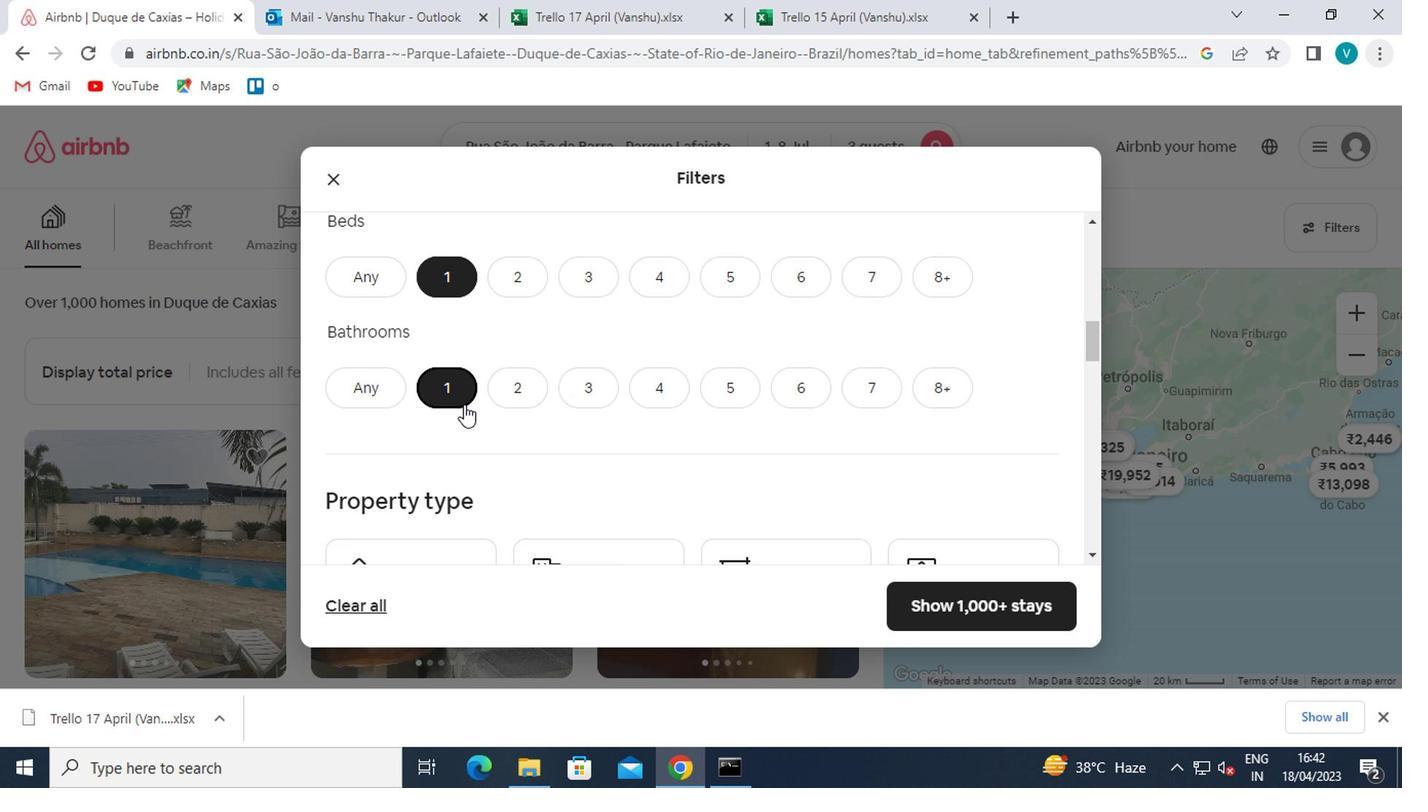 
Action: Mouse moved to (998, 292)
Screenshot: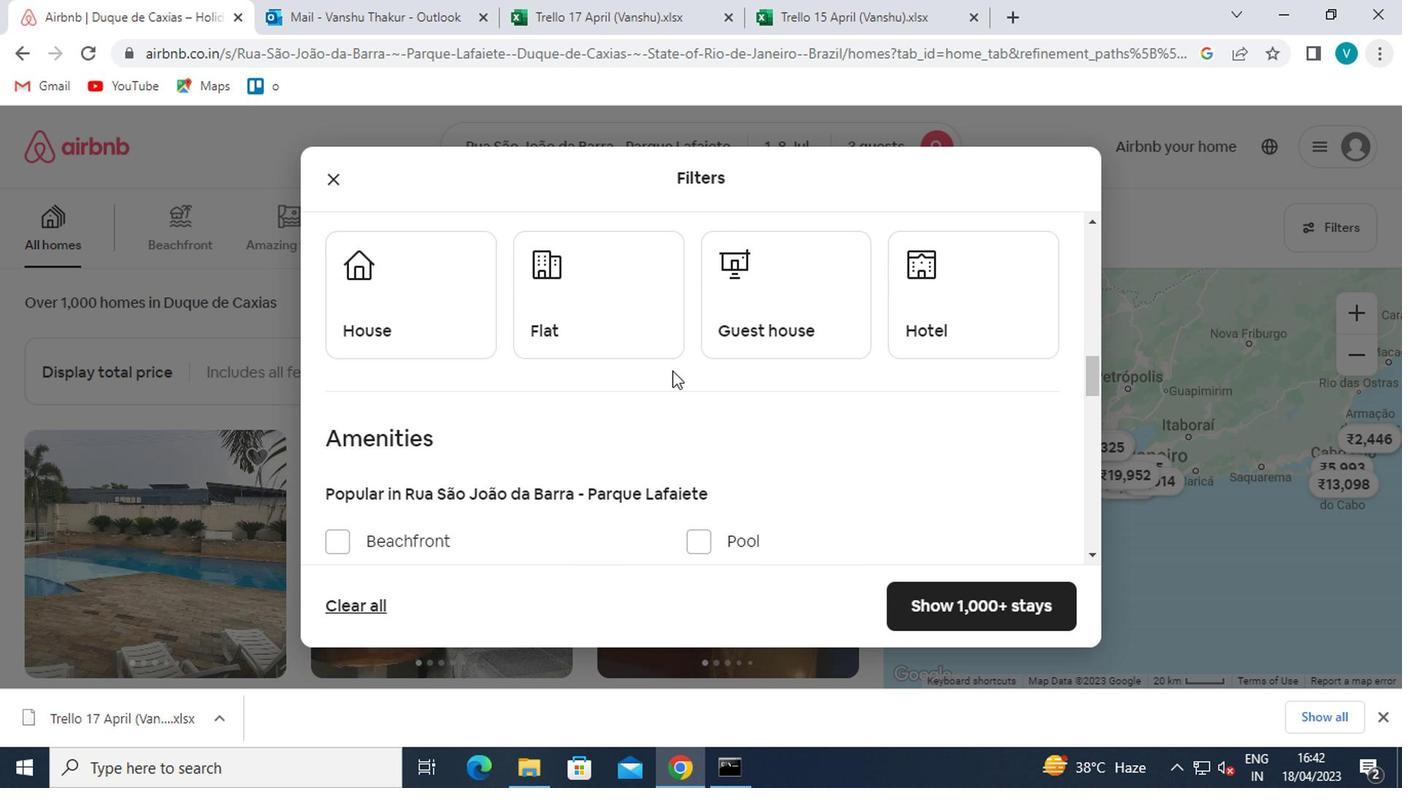 
Action: Mouse pressed left at (998, 292)
Screenshot: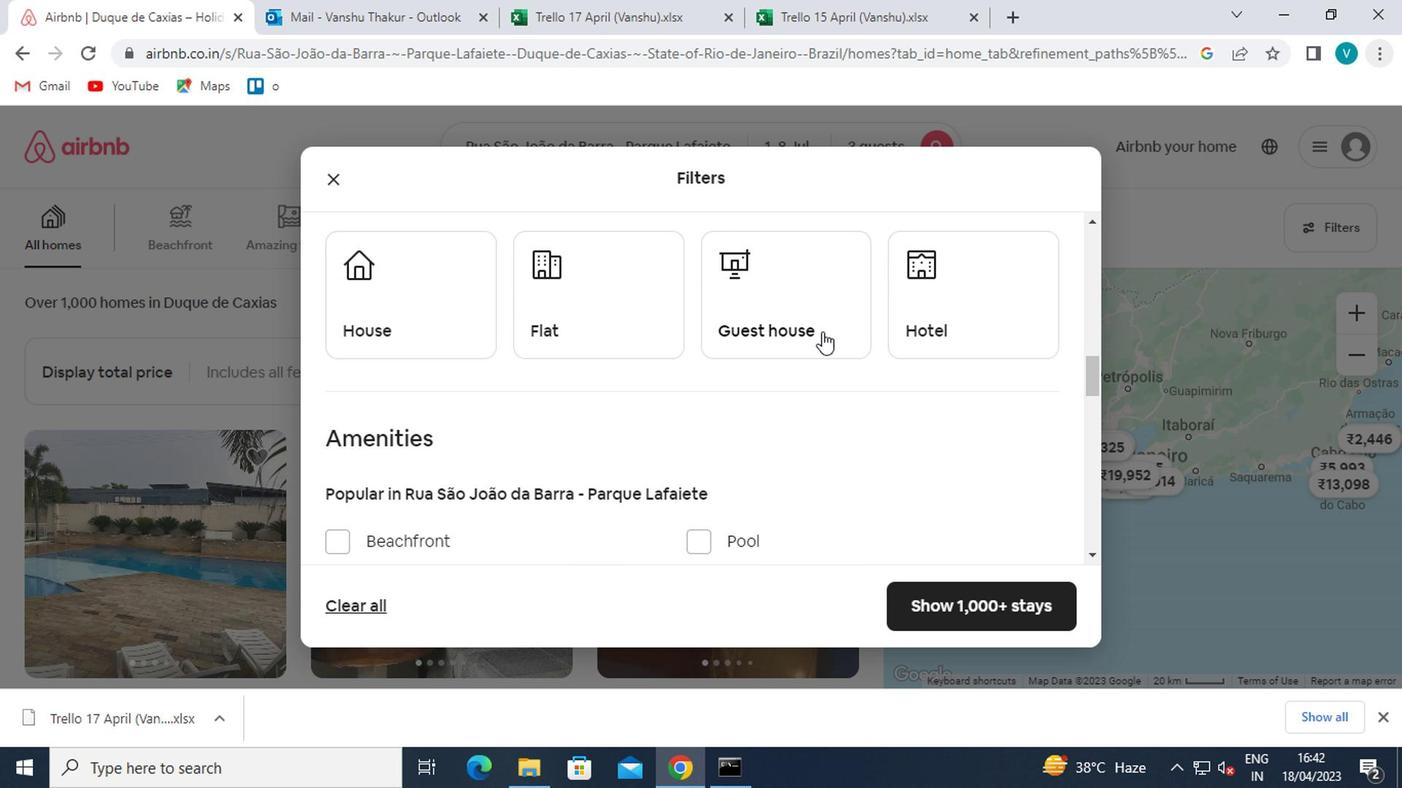 
Action: Mouse moved to (998, 292)
Screenshot: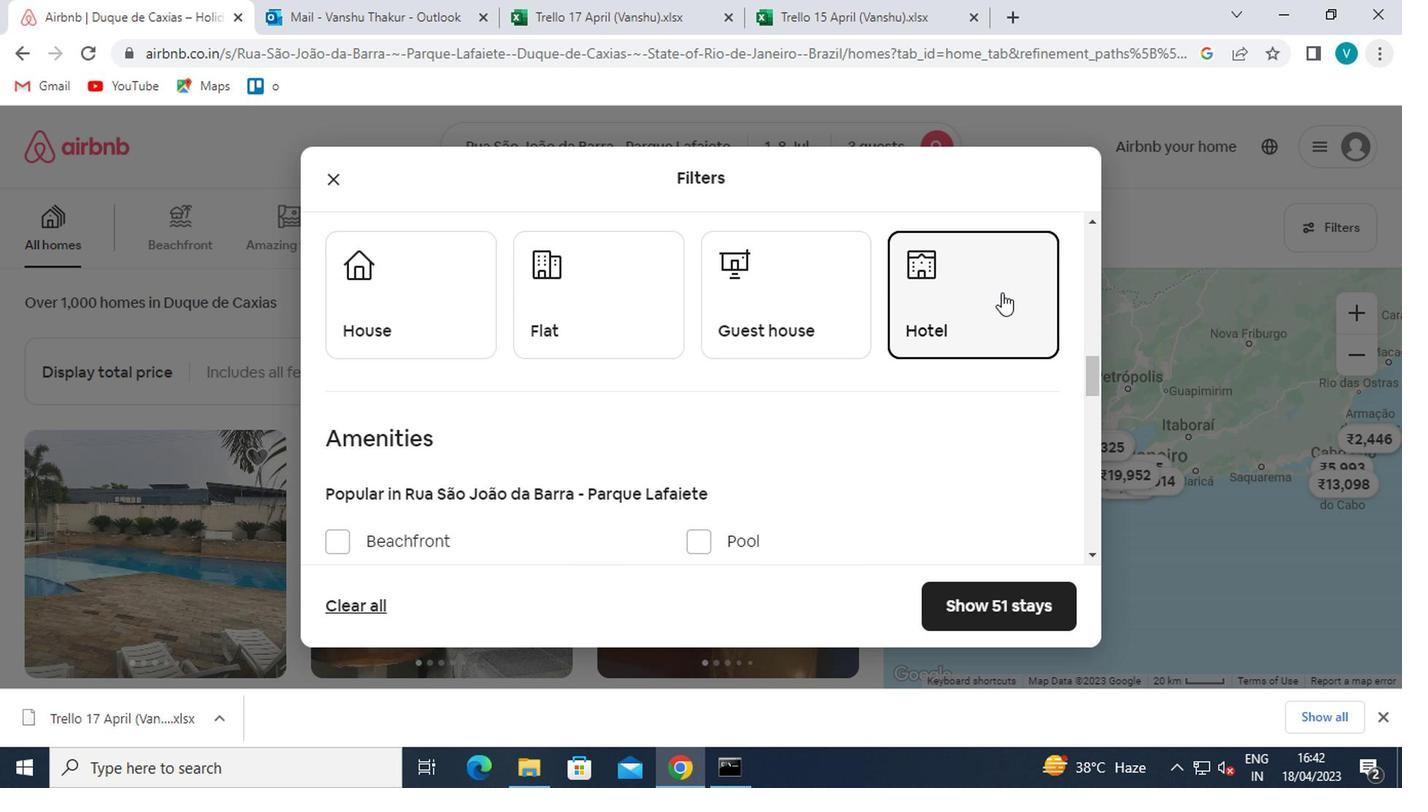 
Action: Mouse scrolled (998, 292) with delta (0, 0)
Screenshot: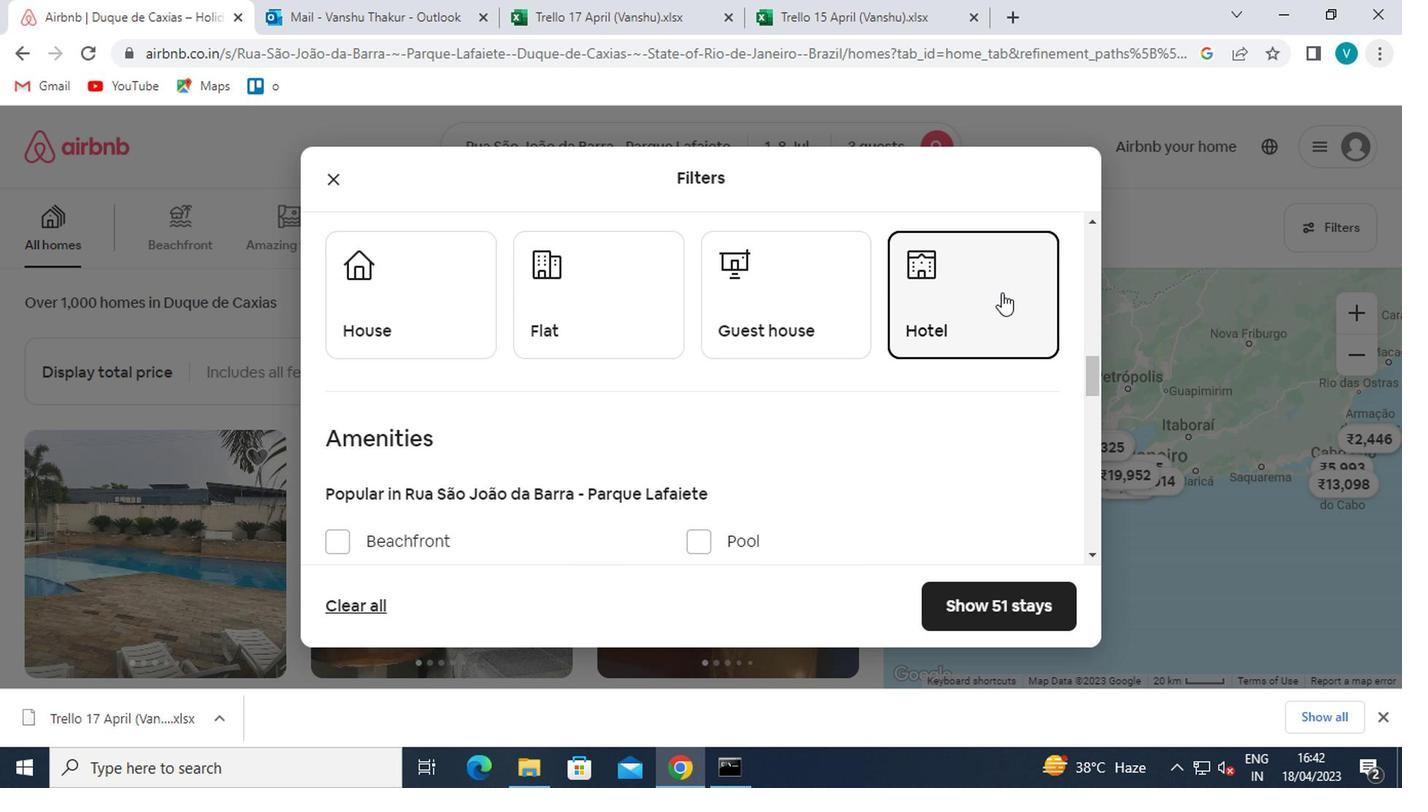 
Action: Mouse moved to (993, 295)
Screenshot: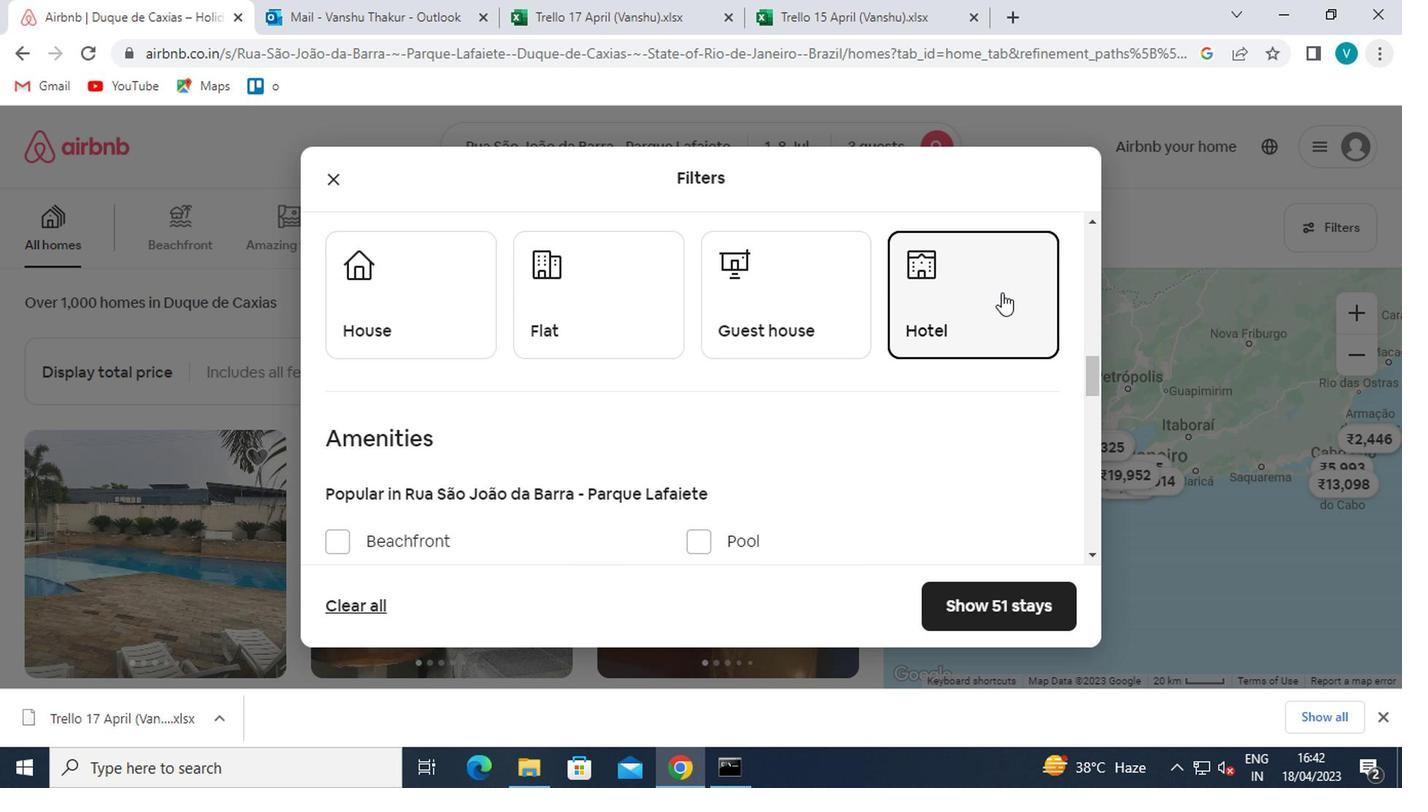 
Action: Mouse scrolled (993, 295) with delta (0, 0)
Screenshot: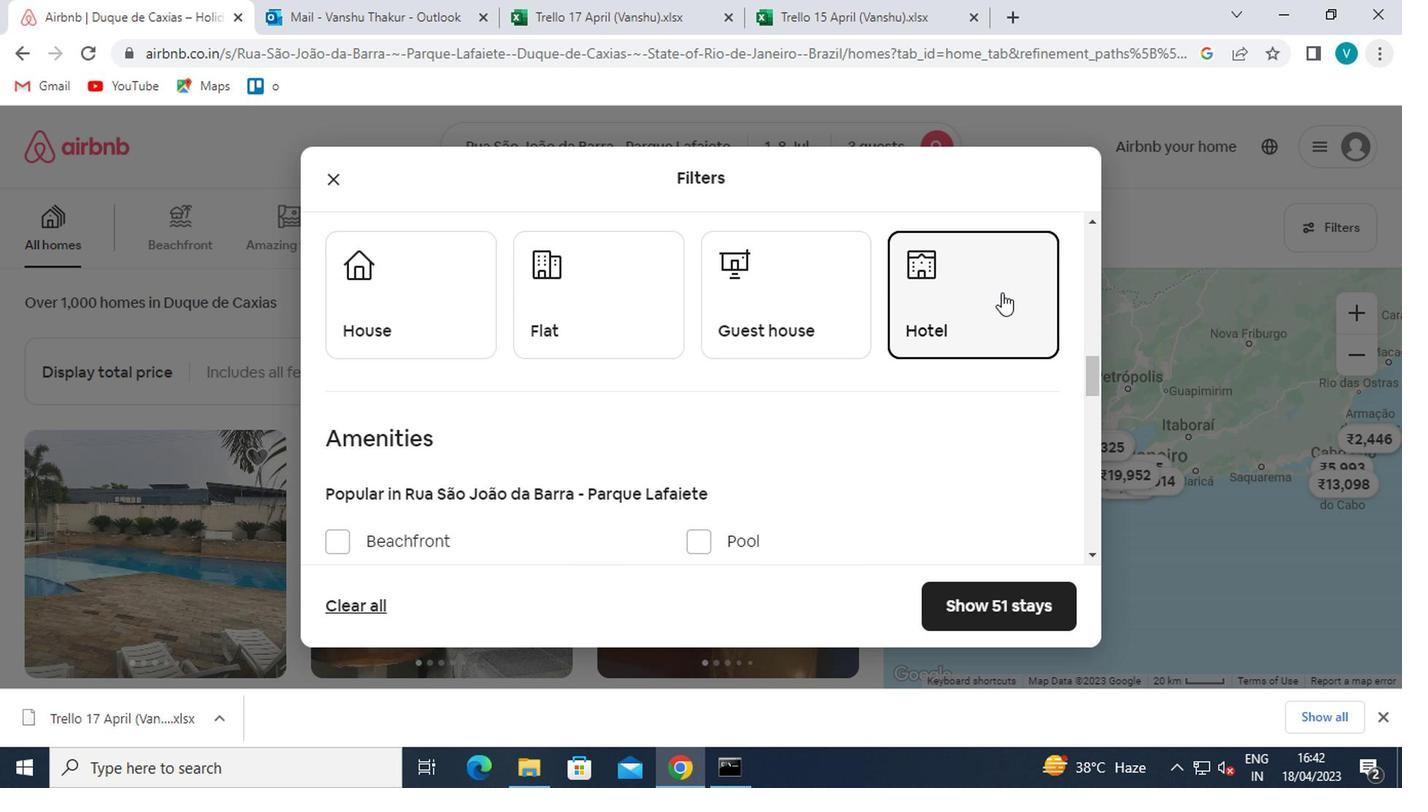 
Action: Mouse moved to (985, 304)
Screenshot: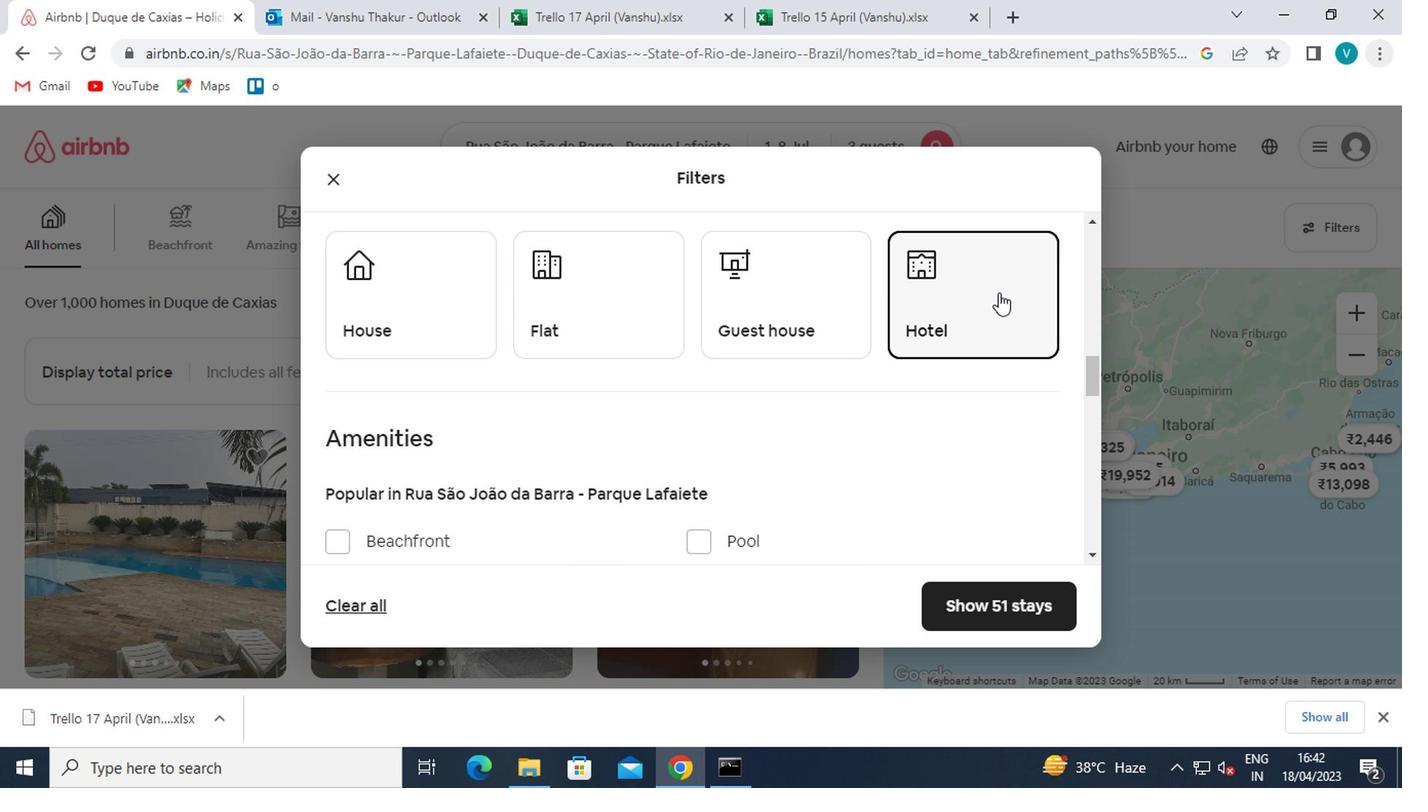 
Action: Mouse scrolled (985, 303) with delta (0, -1)
Screenshot: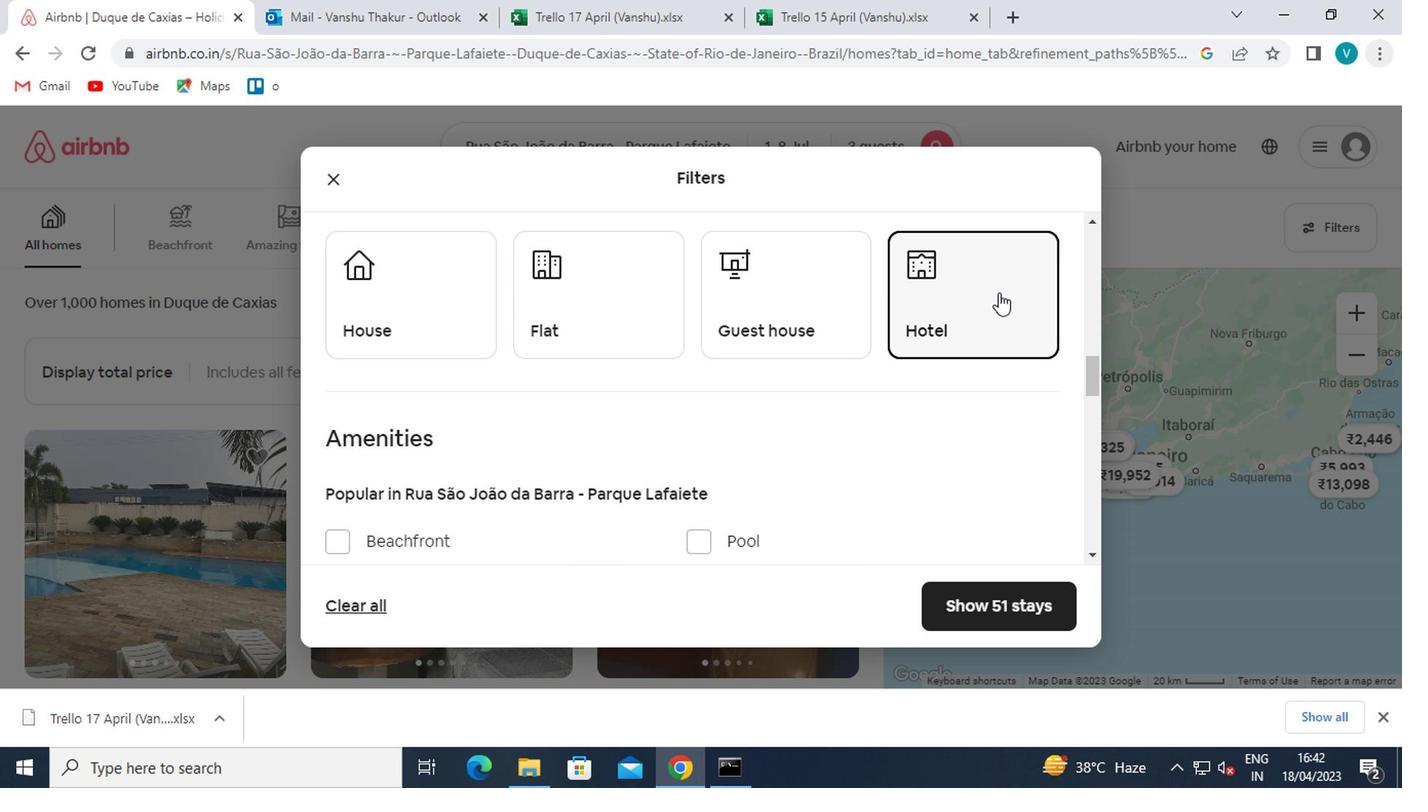 
Action: Mouse moved to (958, 358)
Screenshot: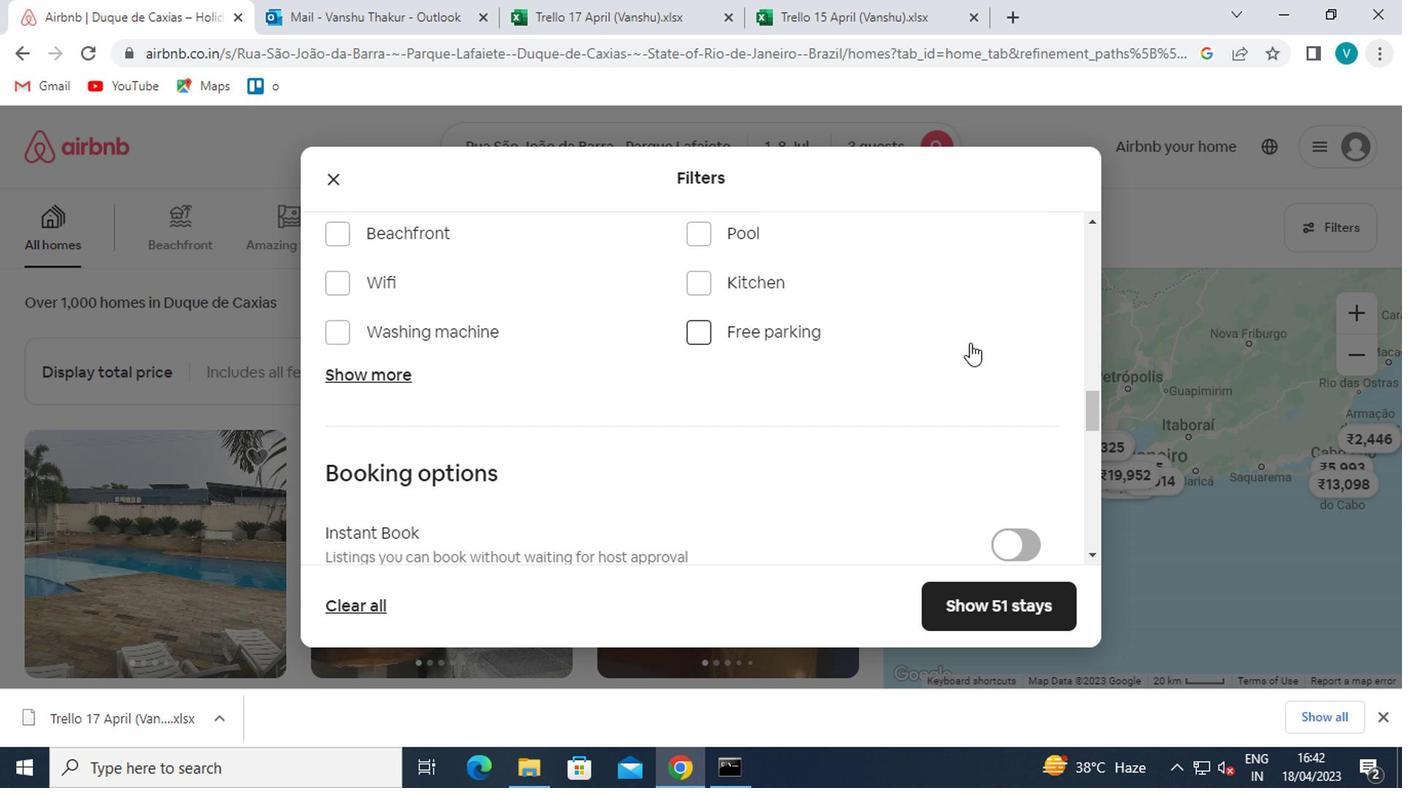 
Action: Mouse scrolled (958, 357) with delta (0, -1)
Screenshot: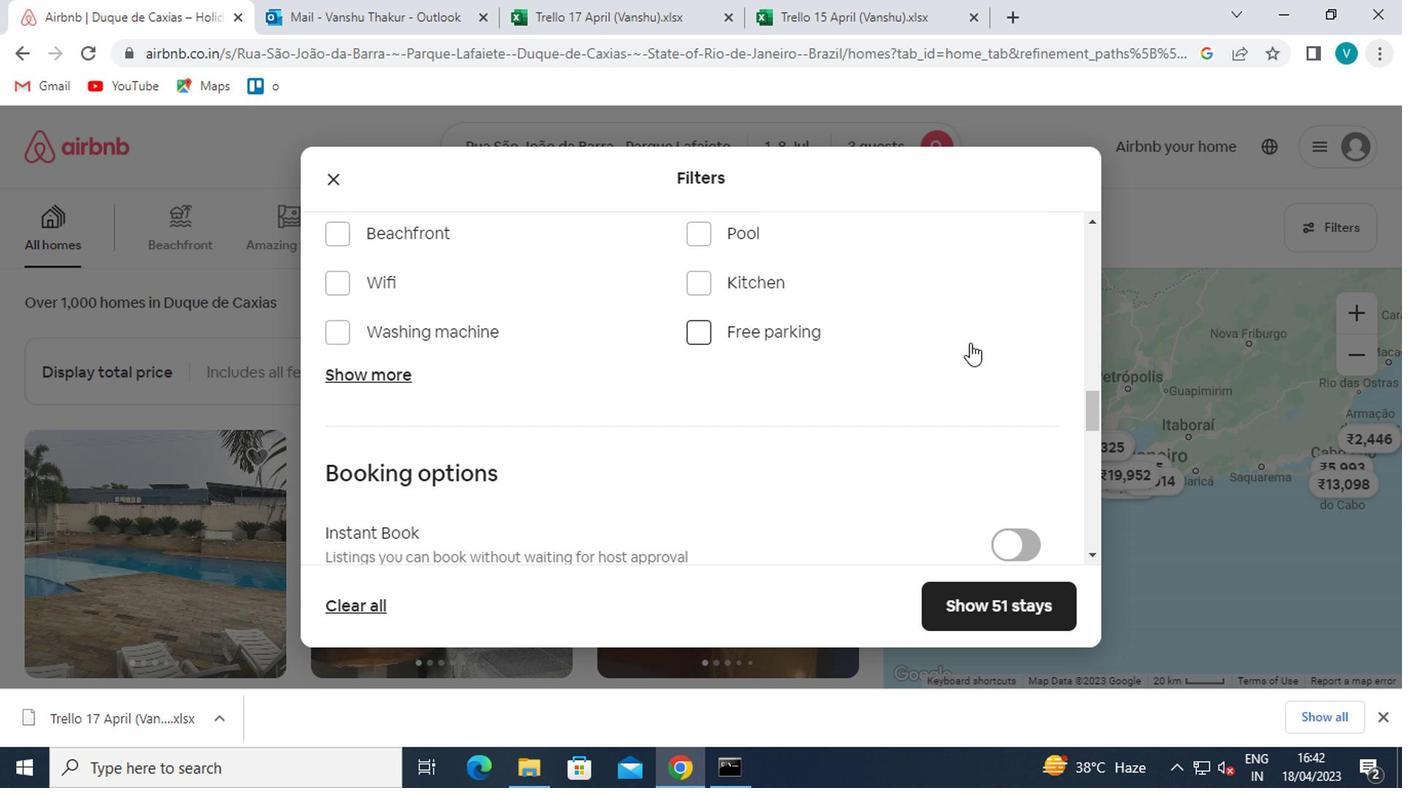 
Action: Mouse scrolled (958, 357) with delta (0, -1)
Screenshot: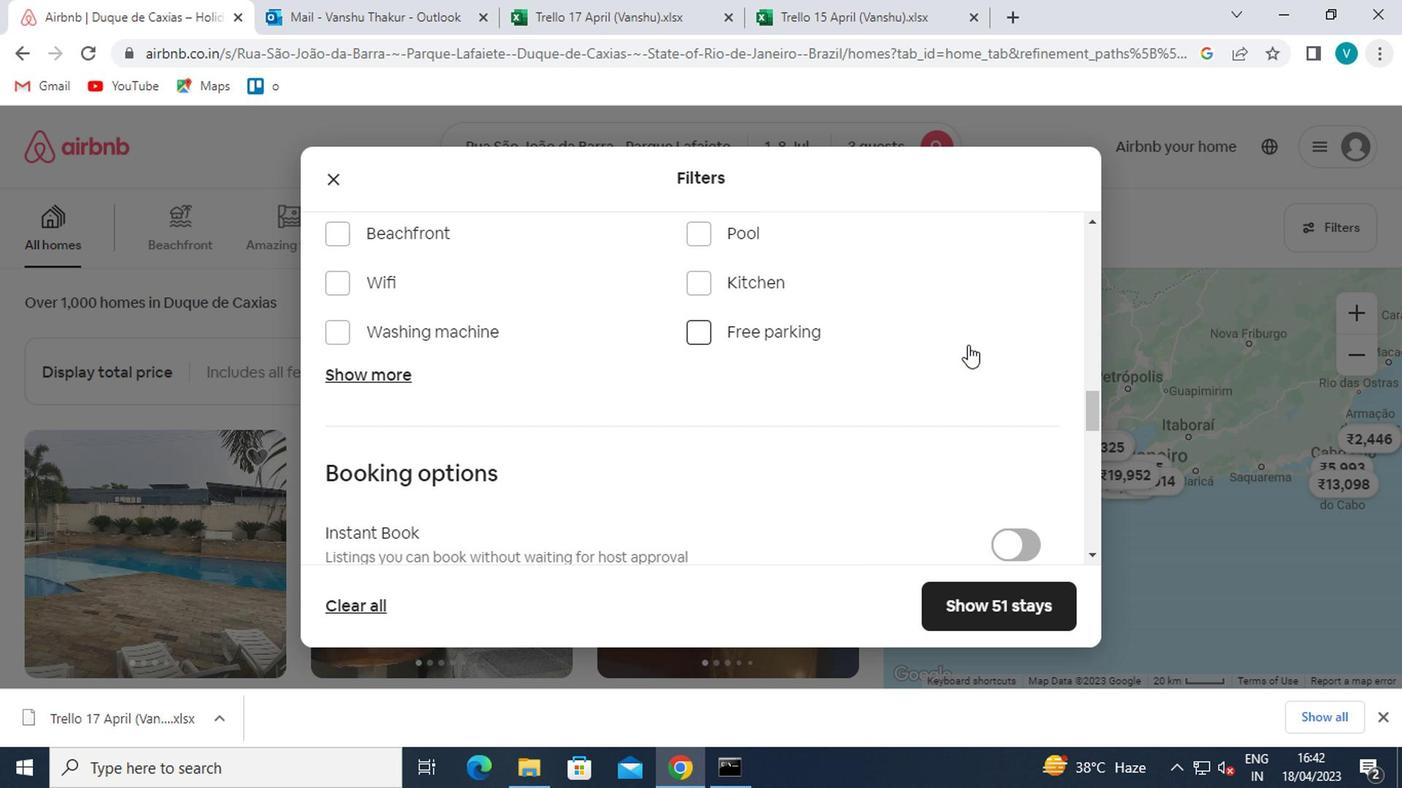 
Action: Mouse moved to (1009, 415)
Screenshot: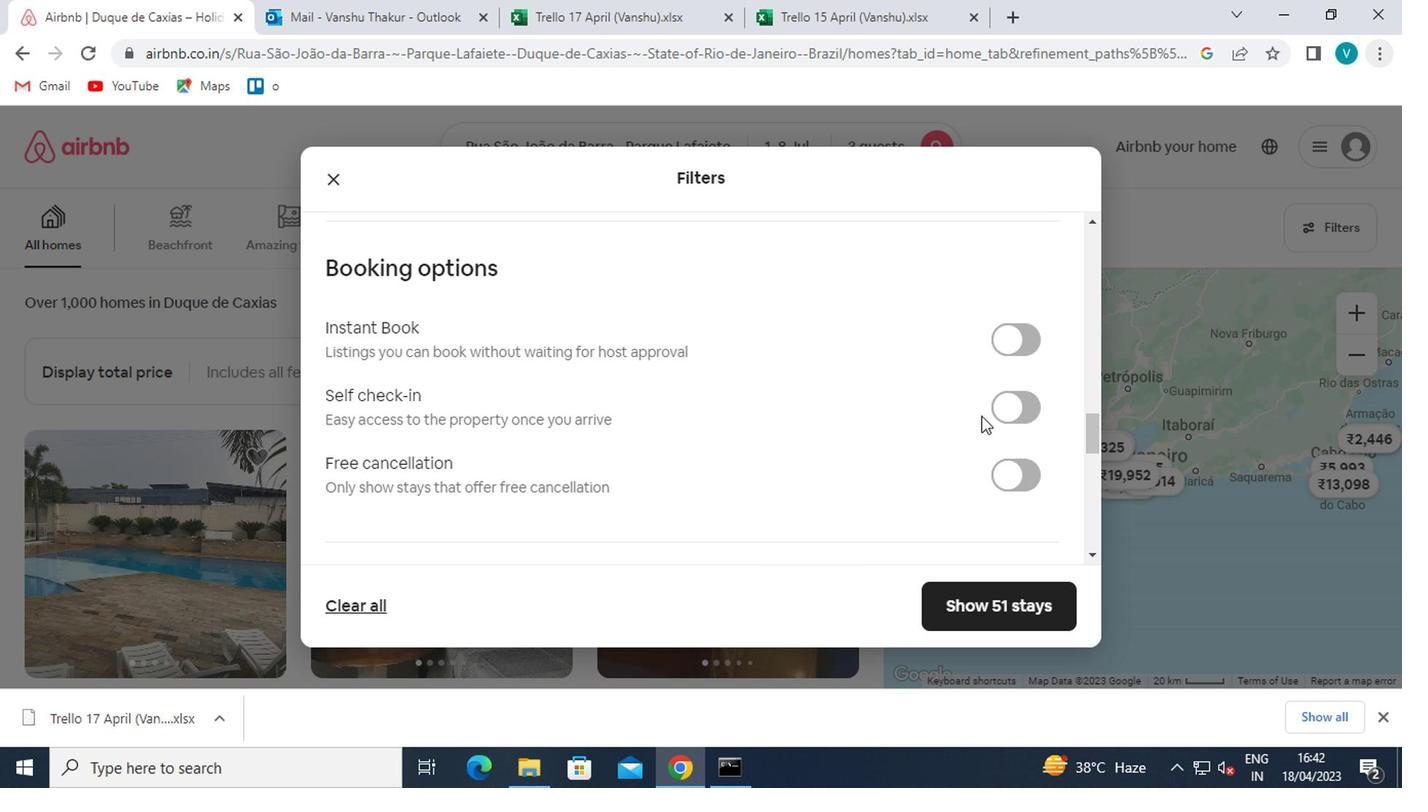
Action: Mouse pressed left at (1009, 415)
Screenshot: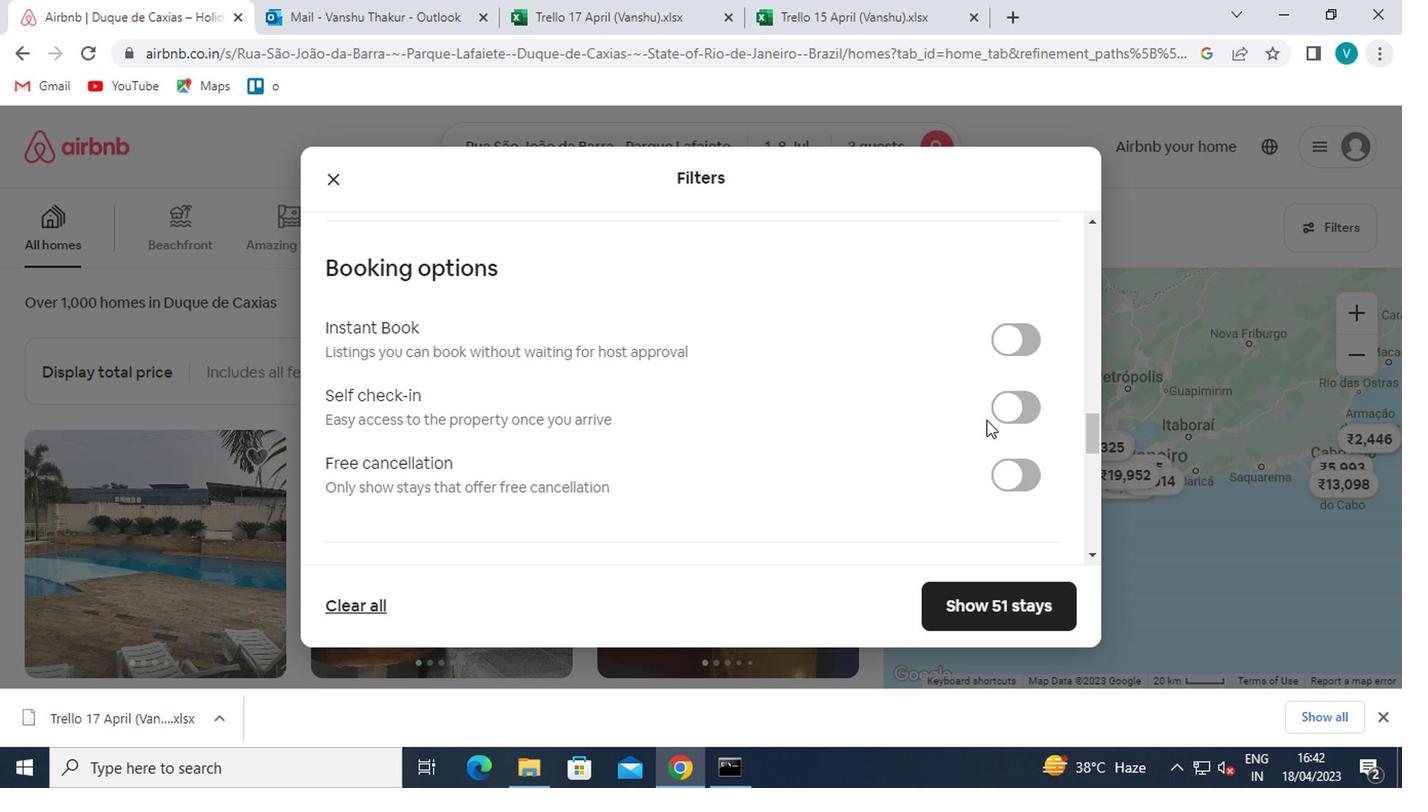 
Action: Mouse moved to (994, 411)
Screenshot: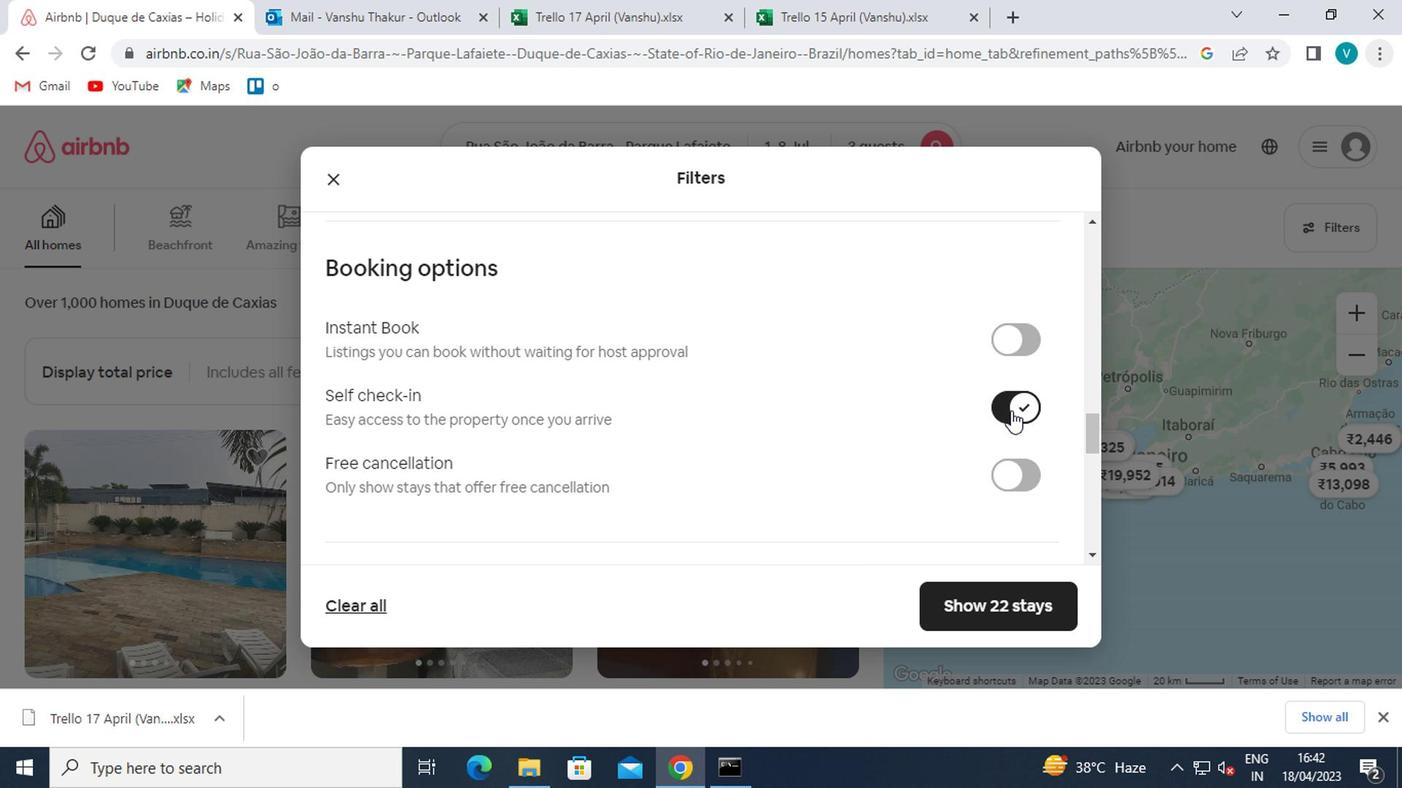 
Action: Mouse scrolled (994, 410) with delta (0, 0)
Screenshot: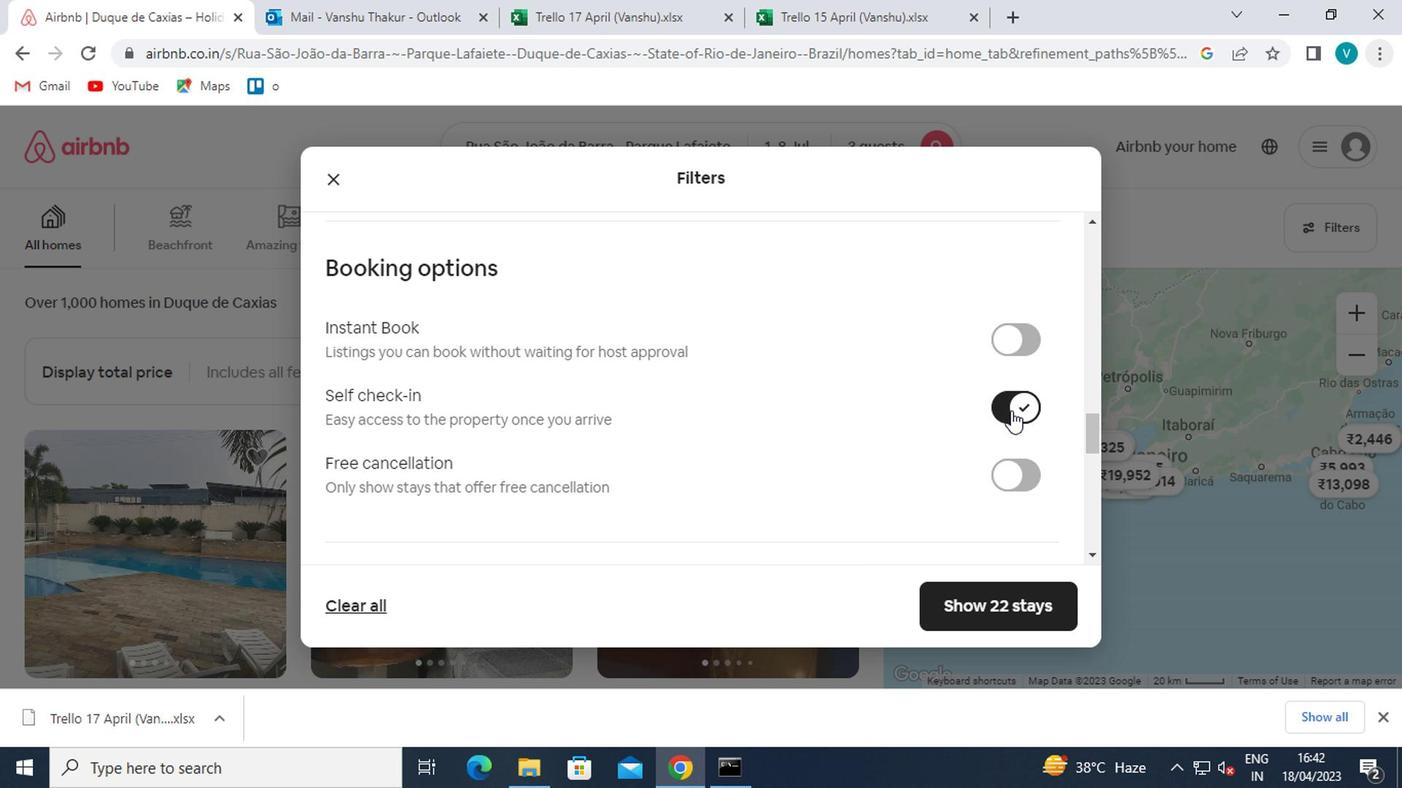
Action: Mouse moved to (979, 411)
Screenshot: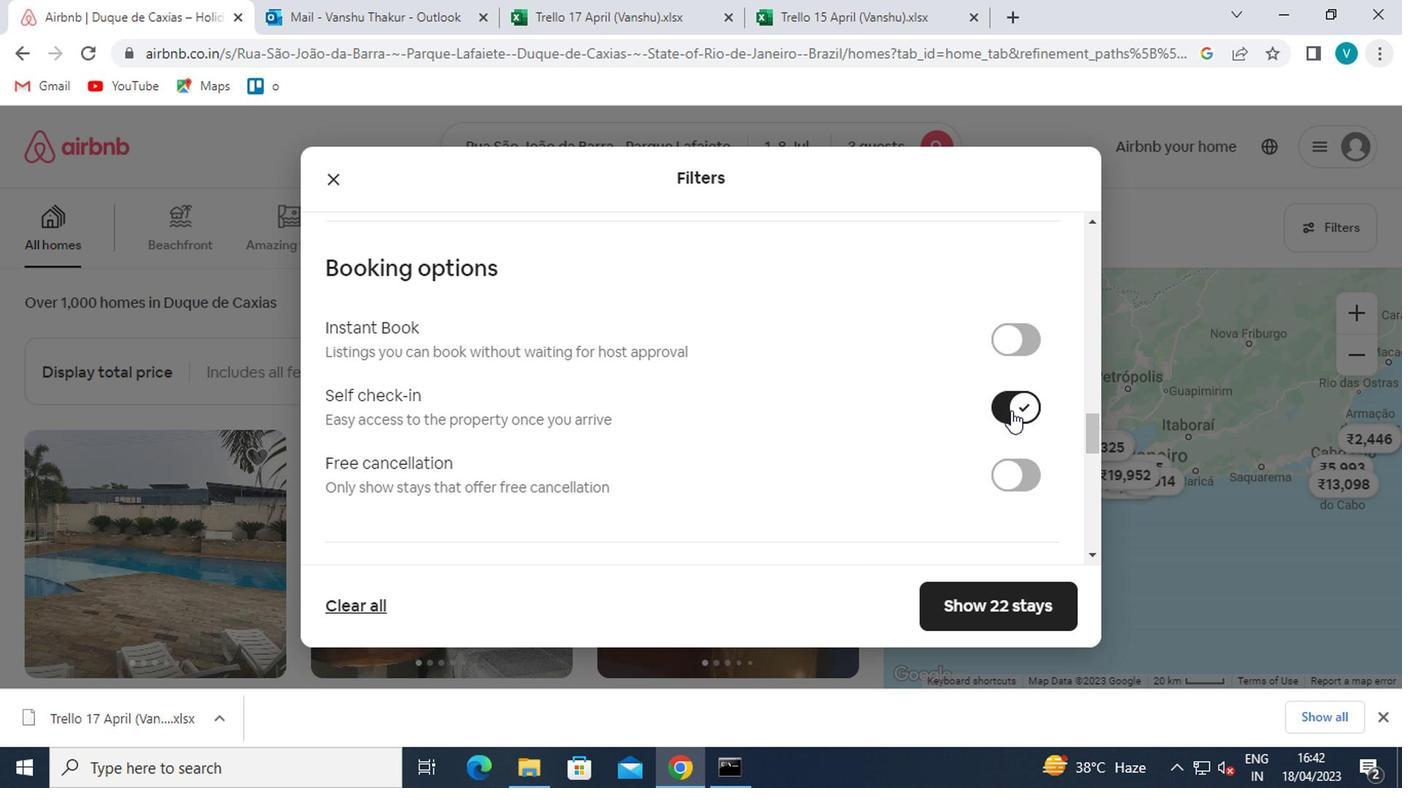 
Action: Mouse scrolled (979, 410) with delta (0, 0)
Screenshot: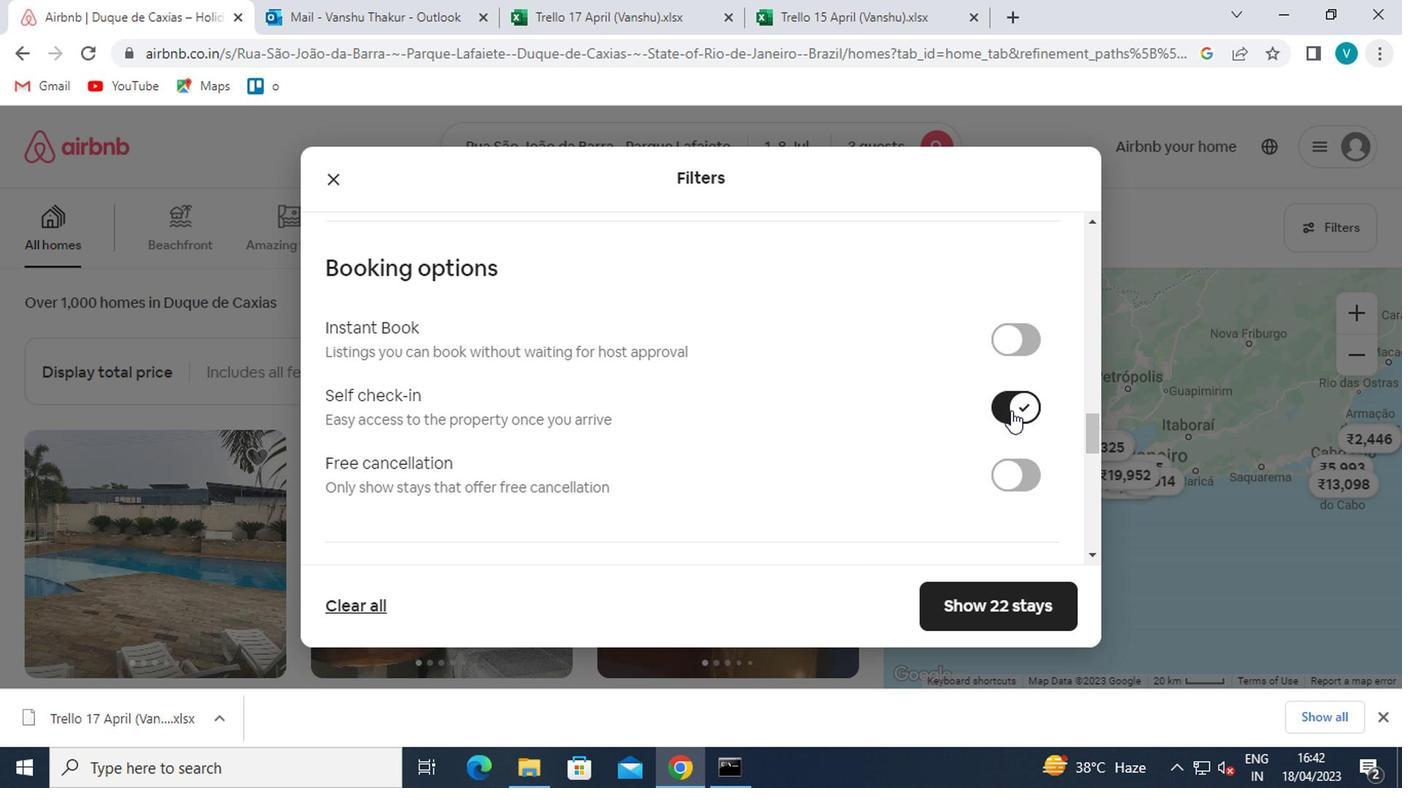 
Action: Mouse moved to (960, 411)
Screenshot: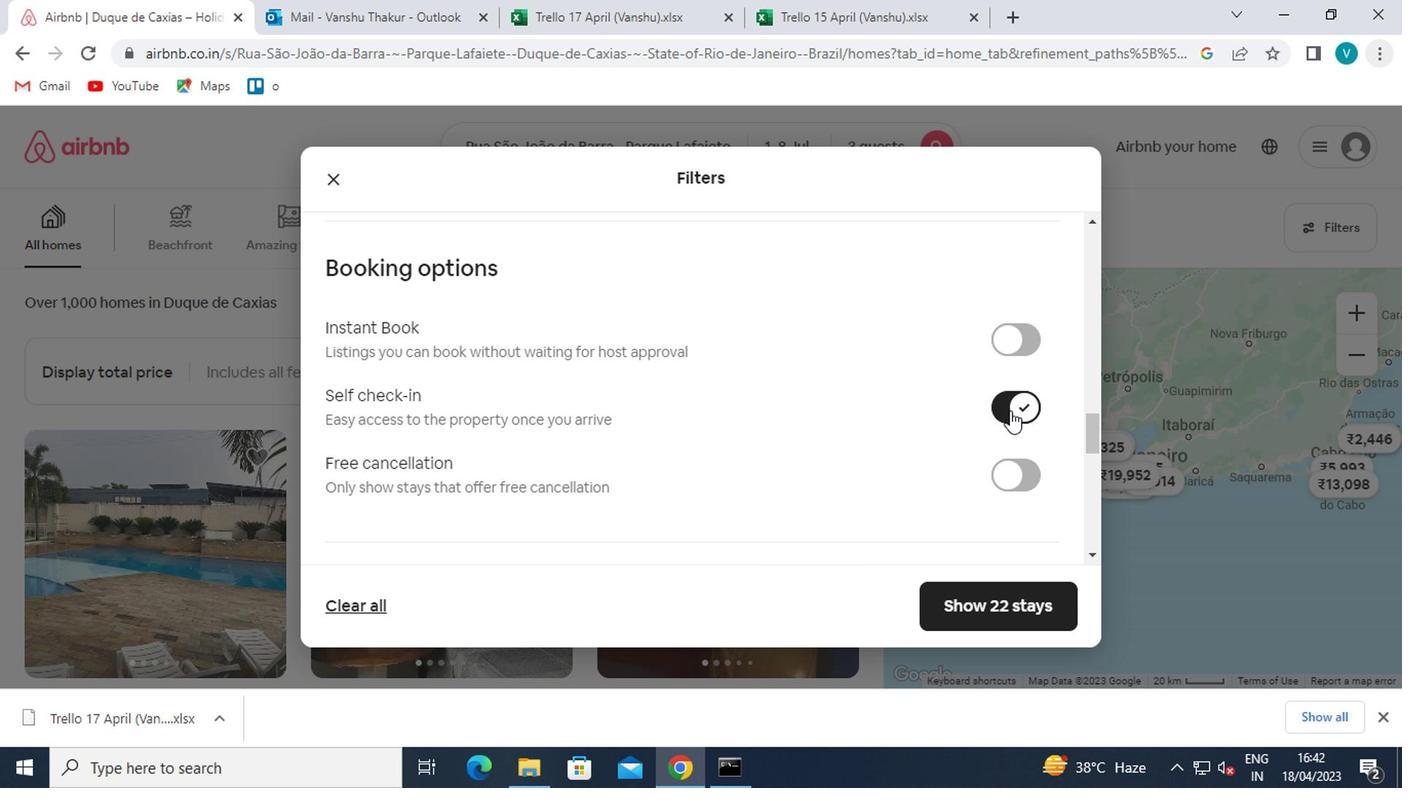 
Action: Mouse scrolled (960, 410) with delta (0, 0)
Screenshot: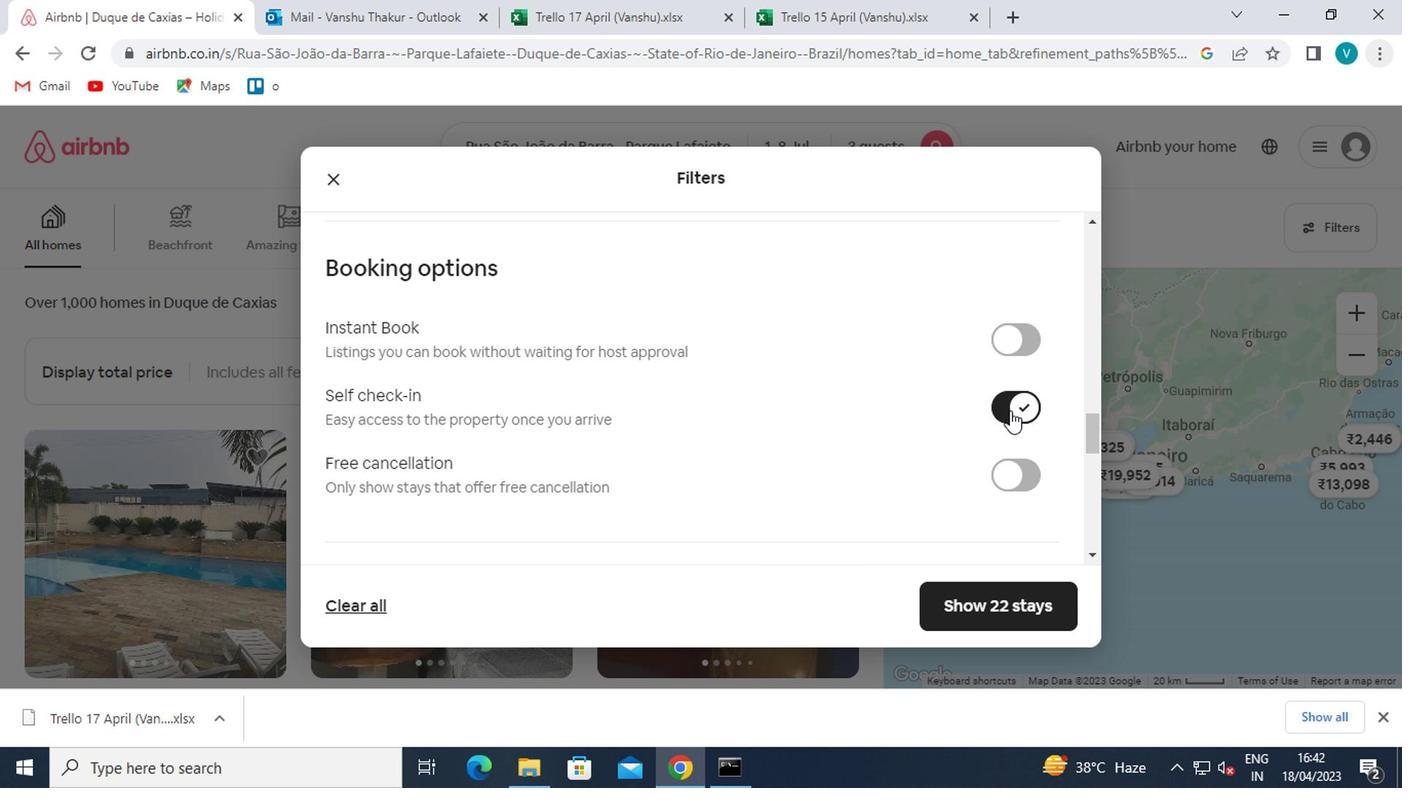 
Action: Mouse moved to (920, 408)
Screenshot: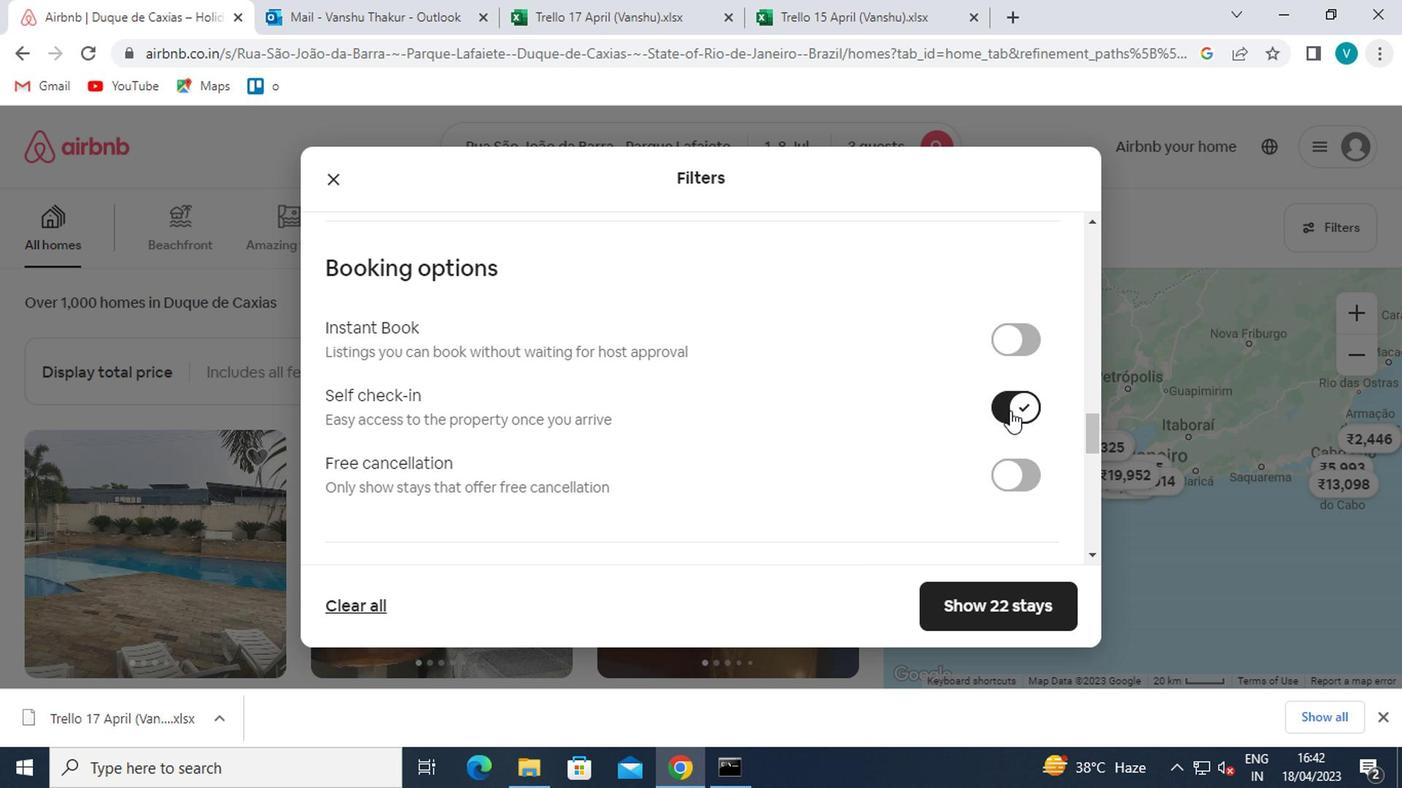 
Action: Mouse scrolled (920, 408) with delta (0, 0)
Screenshot: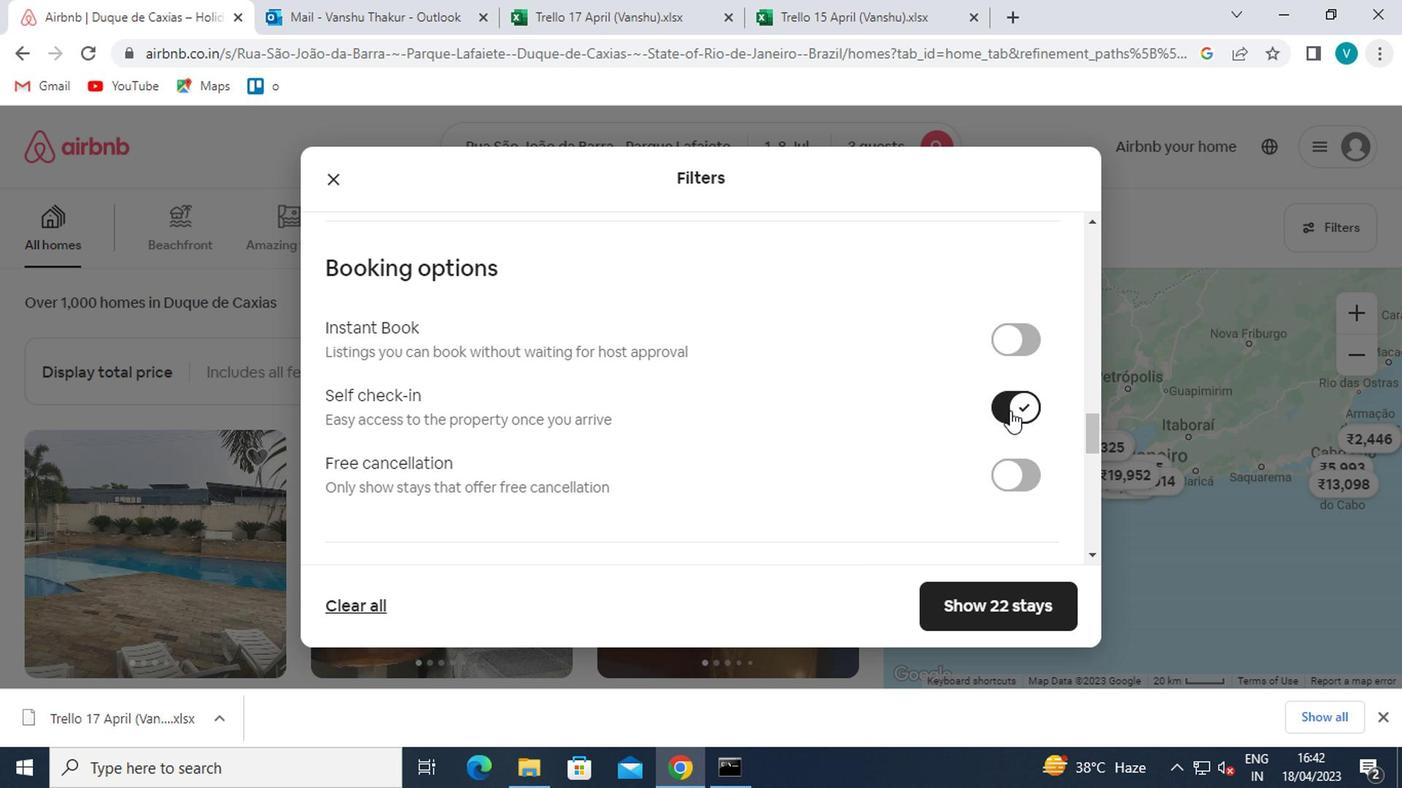 
Action: Mouse moved to (655, 464)
Screenshot: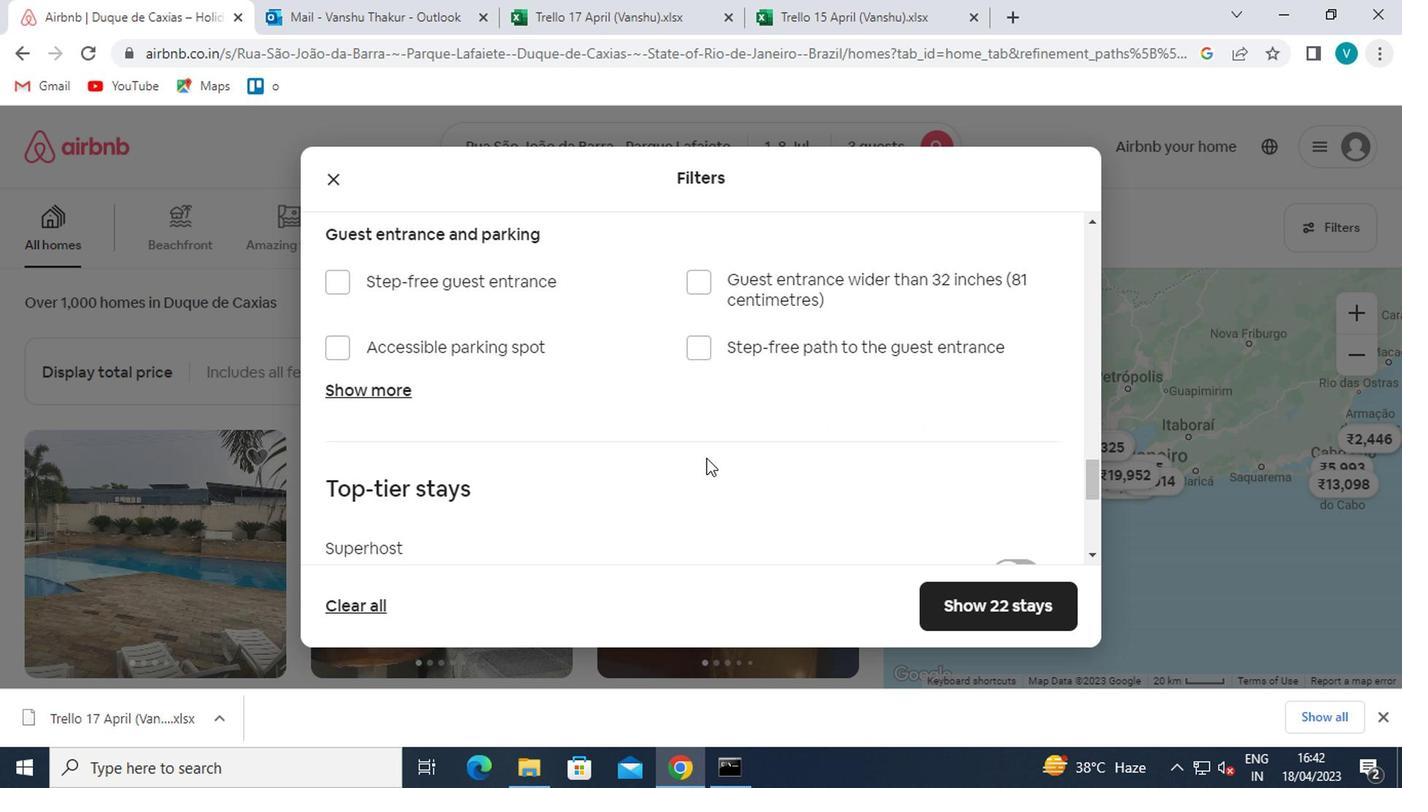 
Action: Mouse scrolled (655, 462) with delta (0, -1)
Screenshot: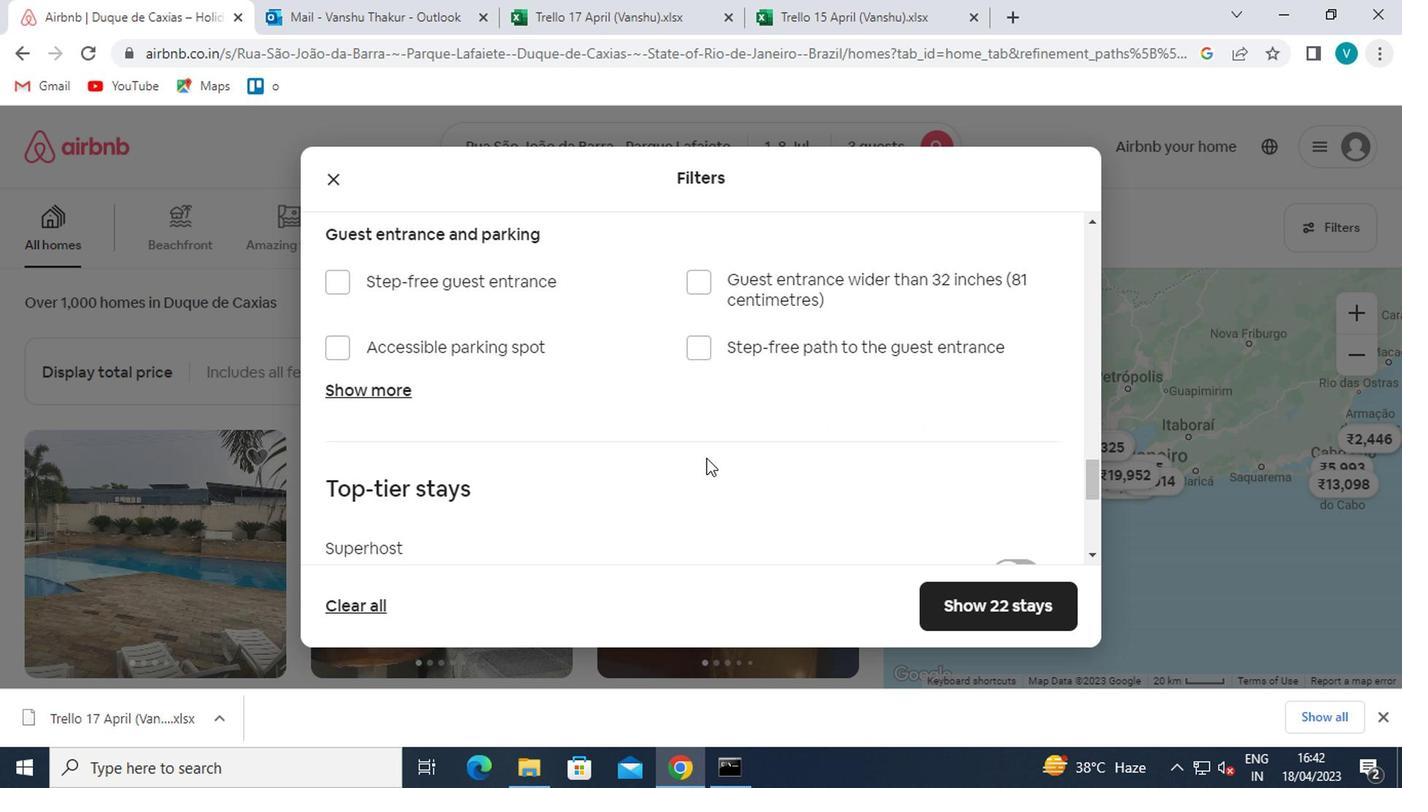 
Action: Mouse moved to (655, 464)
Screenshot: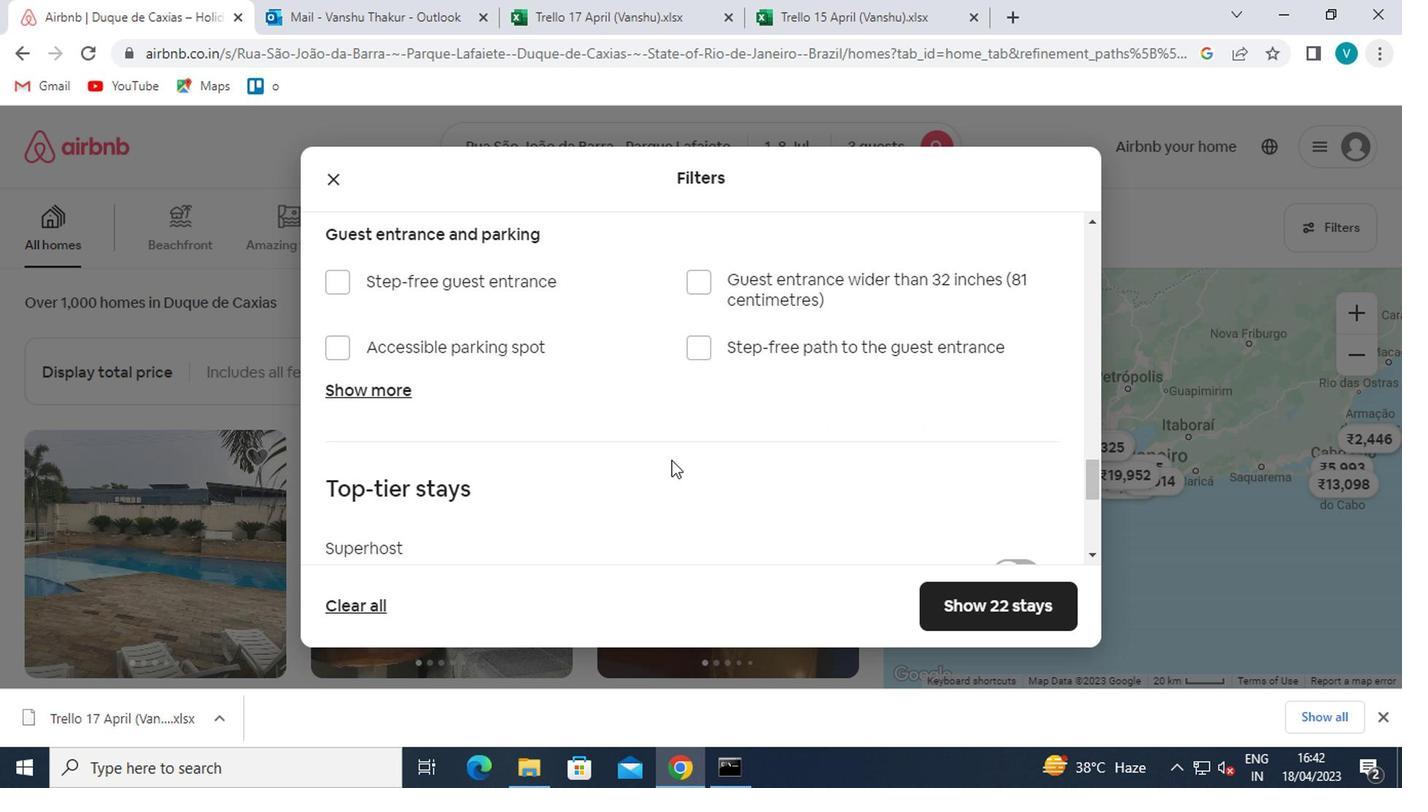 
Action: Mouse scrolled (655, 462) with delta (0, -1)
Screenshot: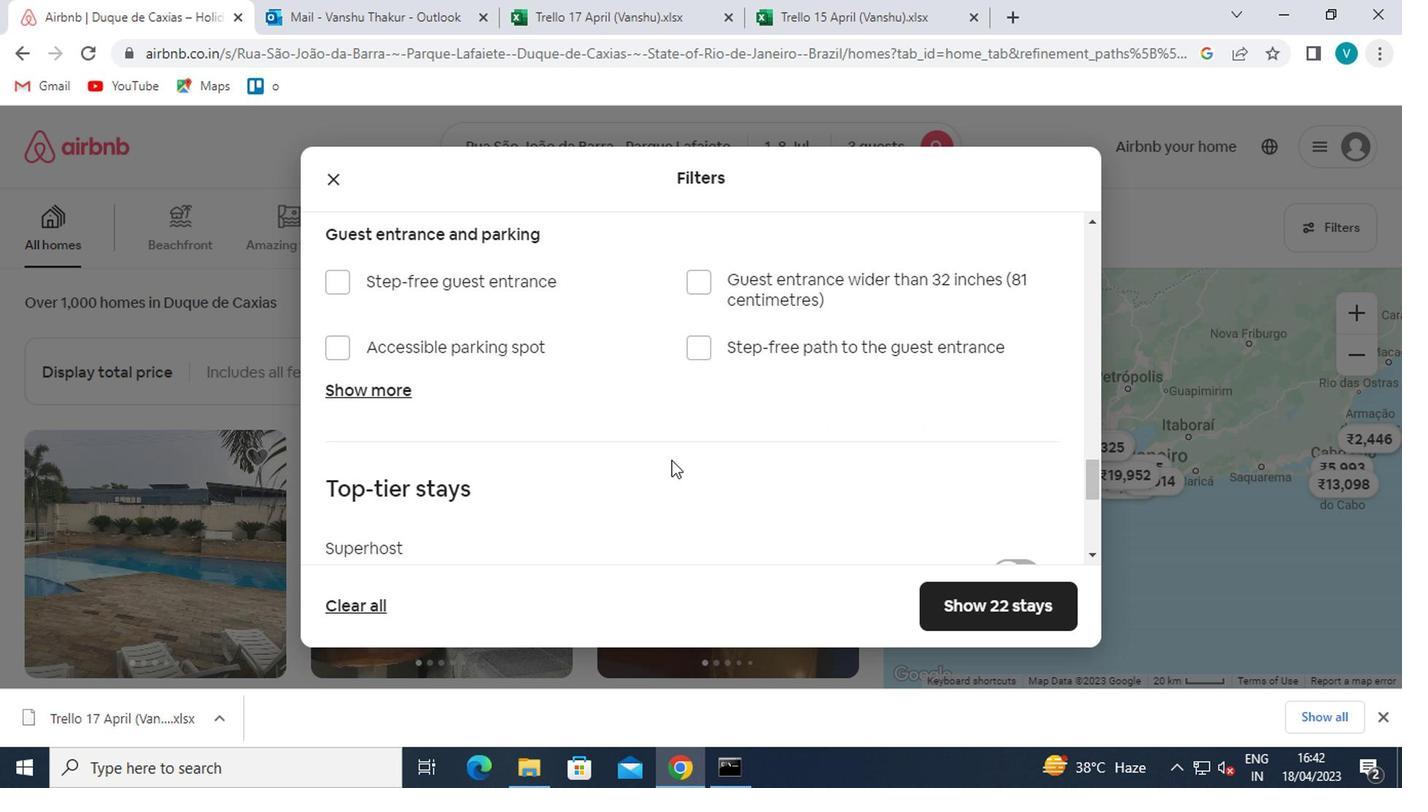 
Action: Mouse scrolled (655, 462) with delta (0, -1)
Screenshot: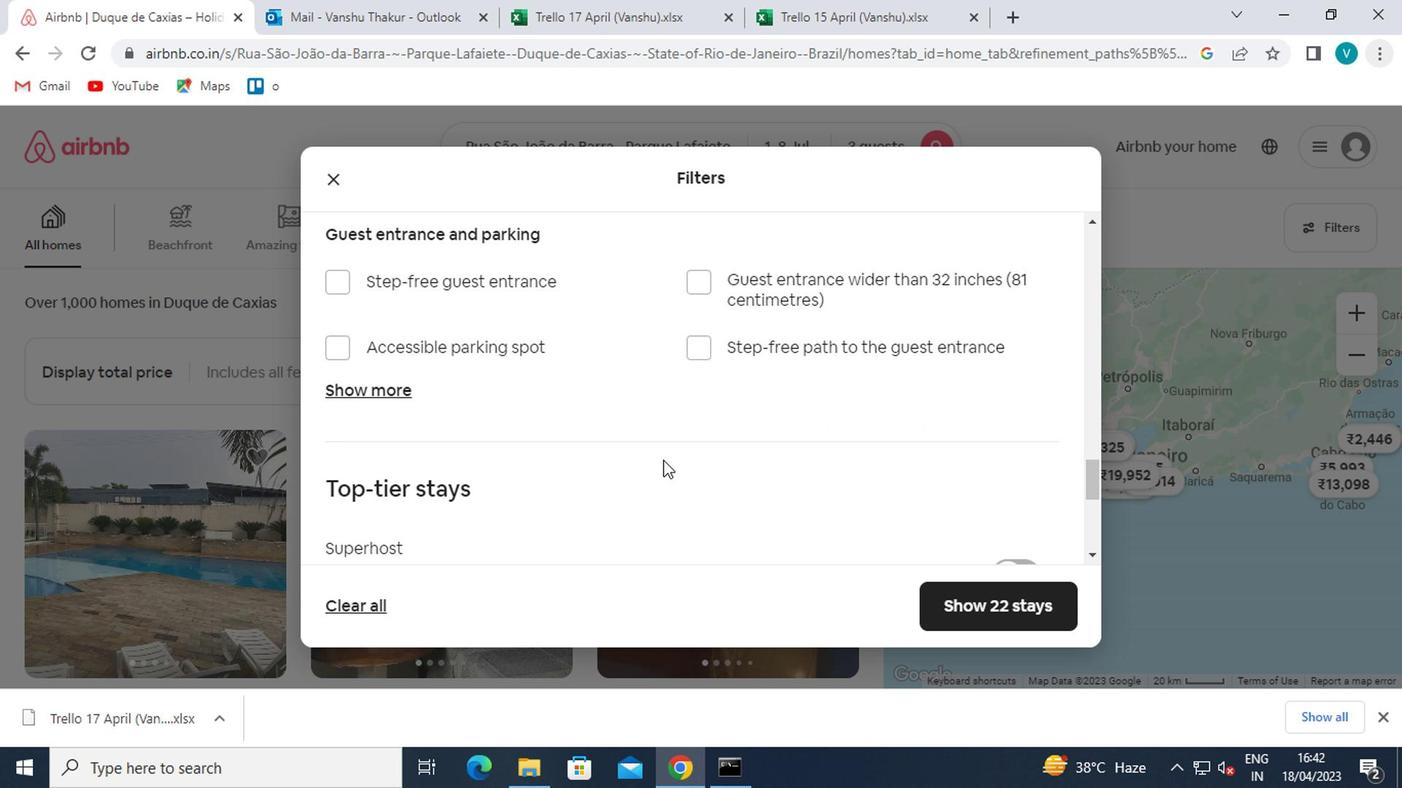 
Action: Mouse scrolled (655, 462) with delta (0, -1)
Screenshot: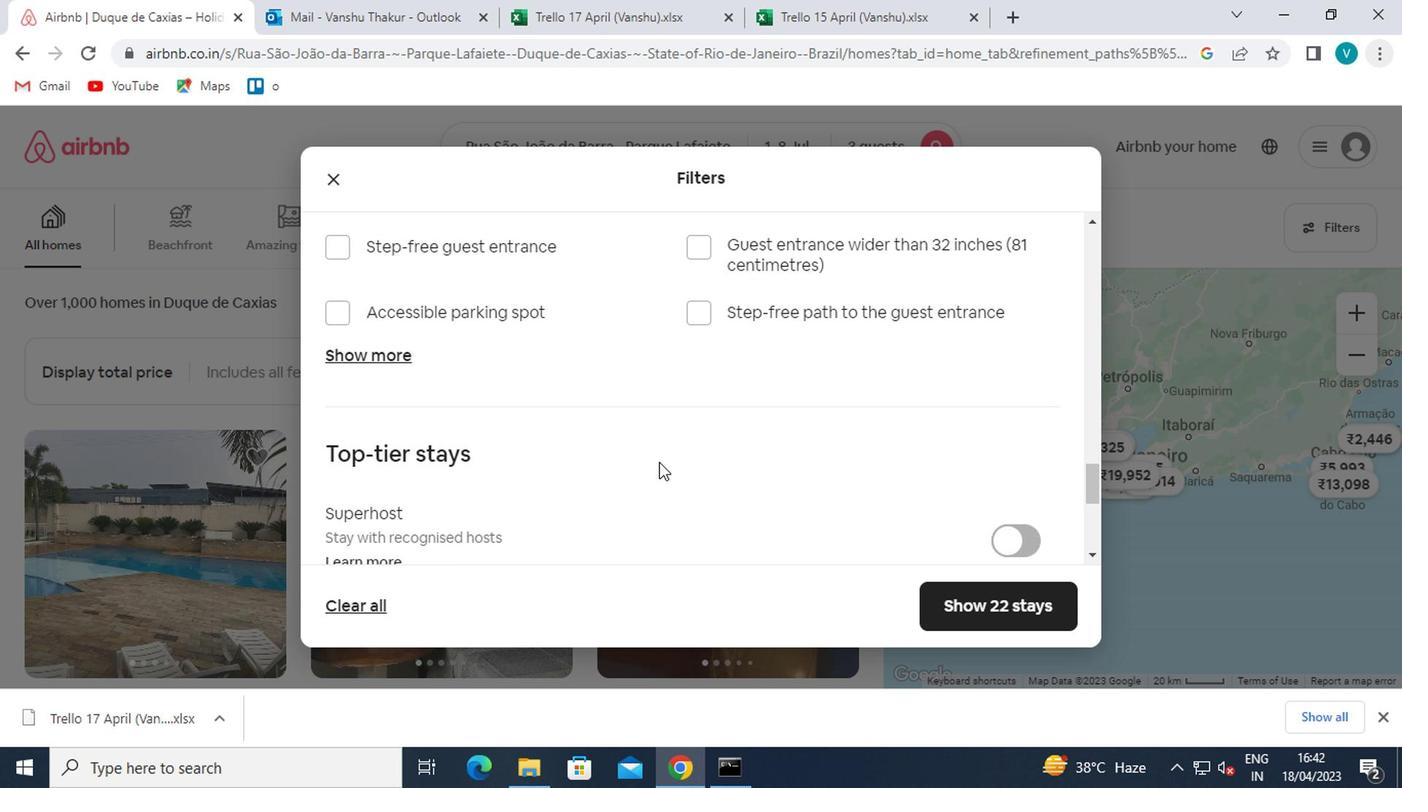 
Action: Mouse moved to (655, 467)
Screenshot: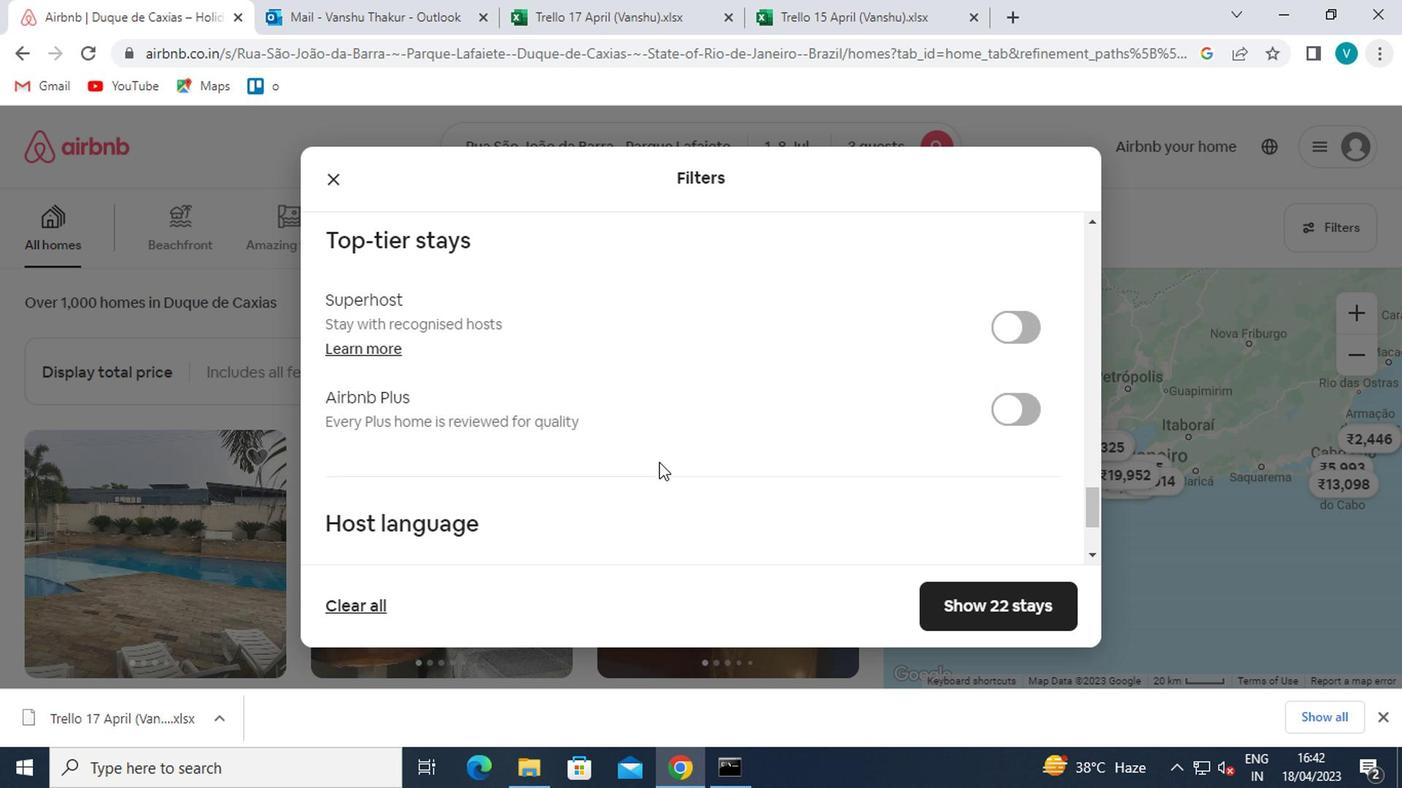 
Action: Mouse scrolled (655, 465) with delta (0, -1)
Screenshot: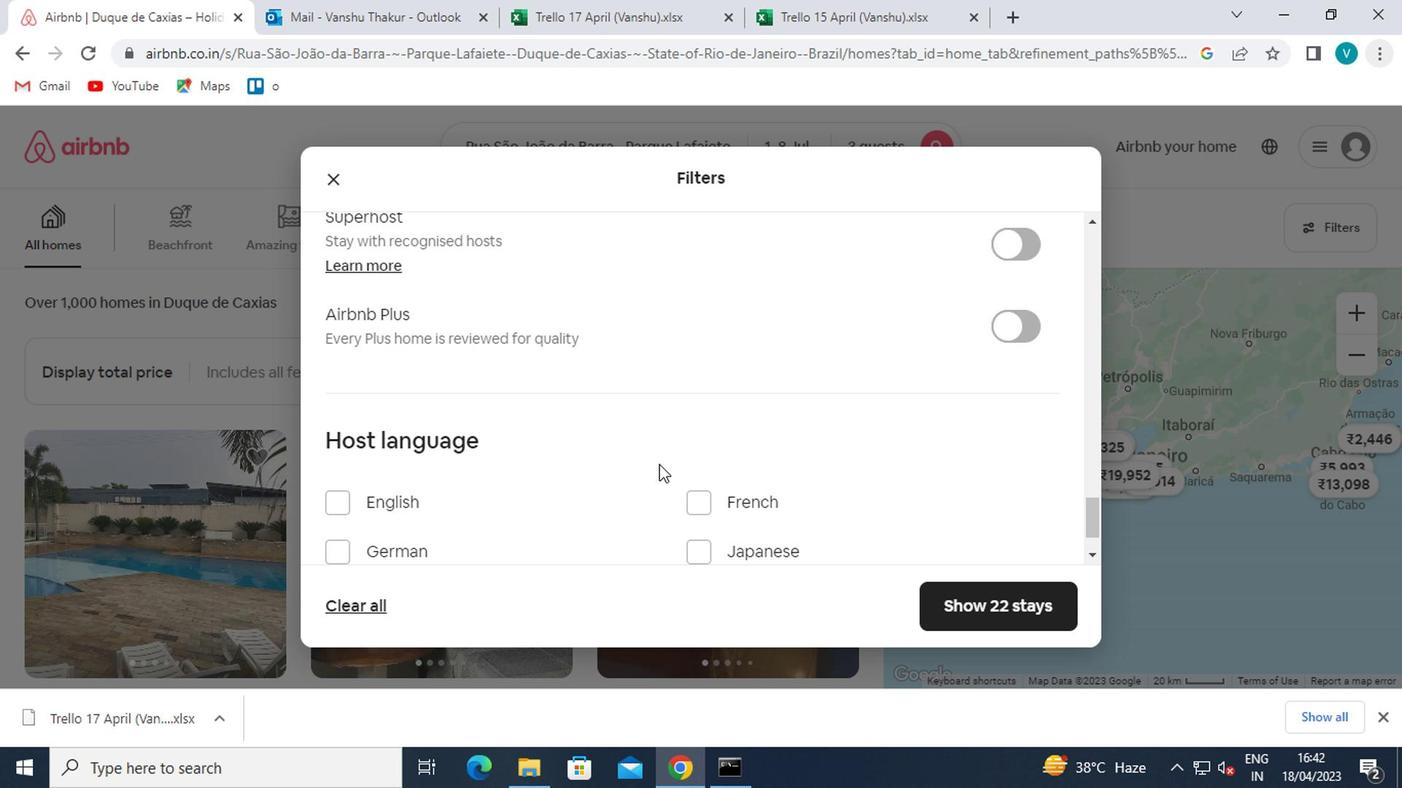 
Action: Mouse moved to (388, 506)
Screenshot: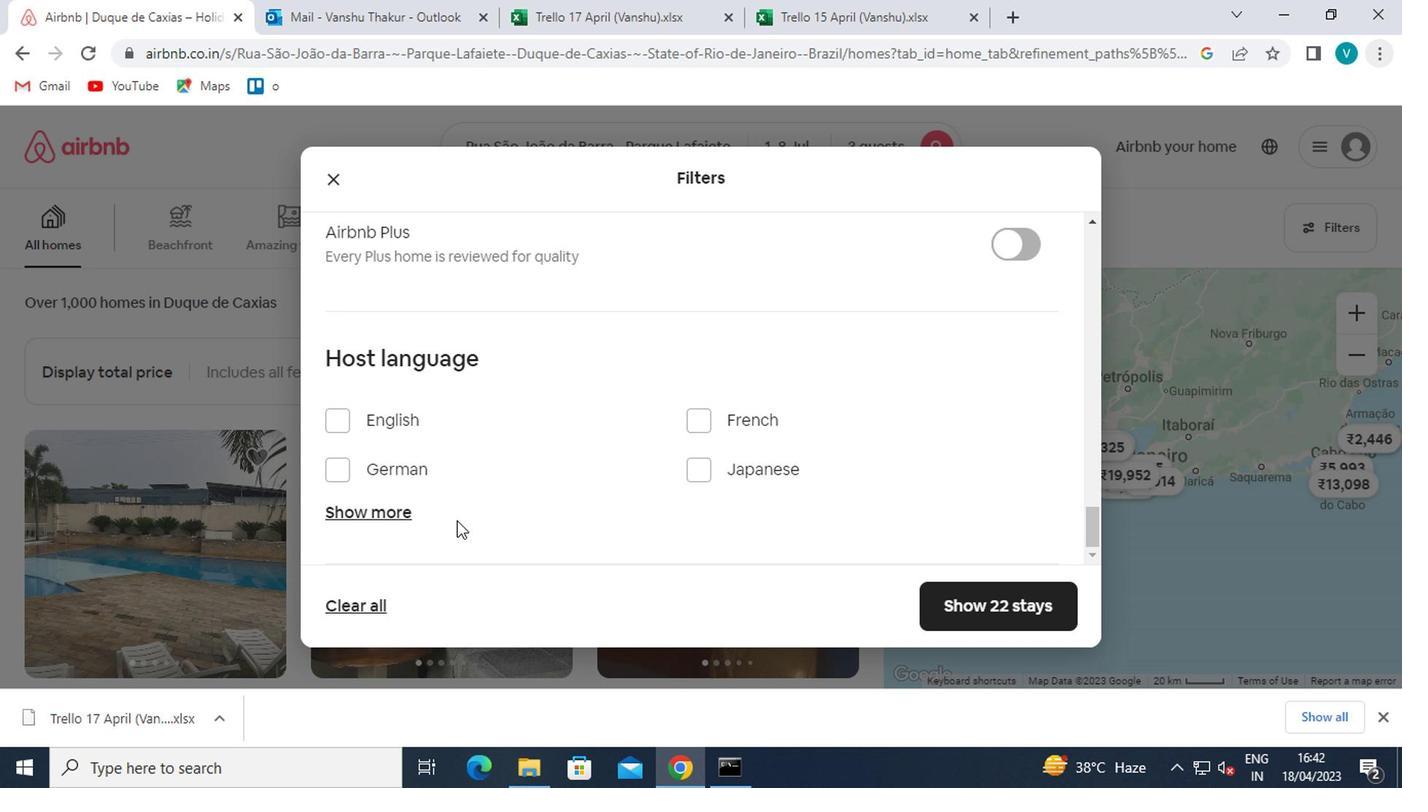 
Action: Mouse pressed left at (388, 506)
Screenshot: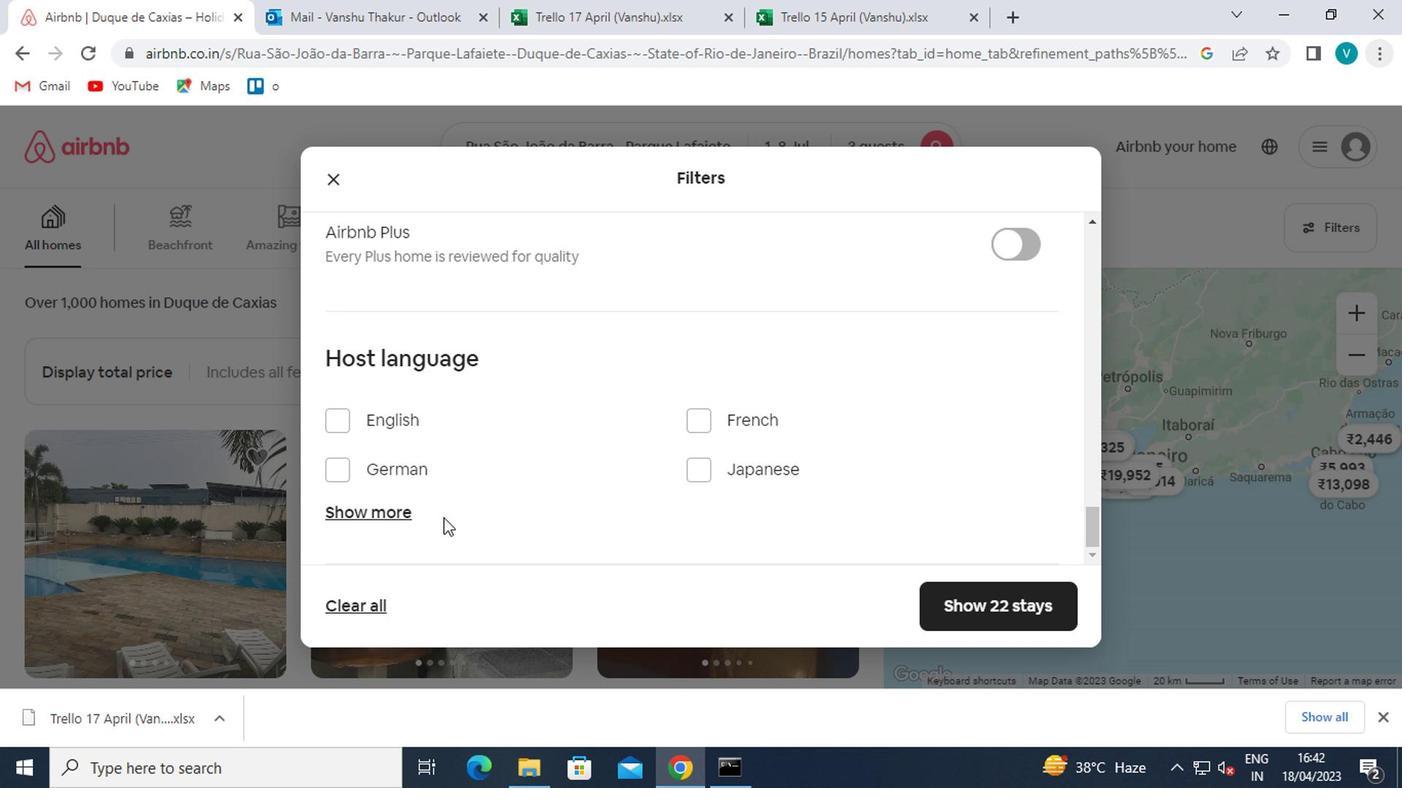 
Action: Mouse moved to (433, 489)
Screenshot: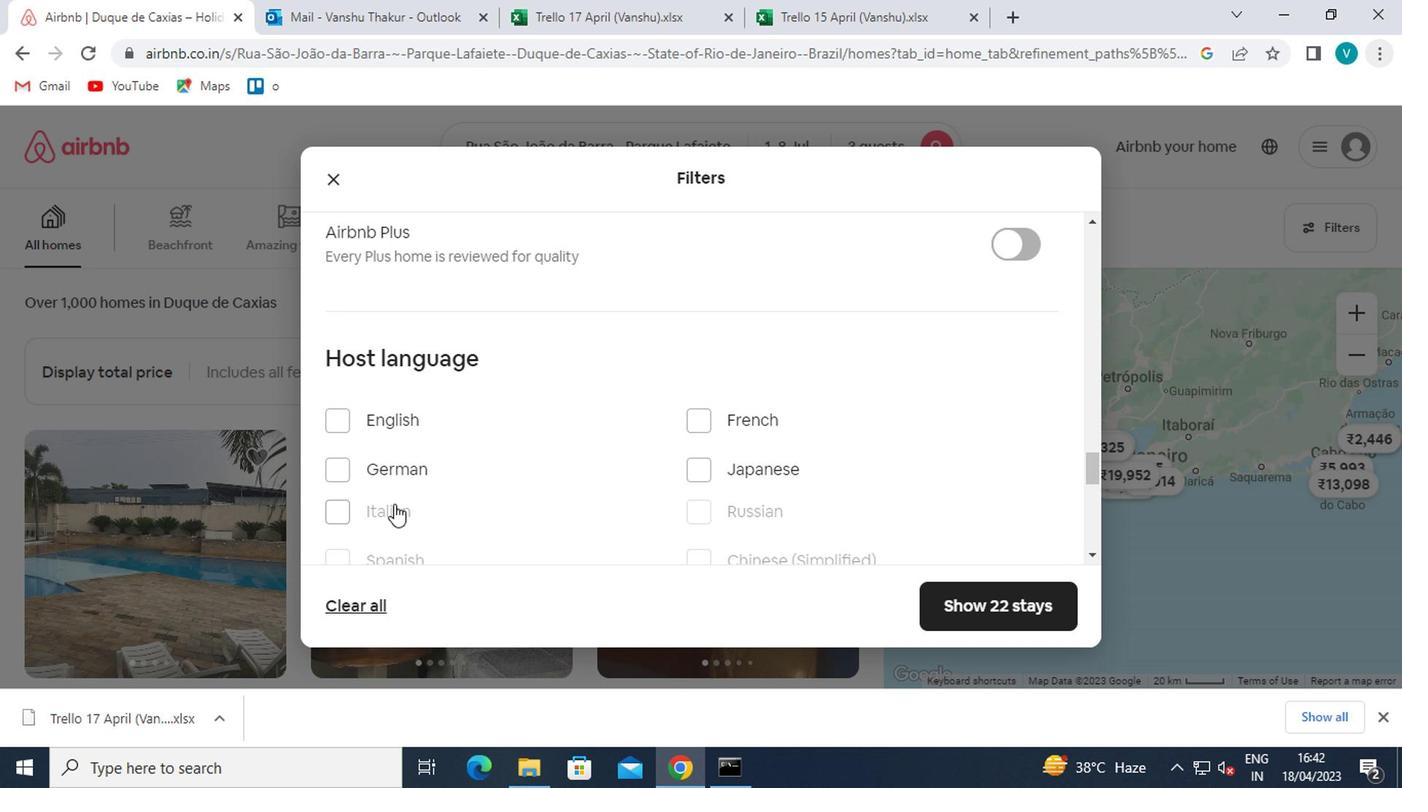 
Action: Mouse scrolled (433, 487) with delta (0, -1)
Screenshot: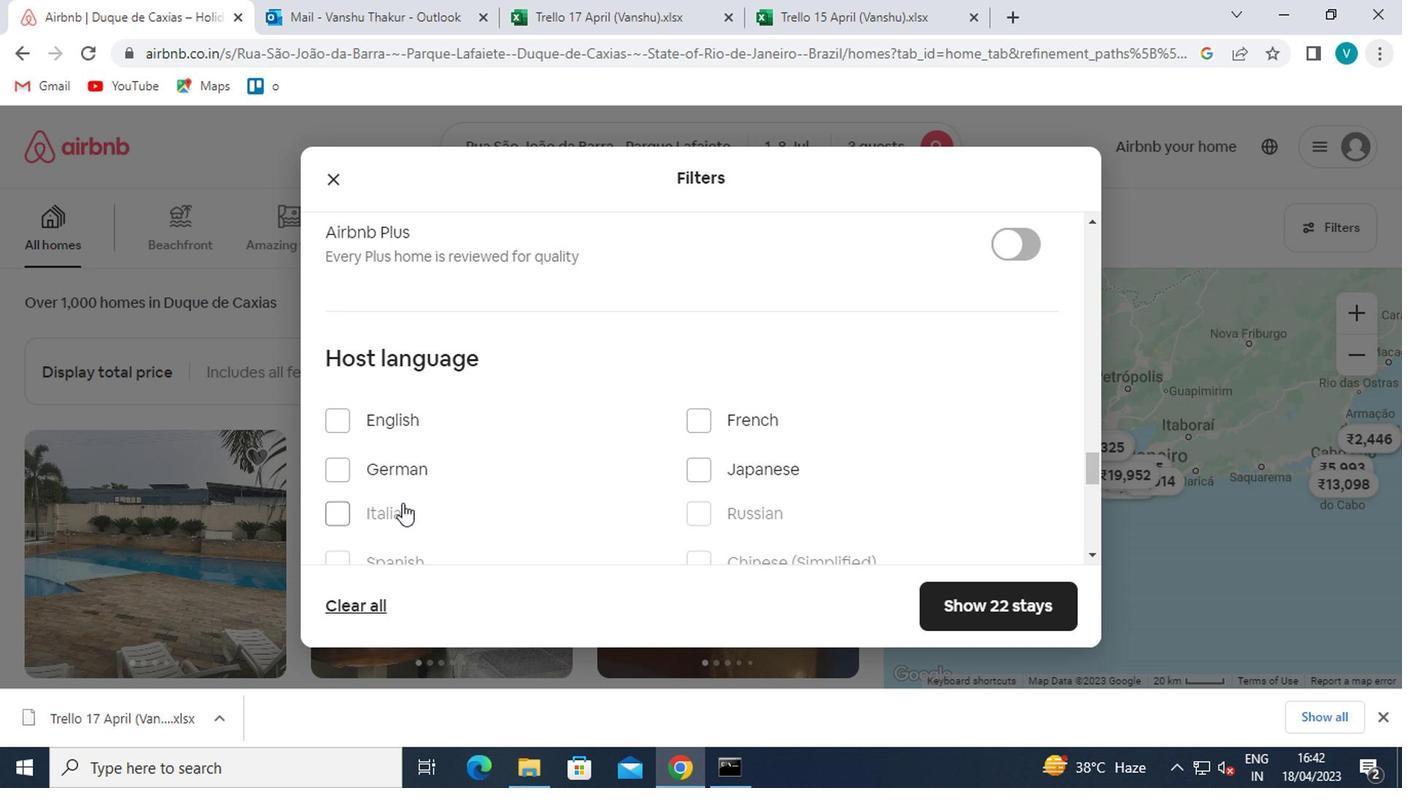 
Action: Mouse moved to (433, 489)
Screenshot: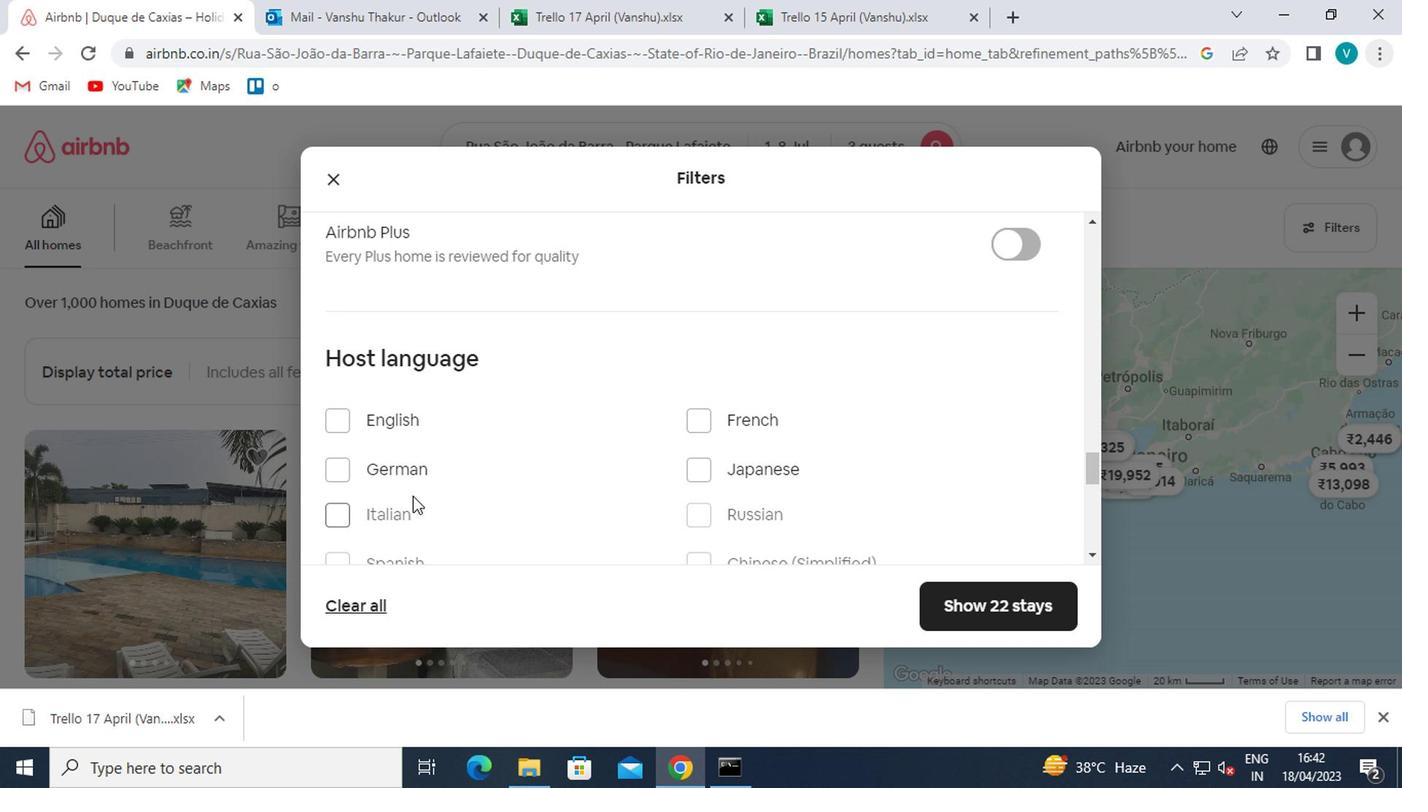 
Action: Mouse scrolled (433, 487) with delta (0, -1)
Screenshot: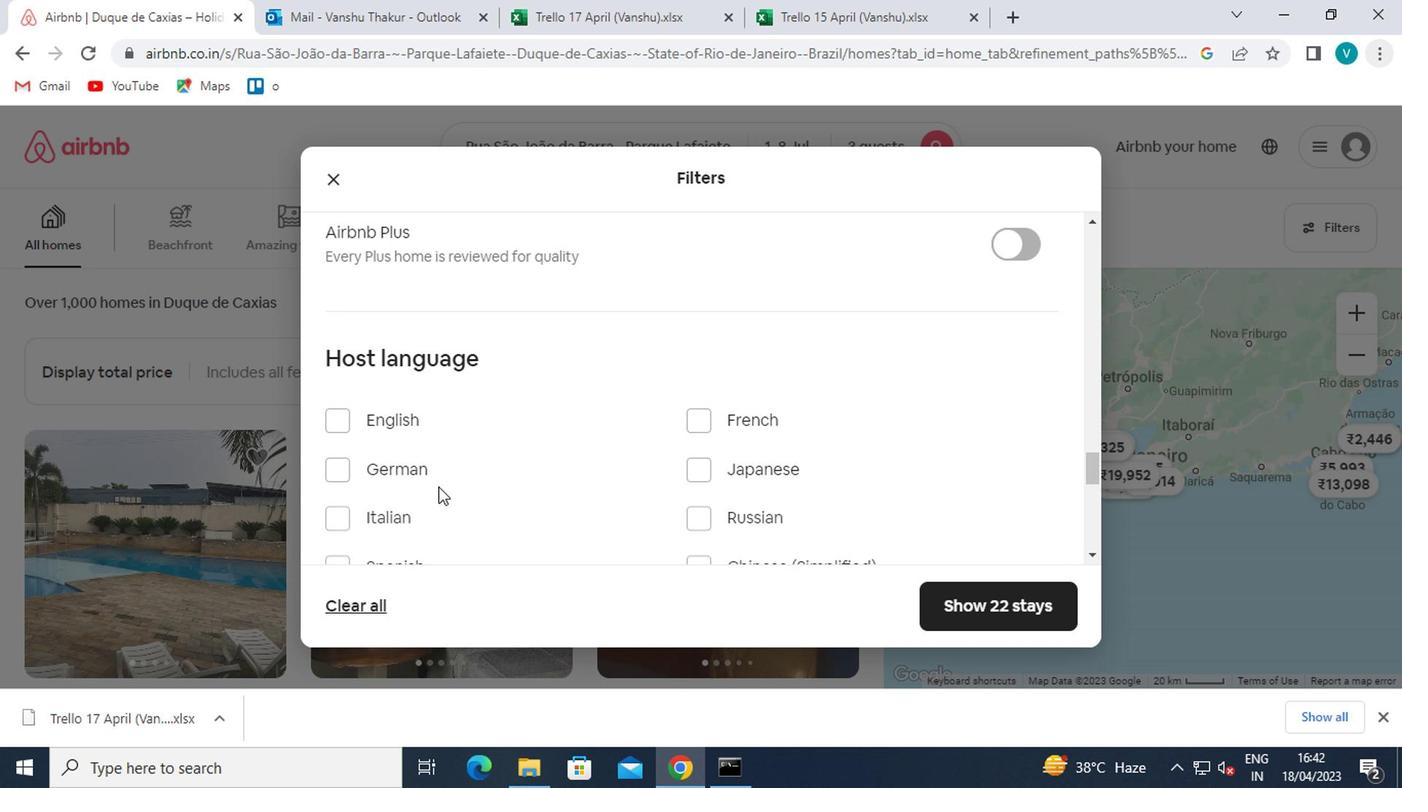 
Action: Mouse moved to (330, 359)
Screenshot: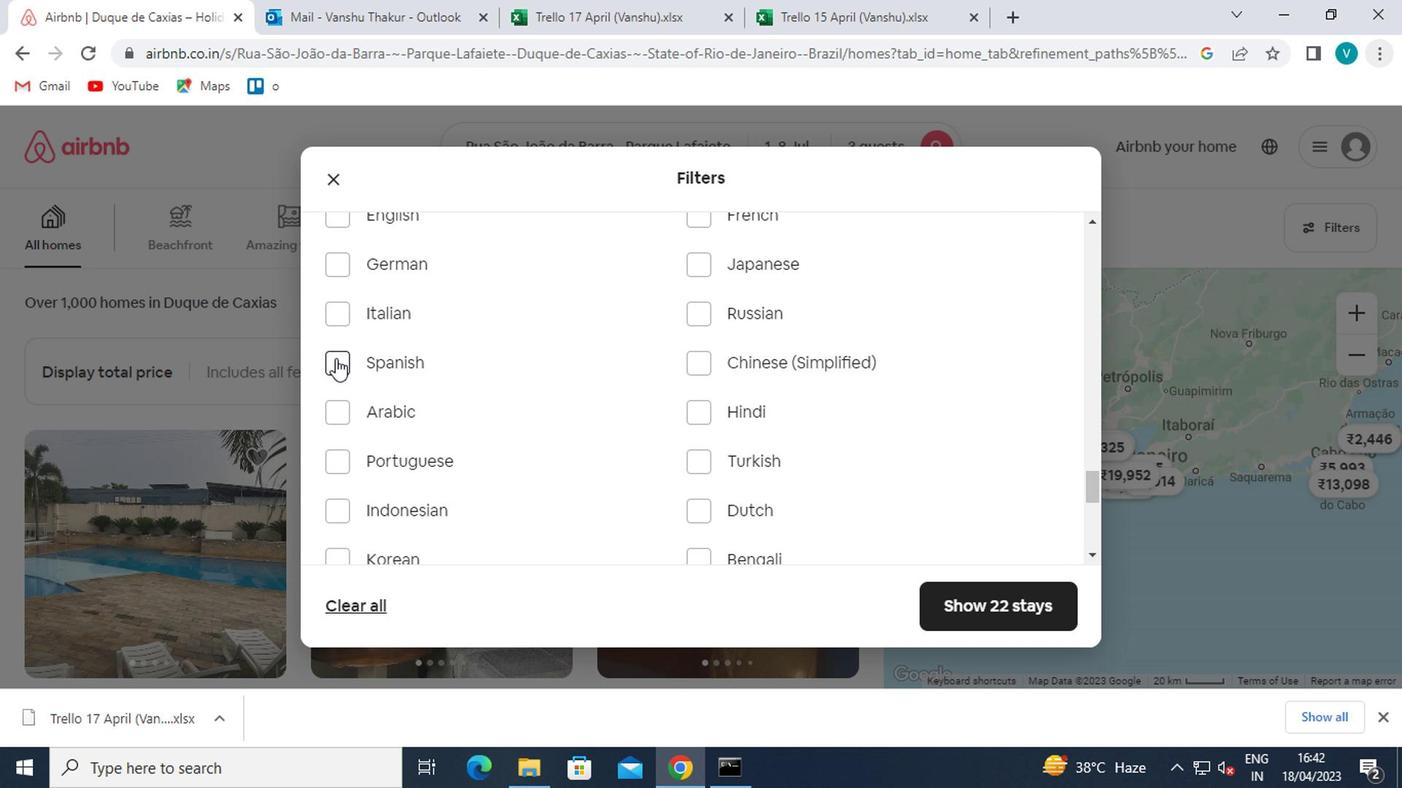 
Action: Mouse pressed left at (330, 359)
Screenshot: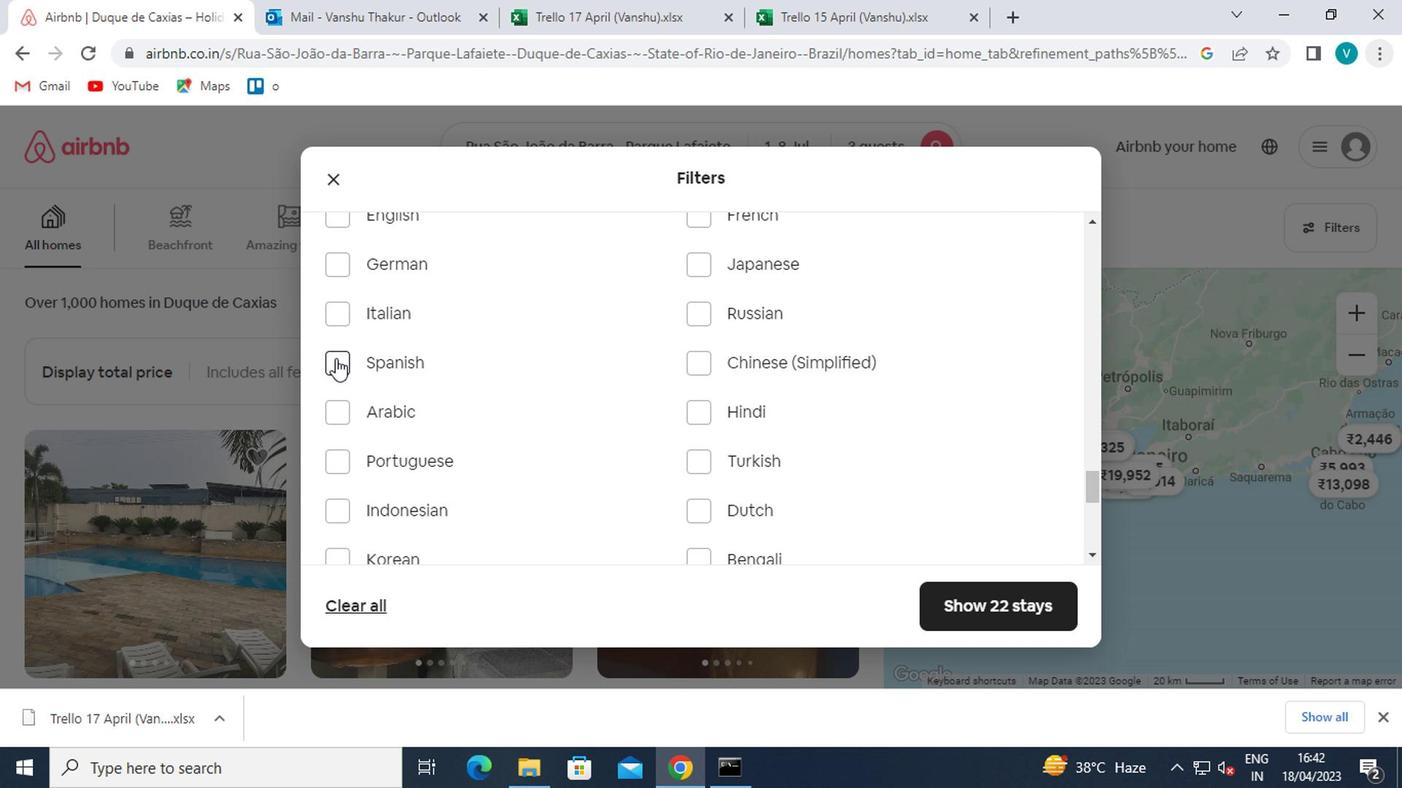 
Action: Mouse moved to (988, 592)
Screenshot: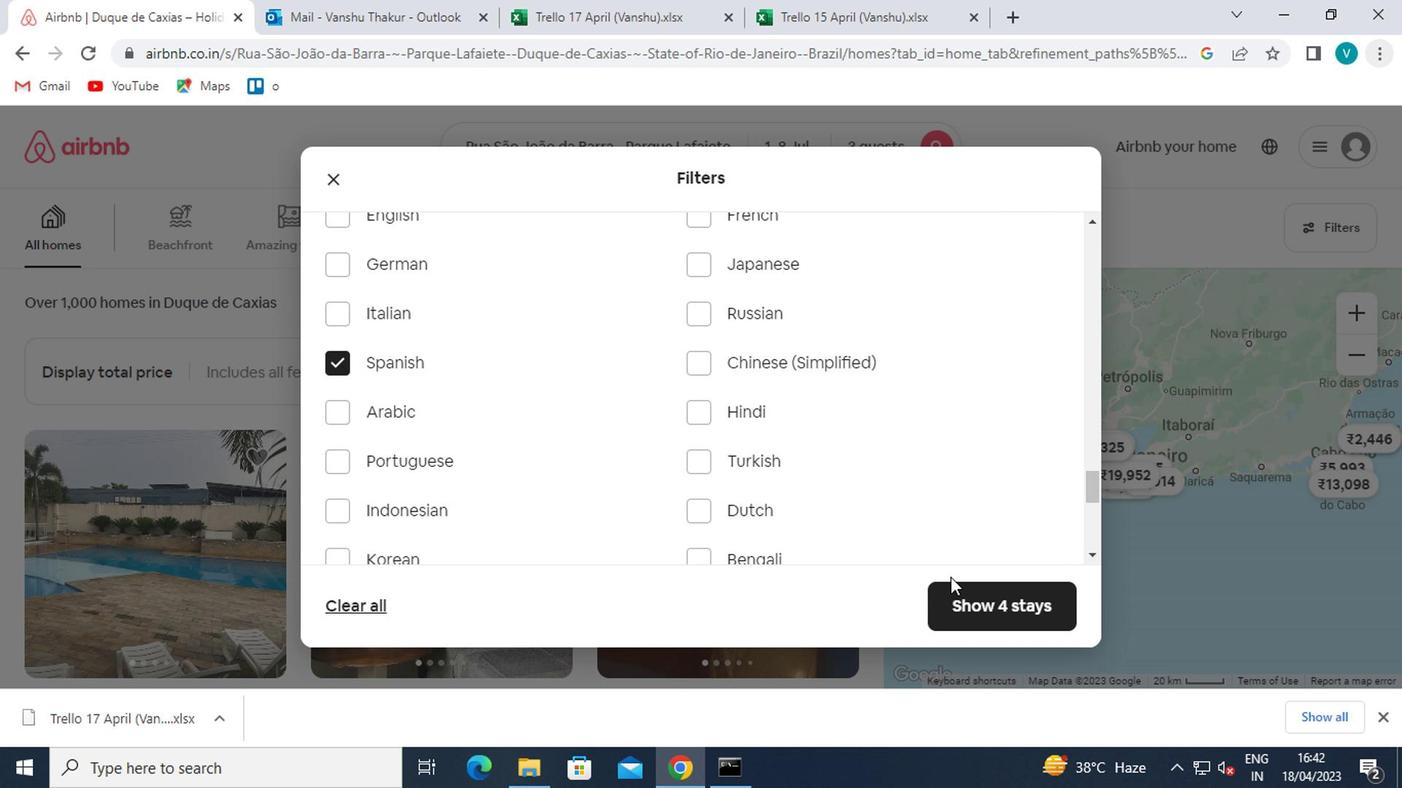 
Action: Mouse pressed left at (988, 592)
Screenshot: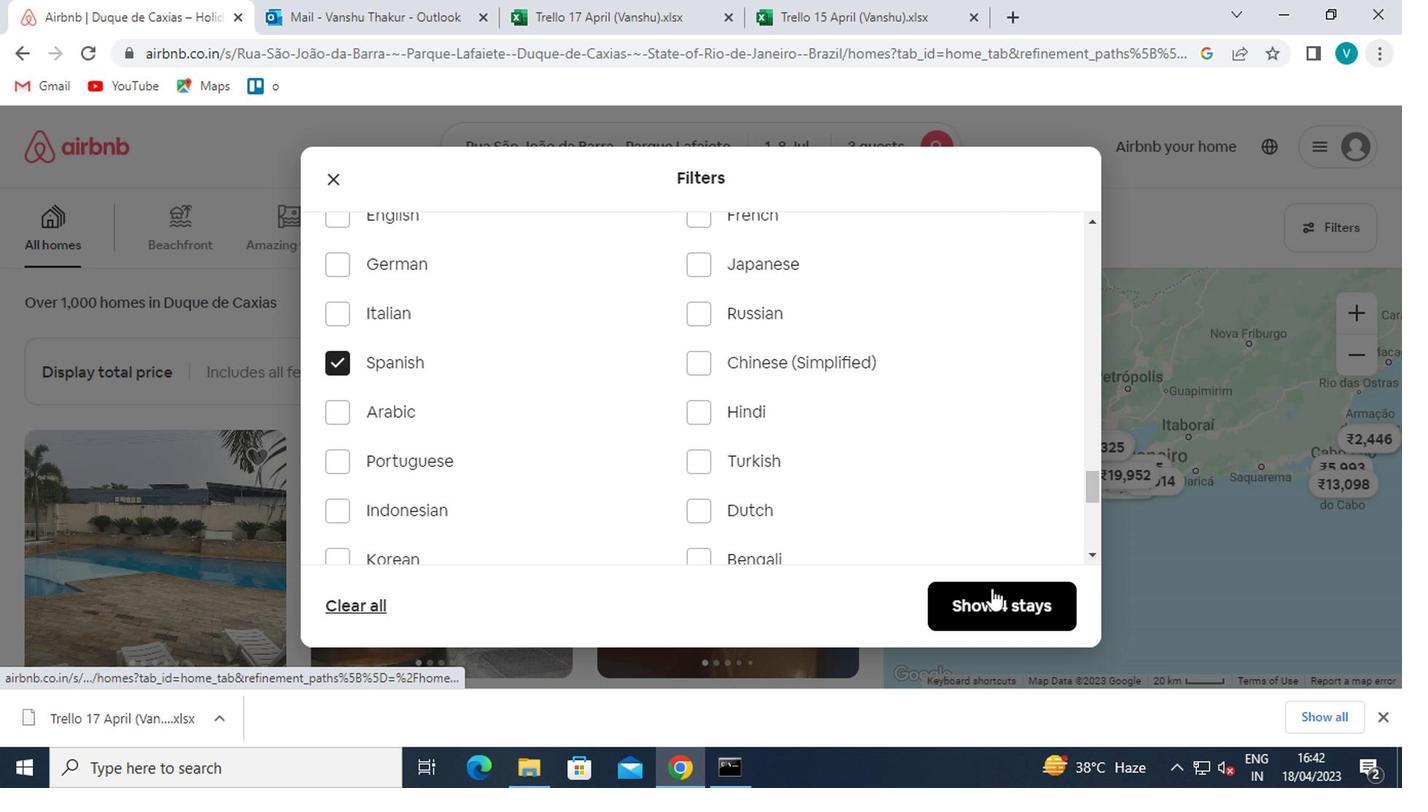 
Action: Mouse moved to (904, 532)
Screenshot: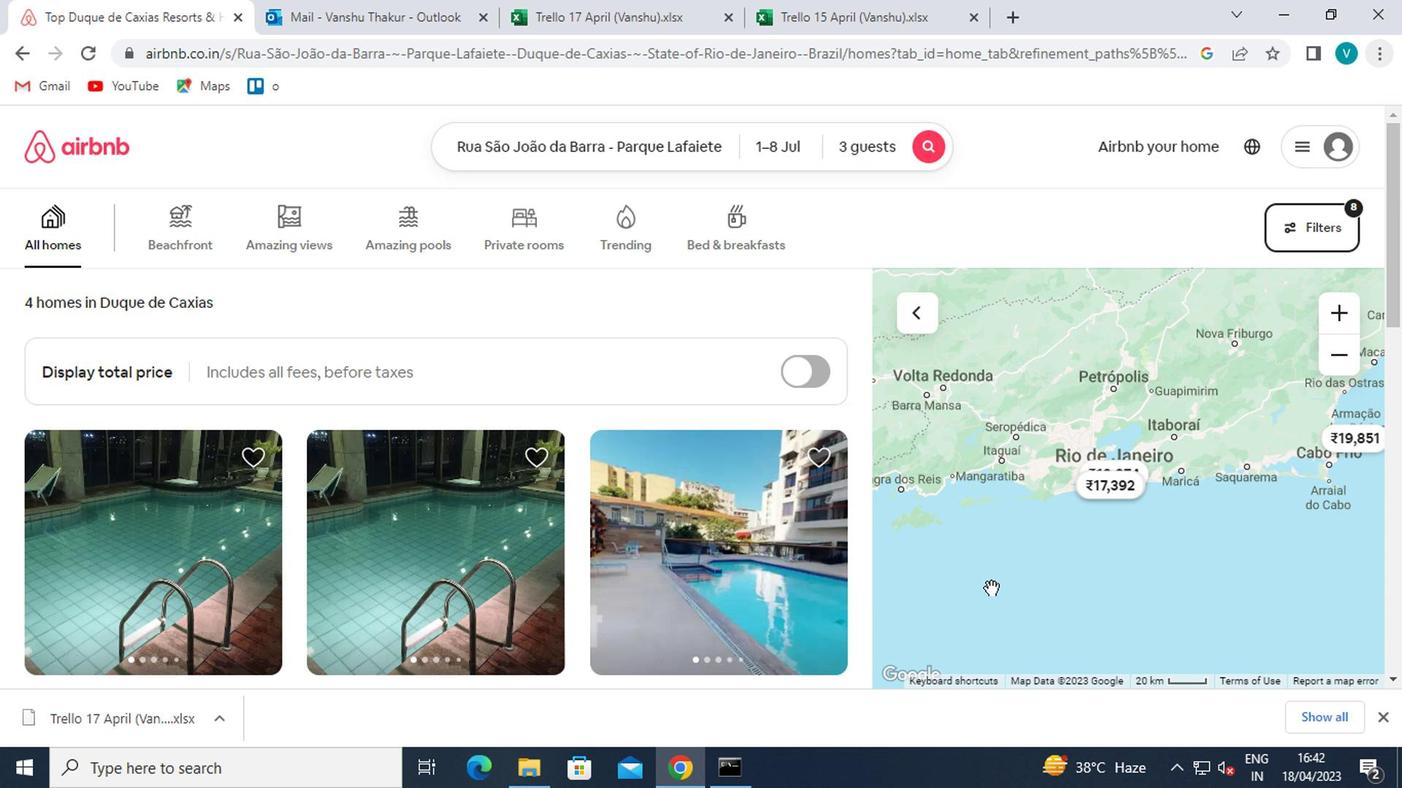 
